 Task: Check the Airbnb 2022 Summer Release
Action: Mouse moved to (652, 377)
Screenshot: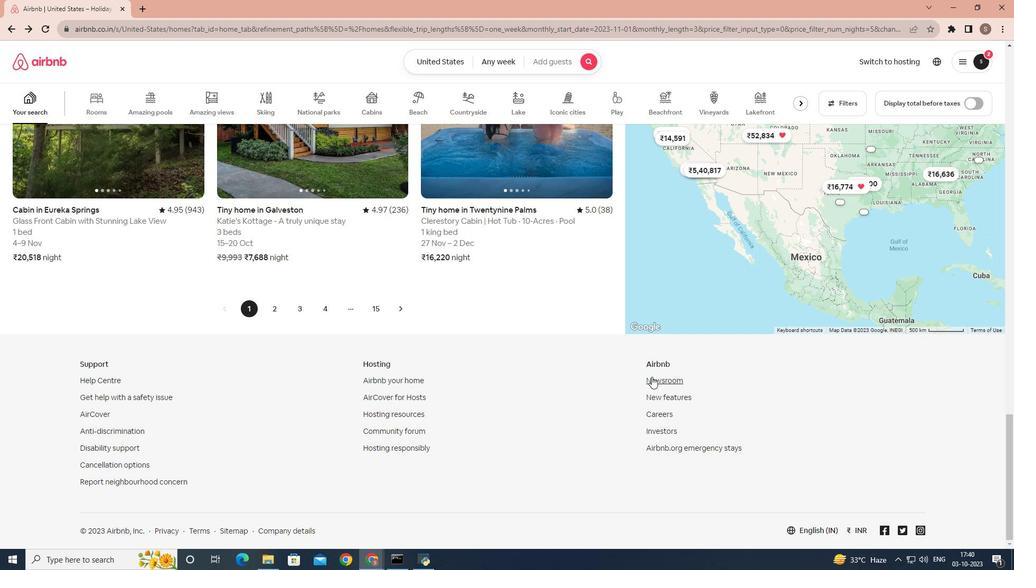 
Action: Mouse pressed left at (652, 377)
Screenshot: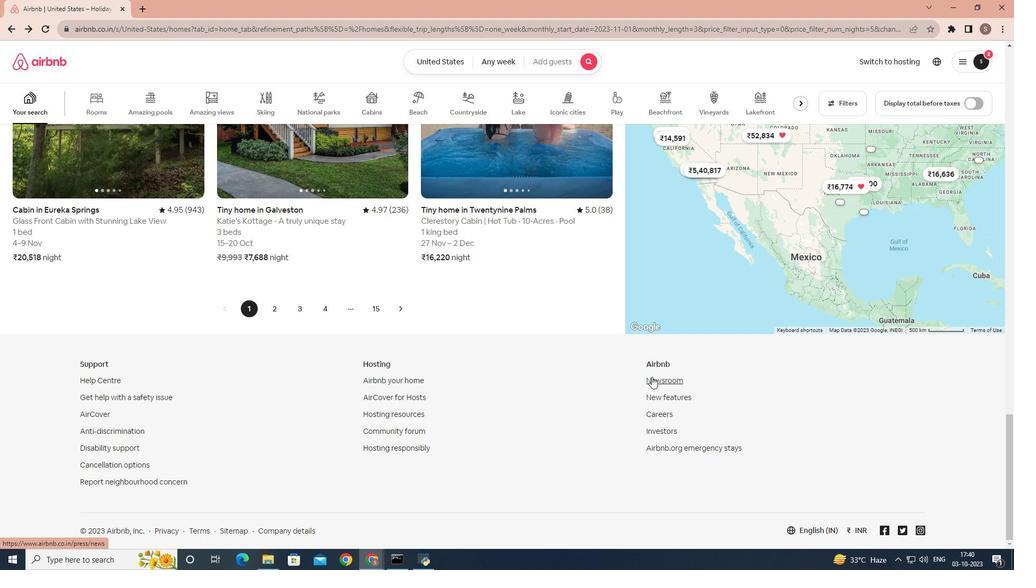 
Action: Mouse moved to (774, 55)
Screenshot: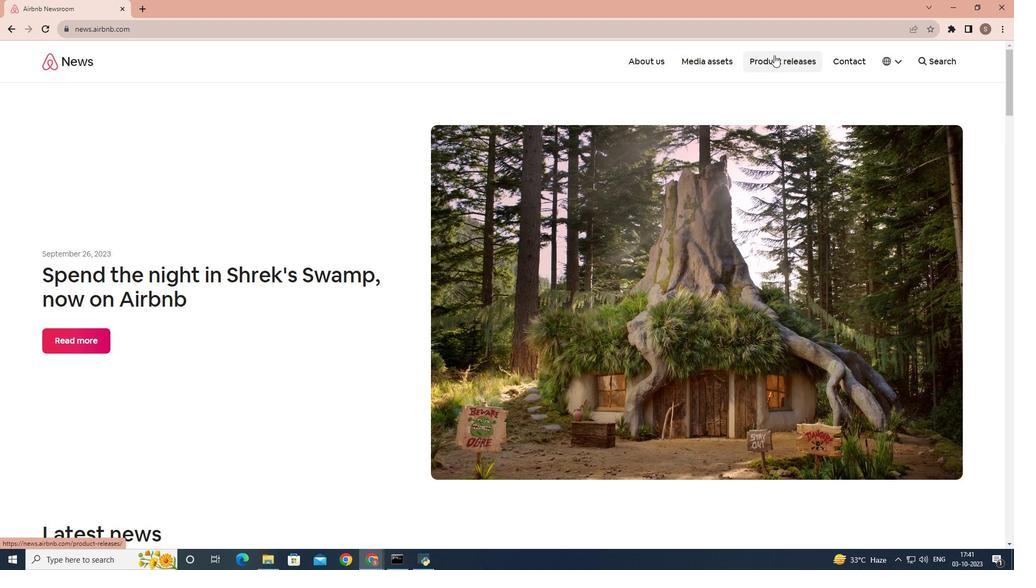 
Action: Mouse pressed left at (774, 55)
Screenshot: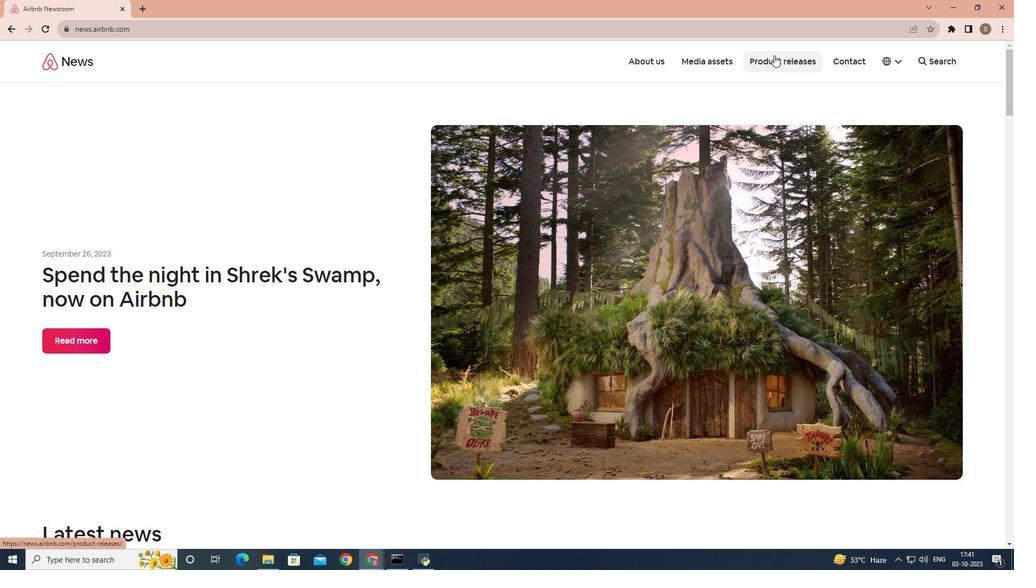 
Action: Mouse moved to (353, 285)
Screenshot: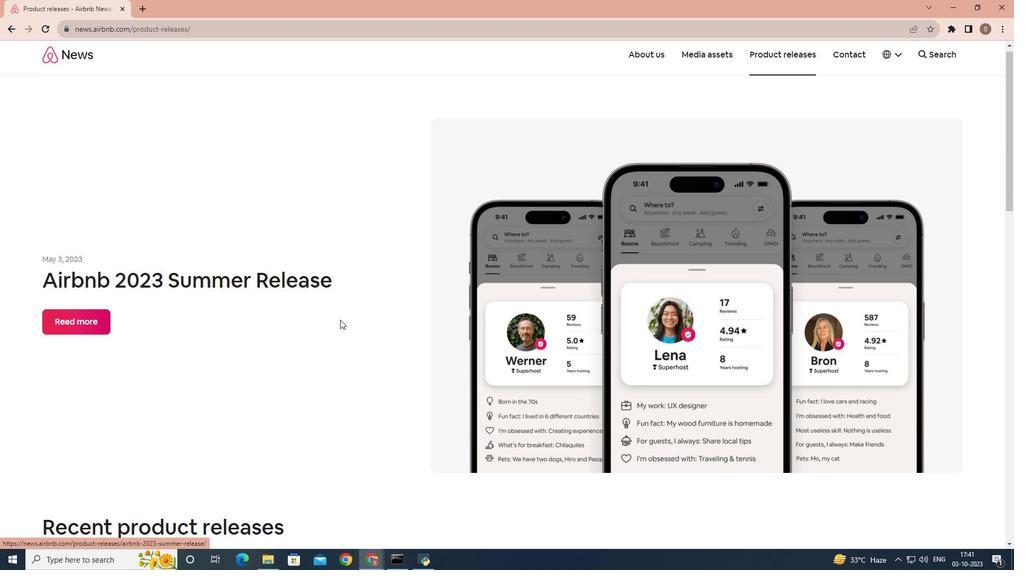 
Action: Mouse scrolled (353, 284) with delta (0, 0)
Screenshot: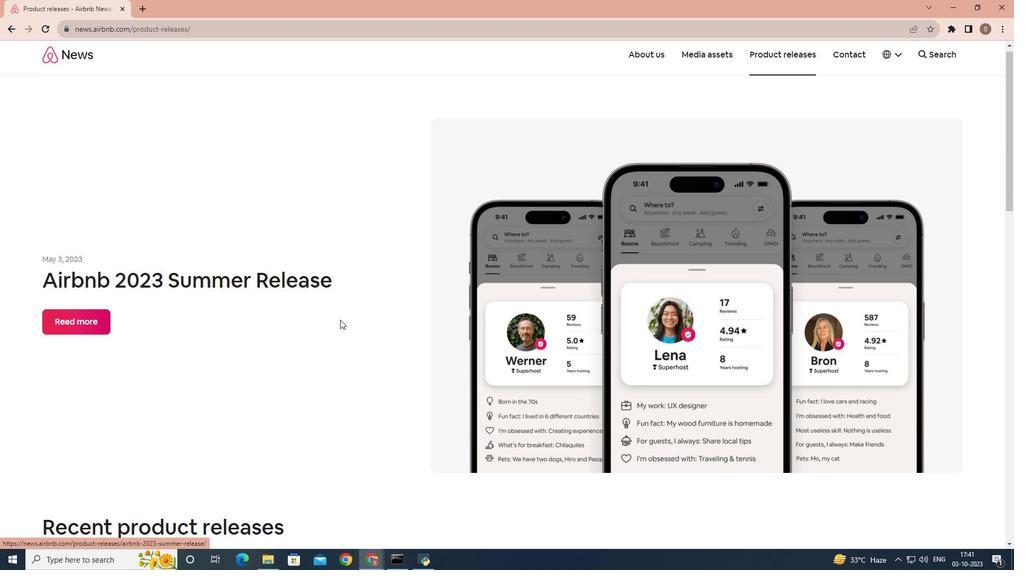 
Action: Mouse moved to (345, 305)
Screenshot: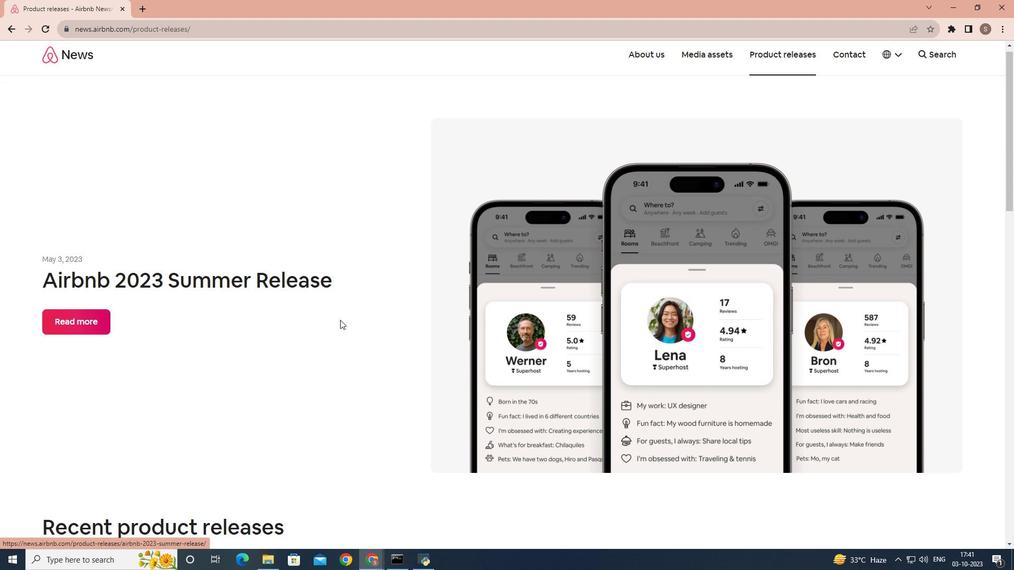 
Action: Mouse scrolled (345, 304) with delta (0, 0)
Screenshot: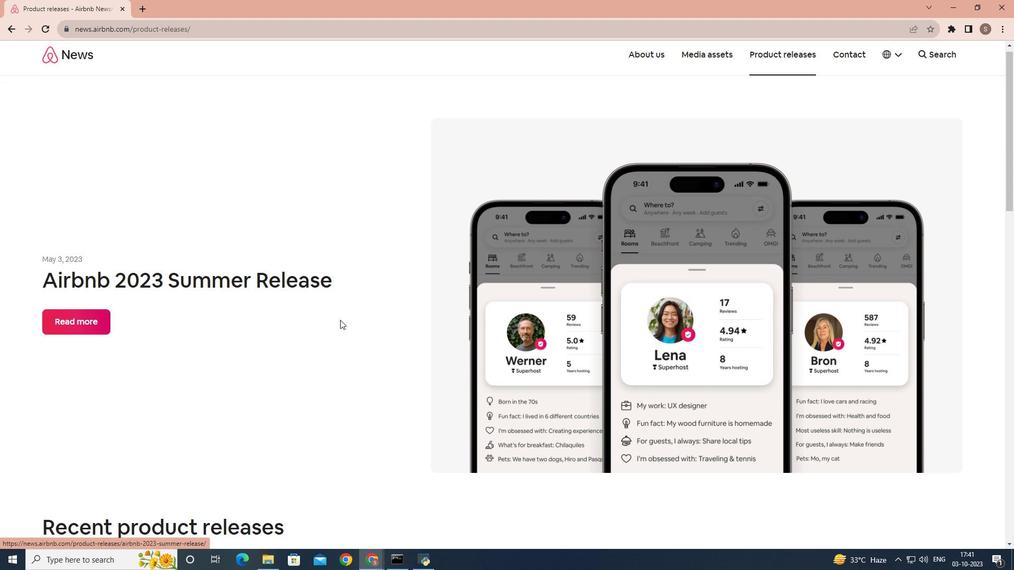 
Action: Mouse moved to (338, 322)
Screenshot: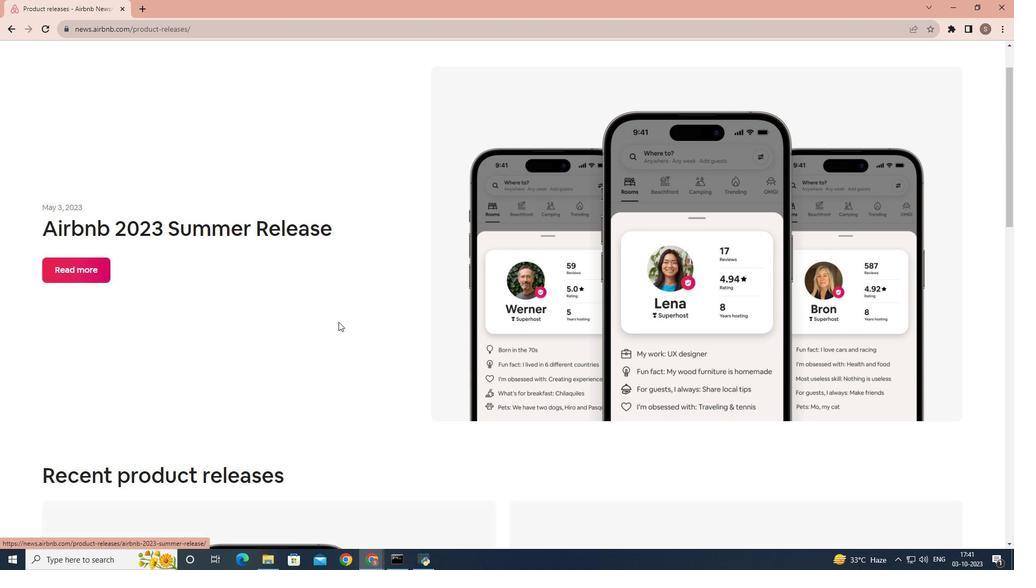 
Action: Mouse scrolled (338, 321) with delta (0, 0)
Screenshot: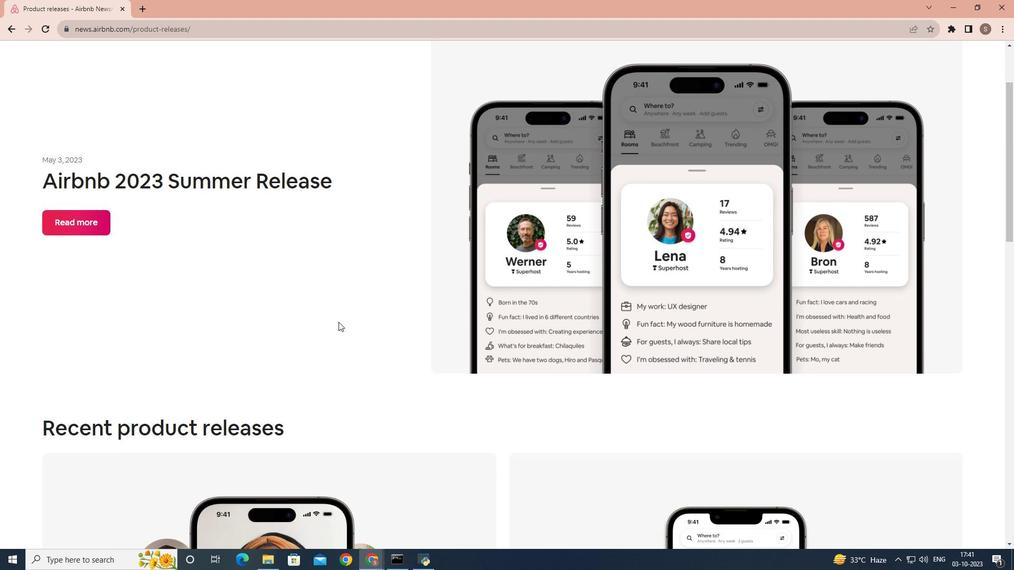 
Action: Mouse scrolled (338, 321) with delta (0, 0)
Screenshot: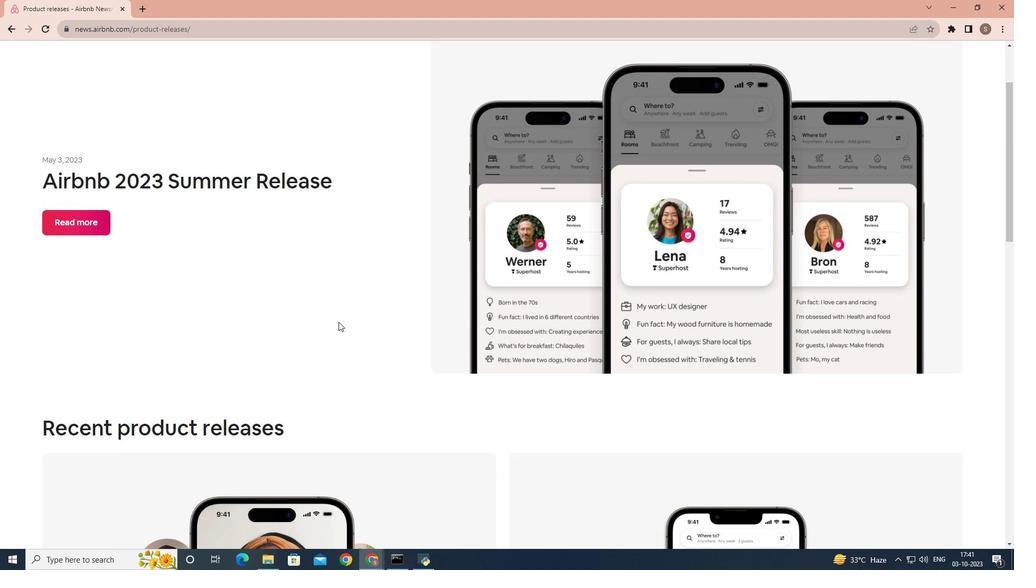 
Action: Mouse scrolled (338, 321) with delta (0, 0)
Screenshot: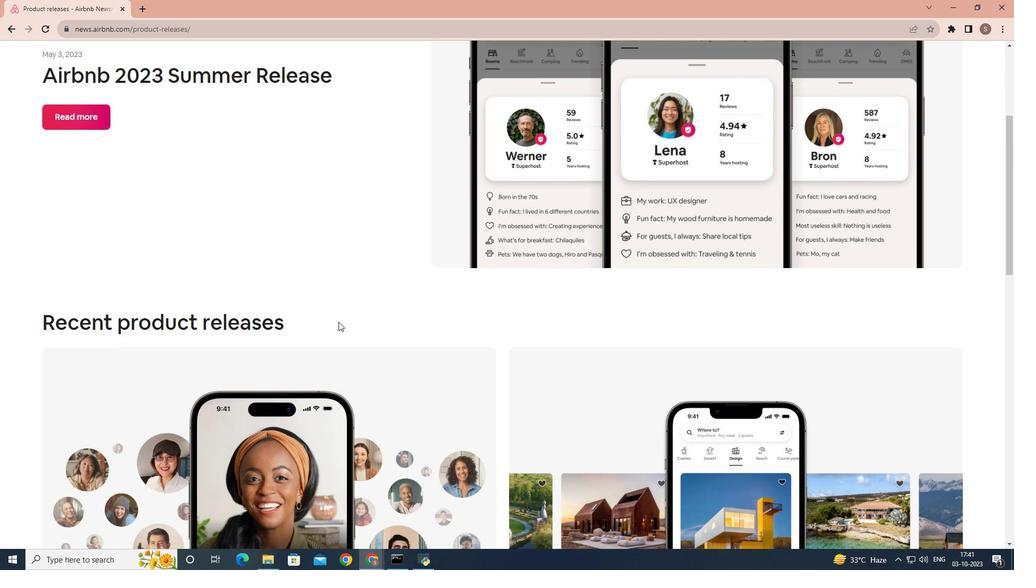 
Action: Mouse scrolled (338, 321) with delta (0, 0)
Screenshot: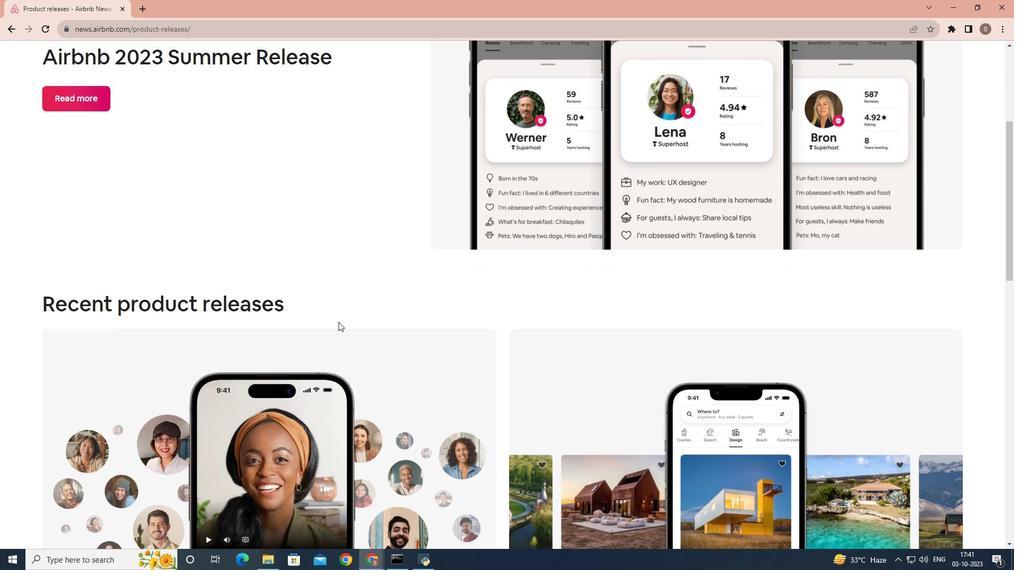 
Action: Mouse scrolled (338, 321) with delta (0, 0)
Screenshot: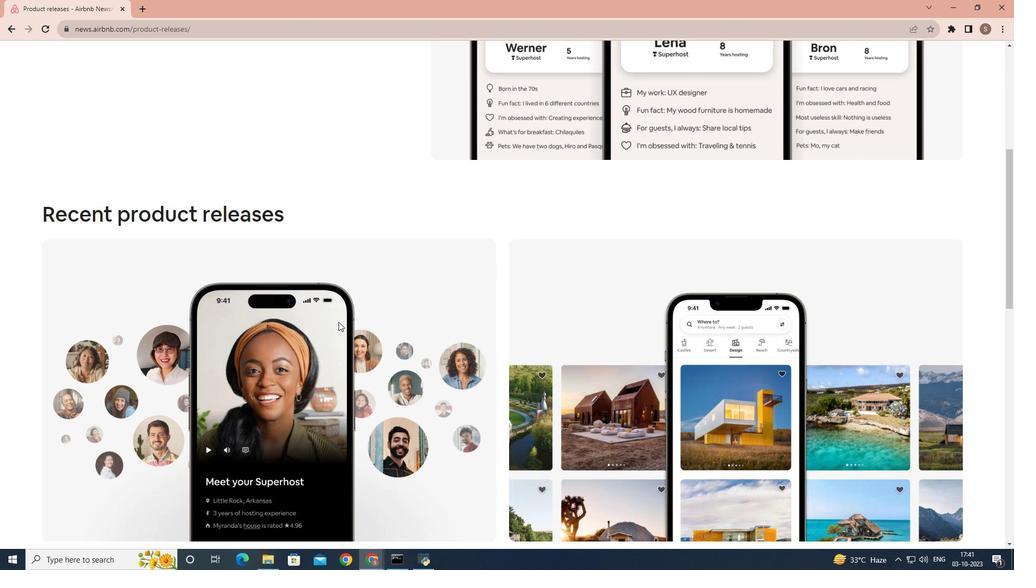 
Action: Mouse scrolled (338, 321) with delta (0, 0)
Screenshot: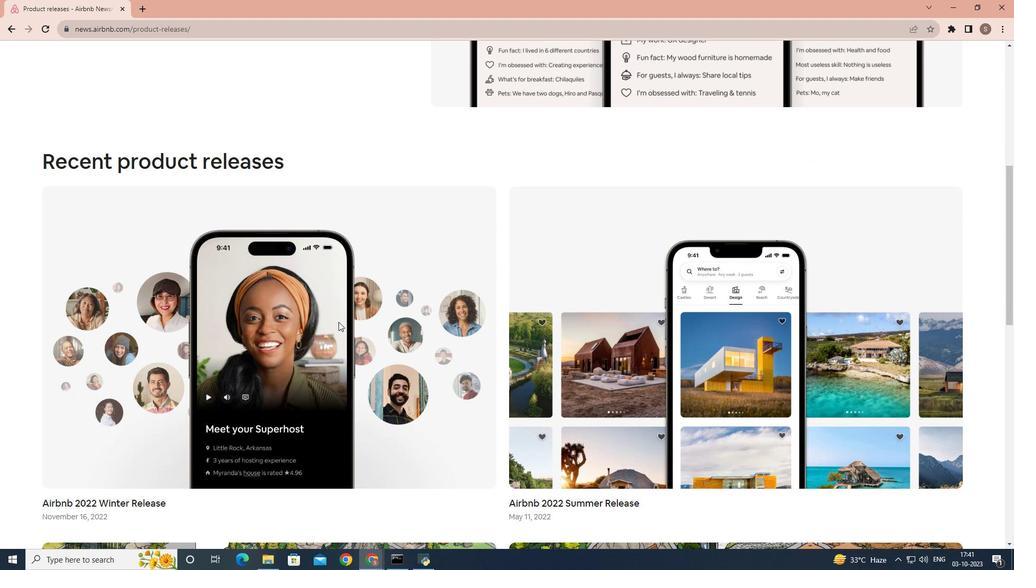 
Action: Mouse scrolled (338, 321) with delta (0, 0)
Screenshot: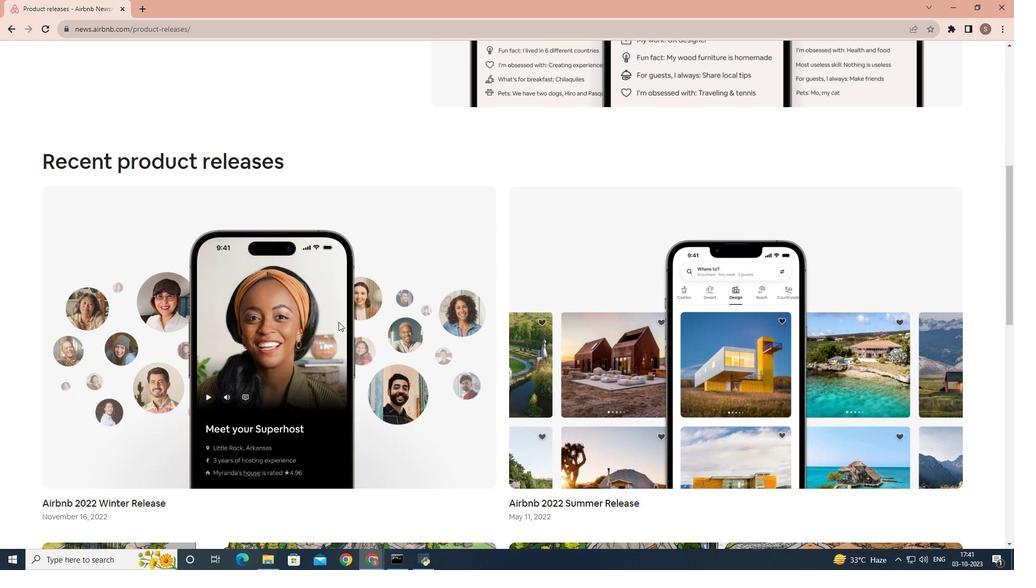 
Action: Mouse scrolled (338, 321) with delta (0, 0)
Screenshot: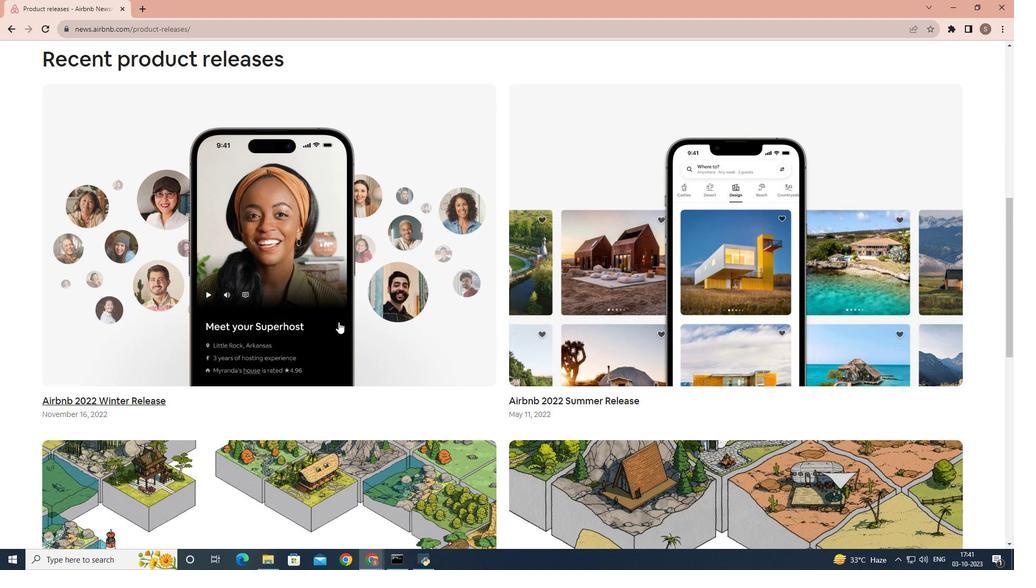 
Action: Mouse moved to (597, 290)
Screenshot: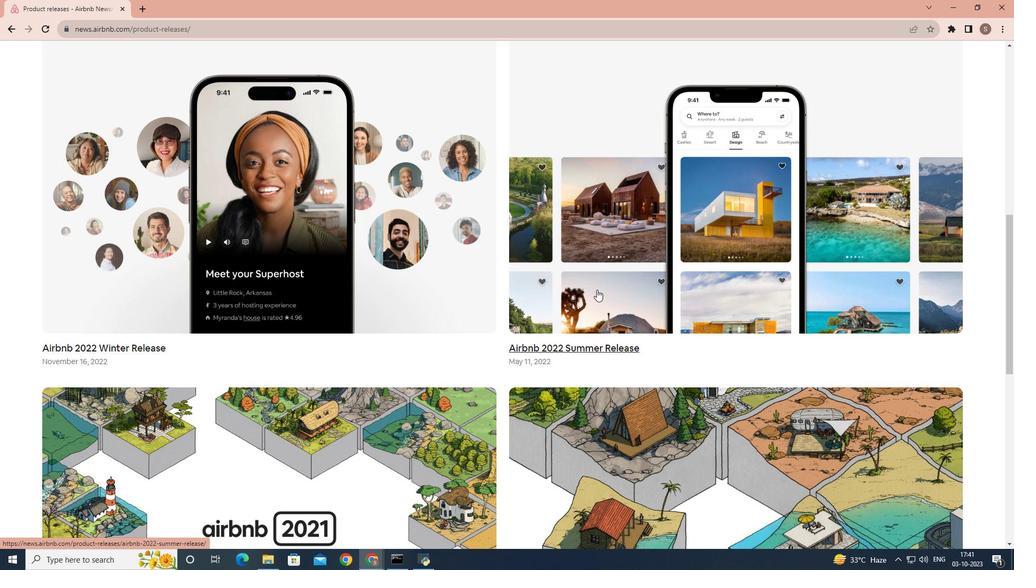 
Action: Mouse pressed left at (597, 290)
Screenshot: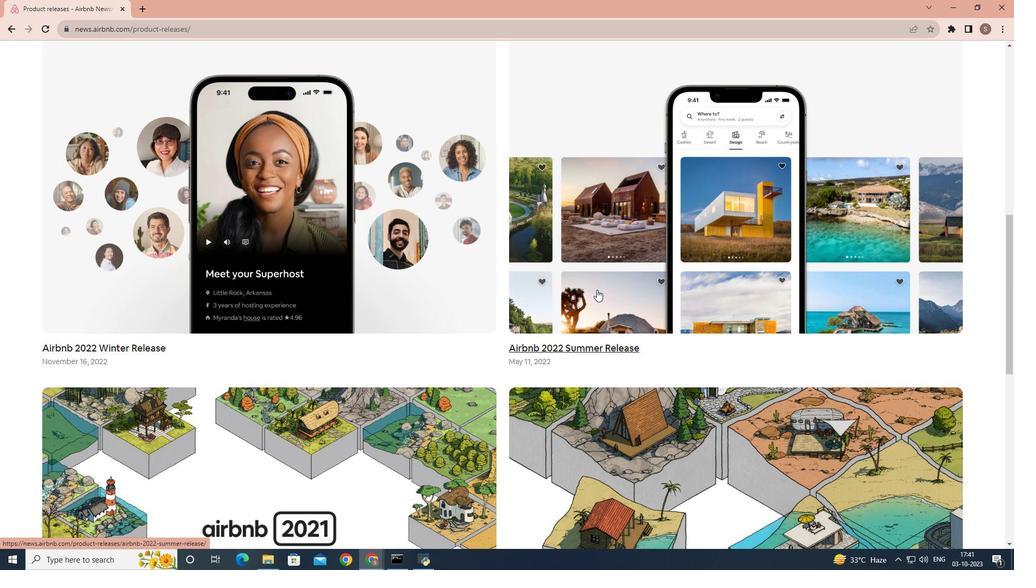 
Action: Mouse moved to (587, 342)
Screenshot: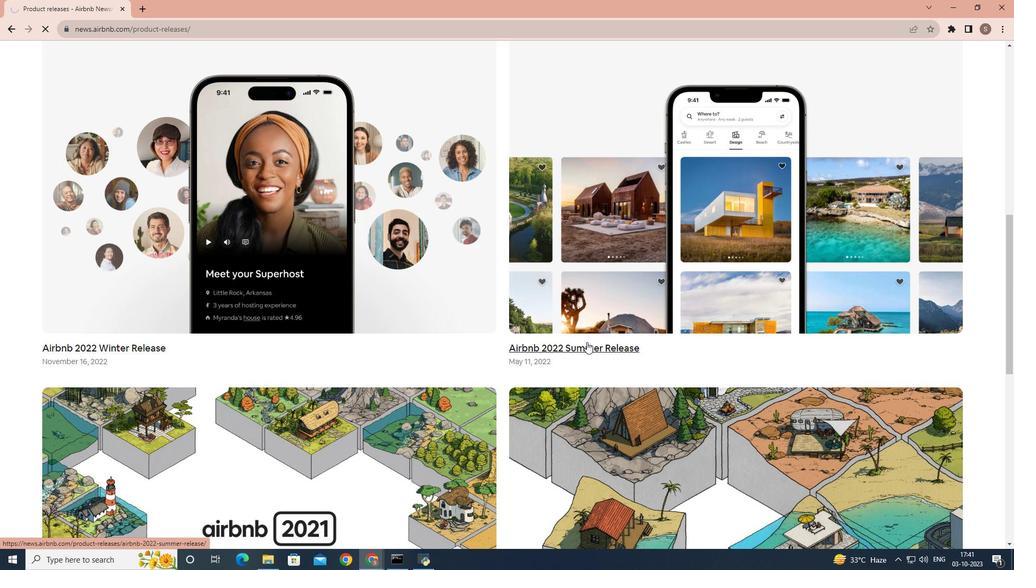 
Action: Mouse pressed left at (587, 342)
Screenshot: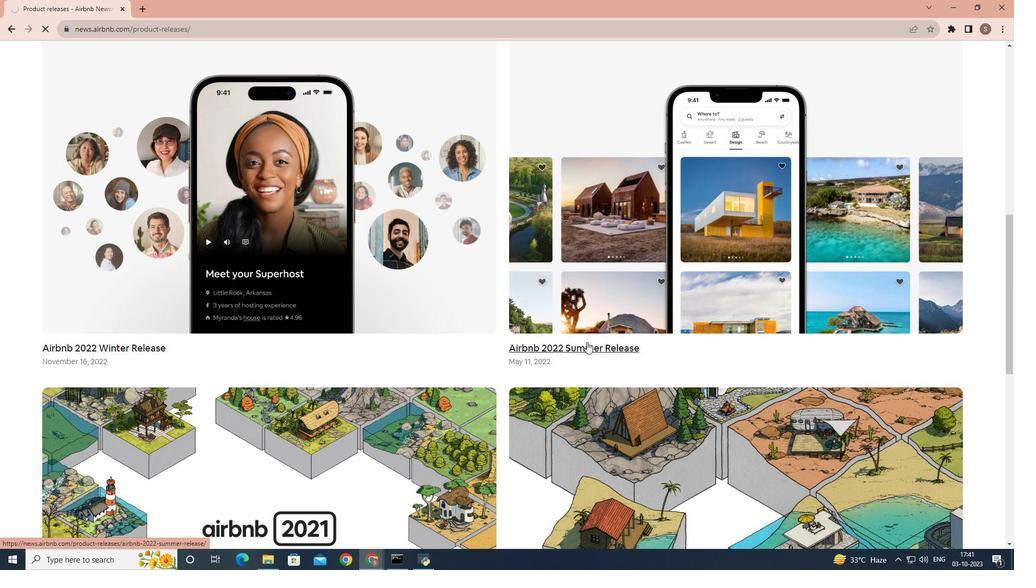 
Action: Mouse scrolled (587, 342) with delta (0, 0)
Screenshot: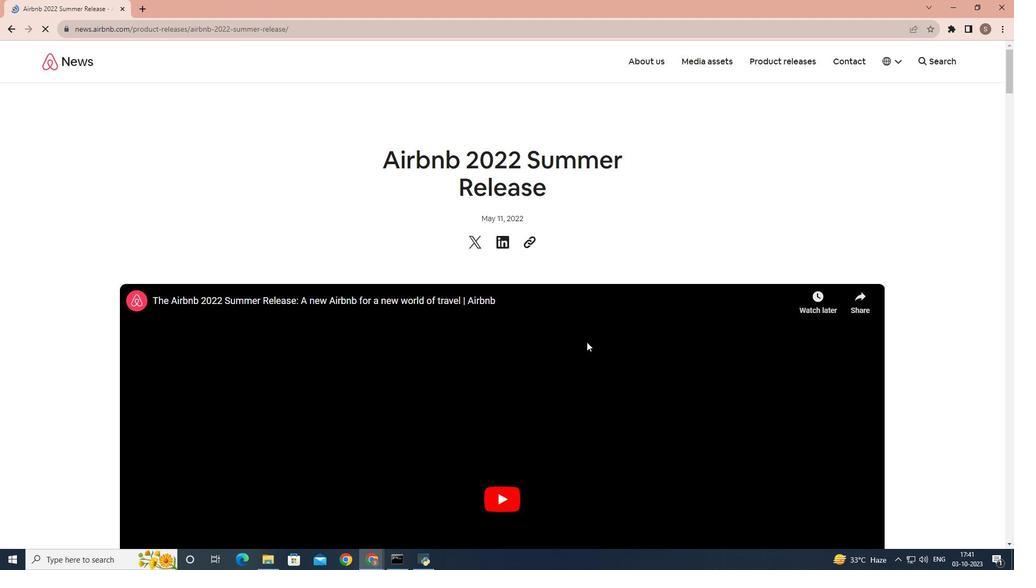 
Action: Mouse scrolled (587, 342) with delta (0, 0)
Screenshot: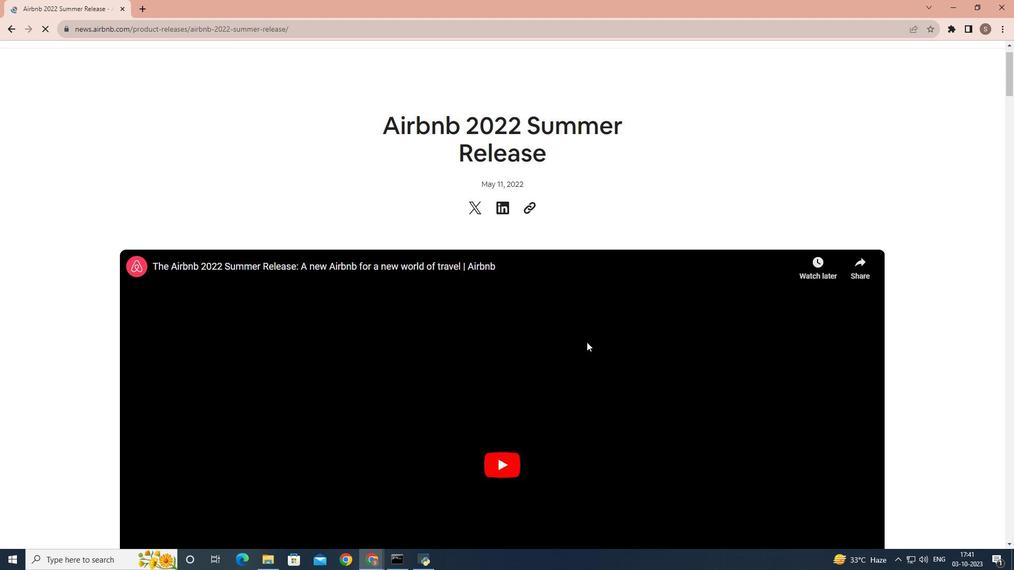
Action: Mouse scrolled (587, 342) with delta (0, 0)
Screenshot: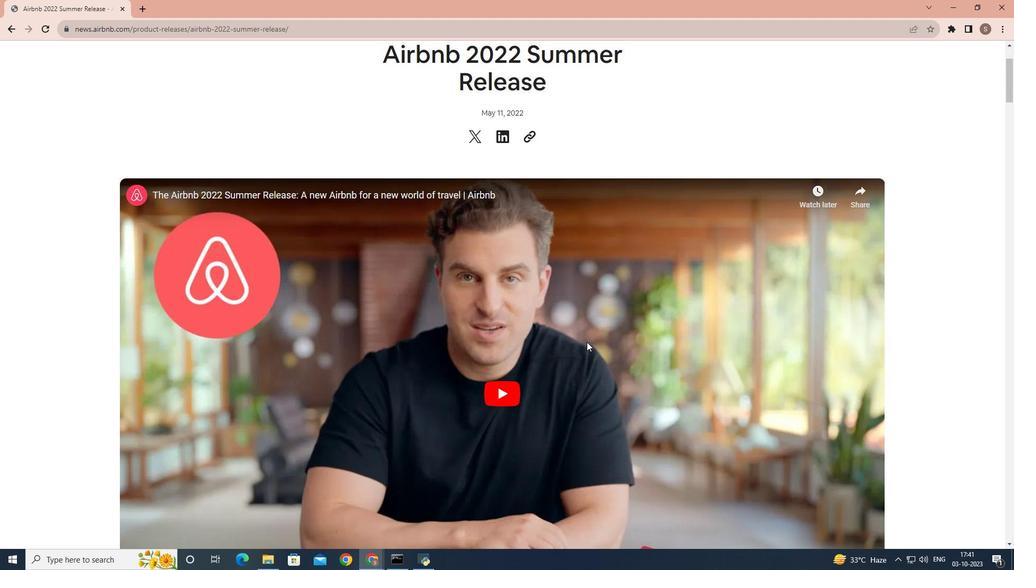 
Action: Mouse scrolled (587, 342) with delta (0, 0)
Screenshot: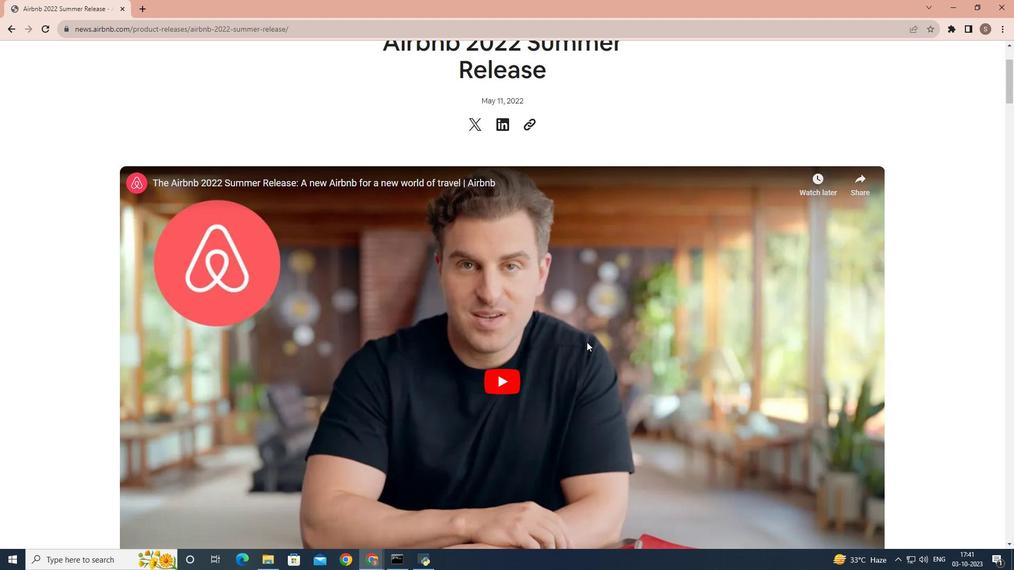 
Action: Mouse scrolled (587, 342) with delta (0, 0)
Screenshot: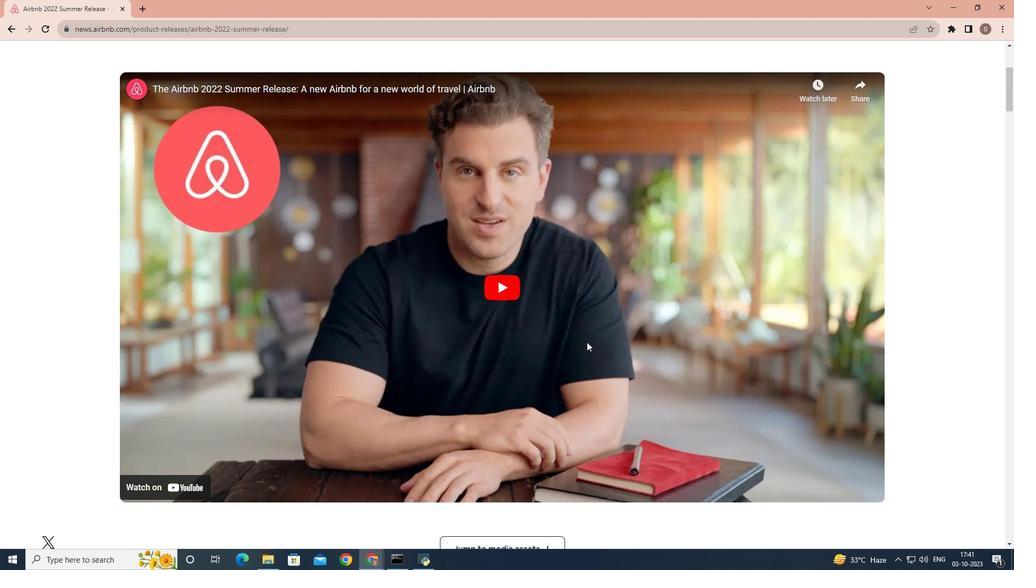 
Action: Mouse scrolled (587, 342) with delta (0, 0)
Screenshot: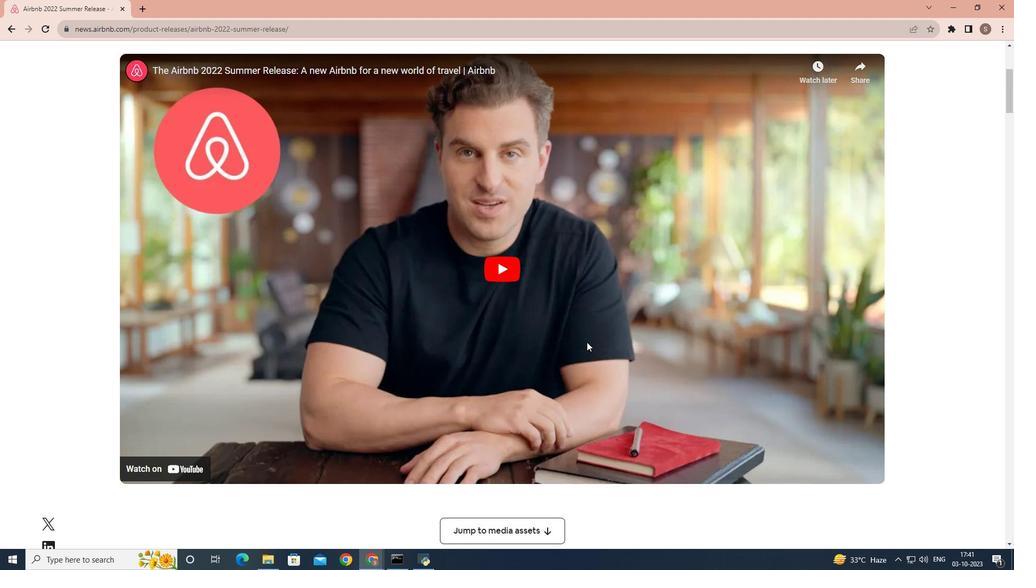 
Action: Mouse scrolled (587, 342) with delta (0, 0)
Screenshot: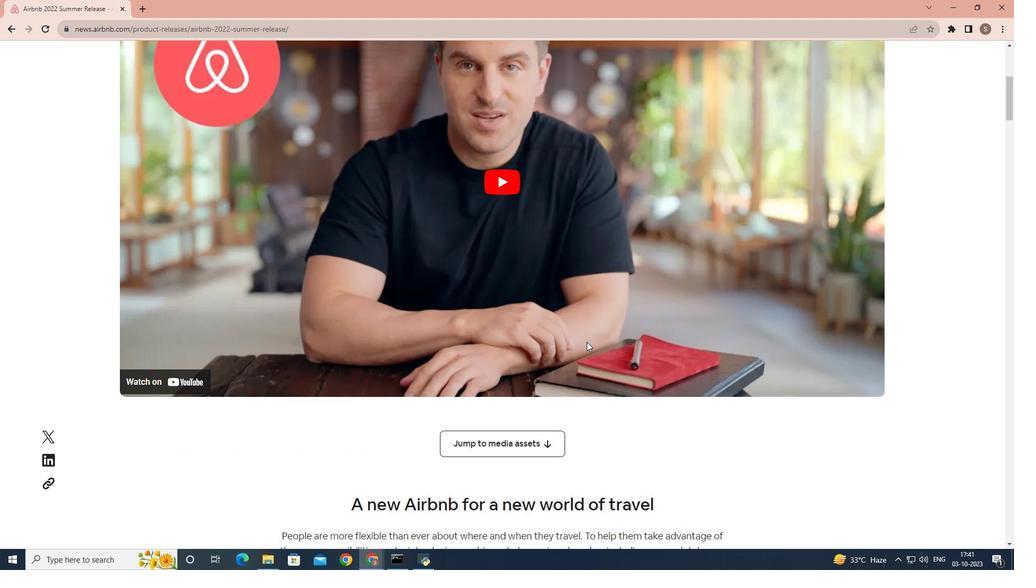 
Action: Mouse scrolled (587, 342) with delta (0, 0)
Screenshot: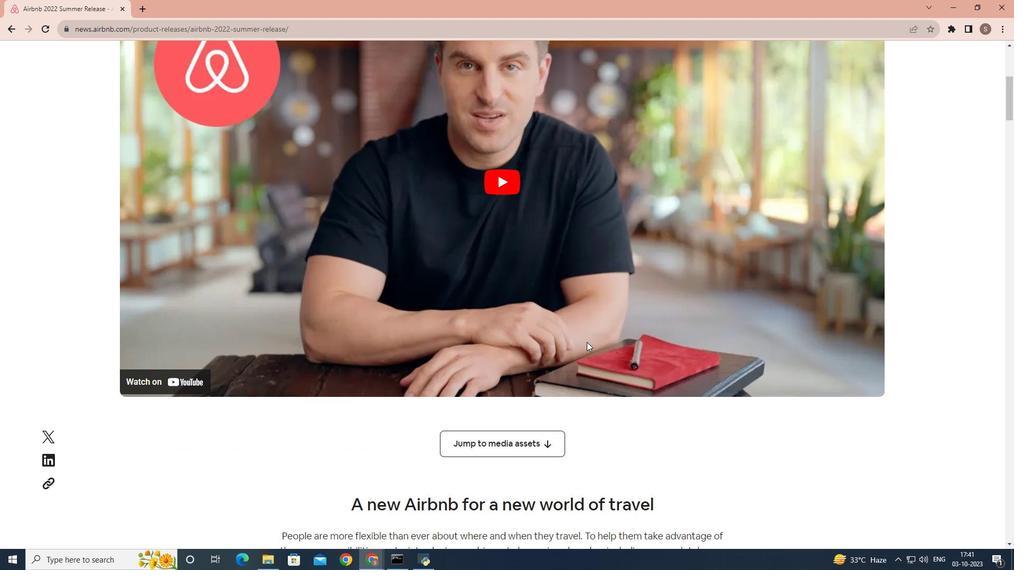 
Action: Mouse scrolled (587, 342) with delta (0, 0)
Screenshot: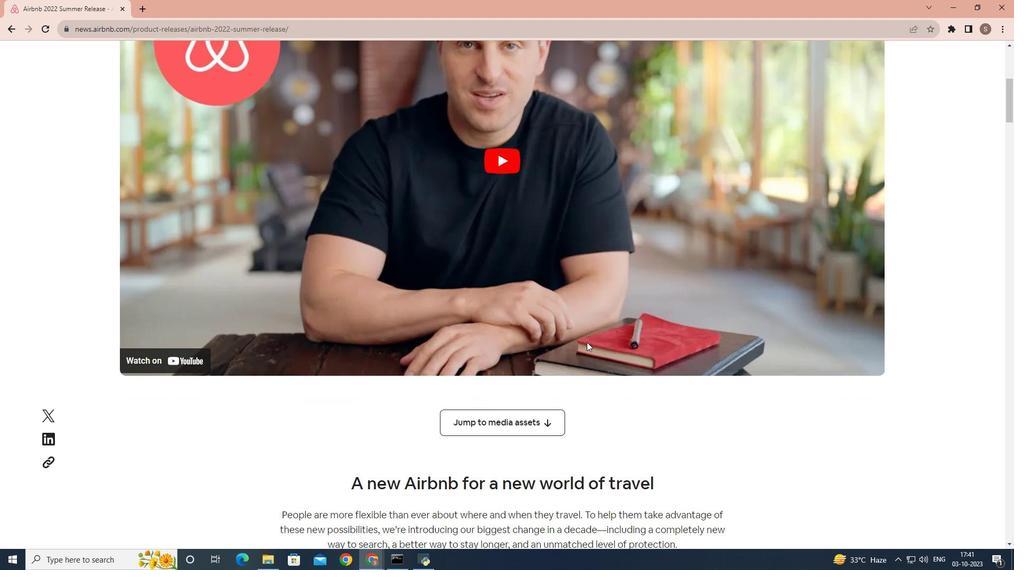 
Action: Mouse scrolled (587, 342) with delta (0, 0)
Screenshot: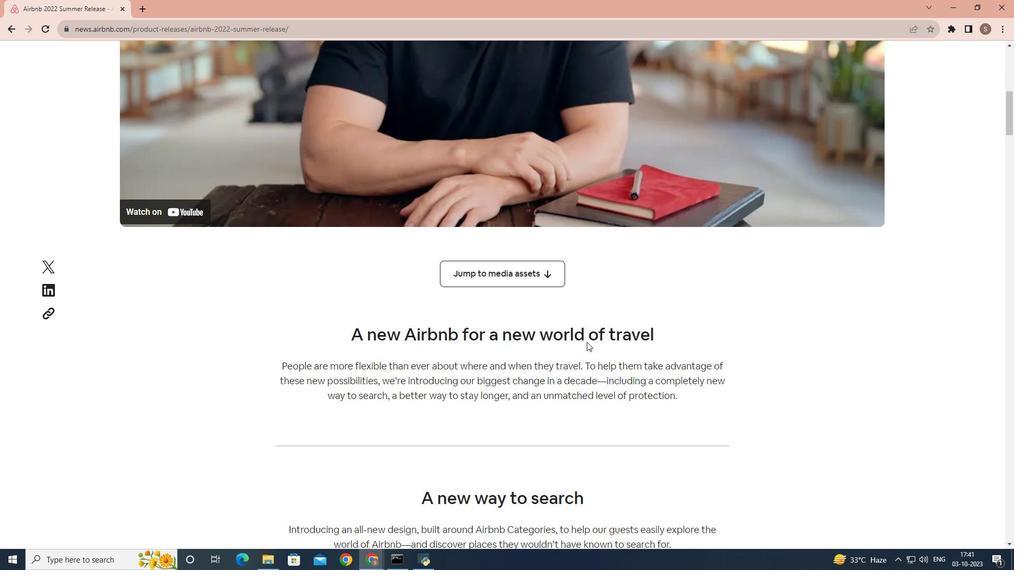 
Action: Mouse scrolled (587, 342) with delta (0, 0)
Screenshot: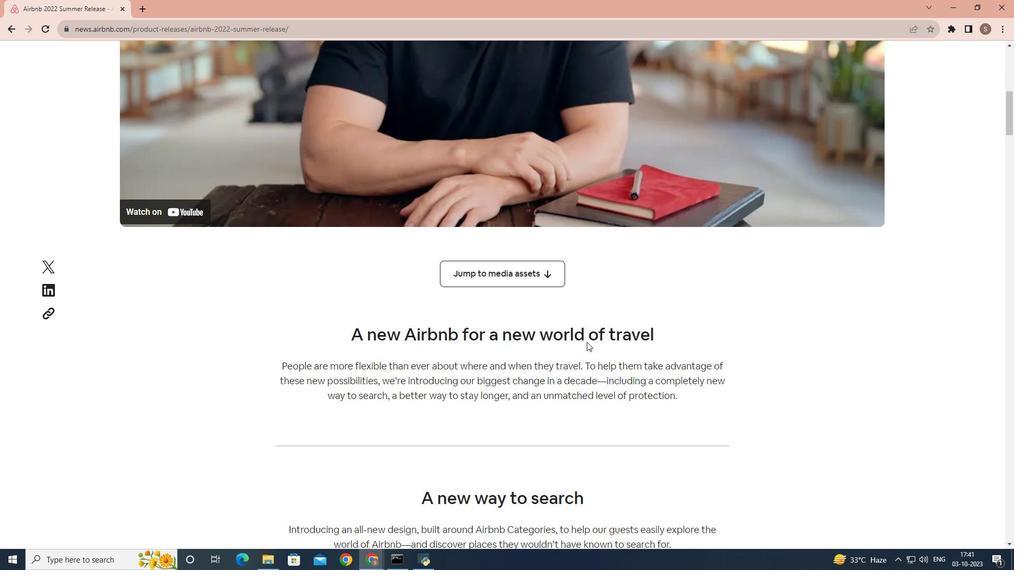 
Action: Mouse scrolled (587, 342) with delta (0, 0)
Screenshot: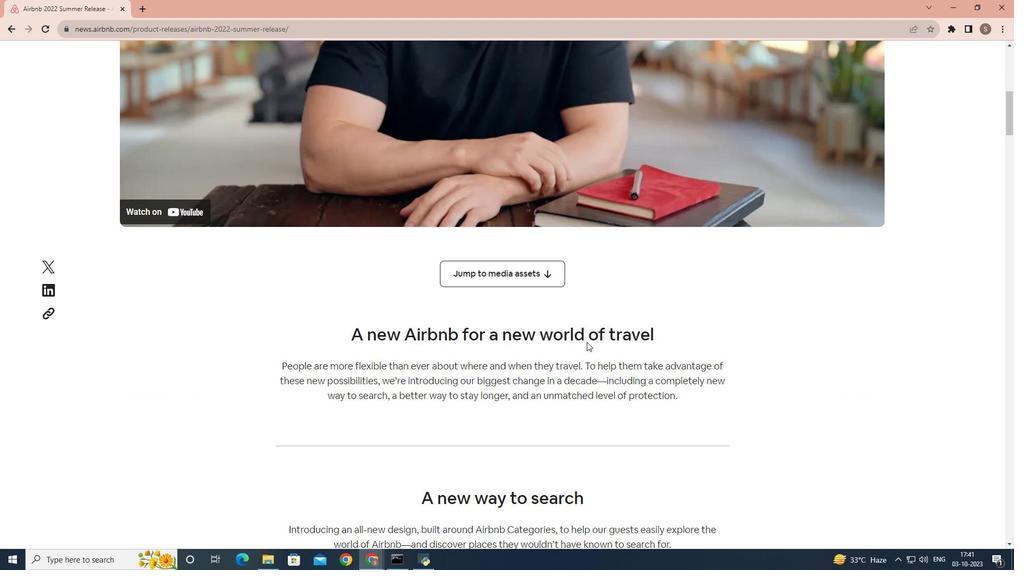 
Action: Mouse scrolled (587, 342) with delta (0, 0)
Screenshot: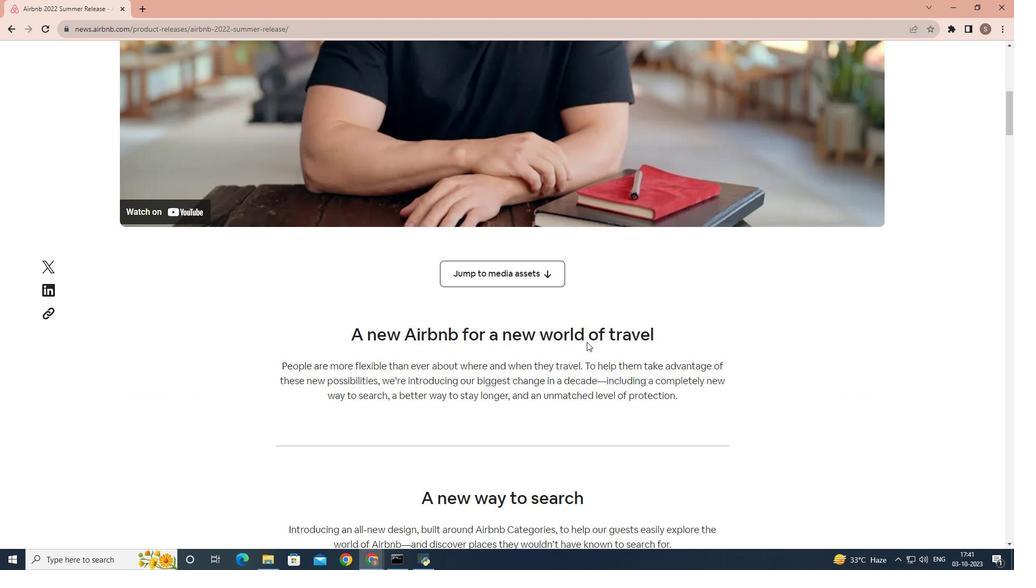 
Action: Mouse scrolled (587, 342) with delta (0, 0)
Screenshot: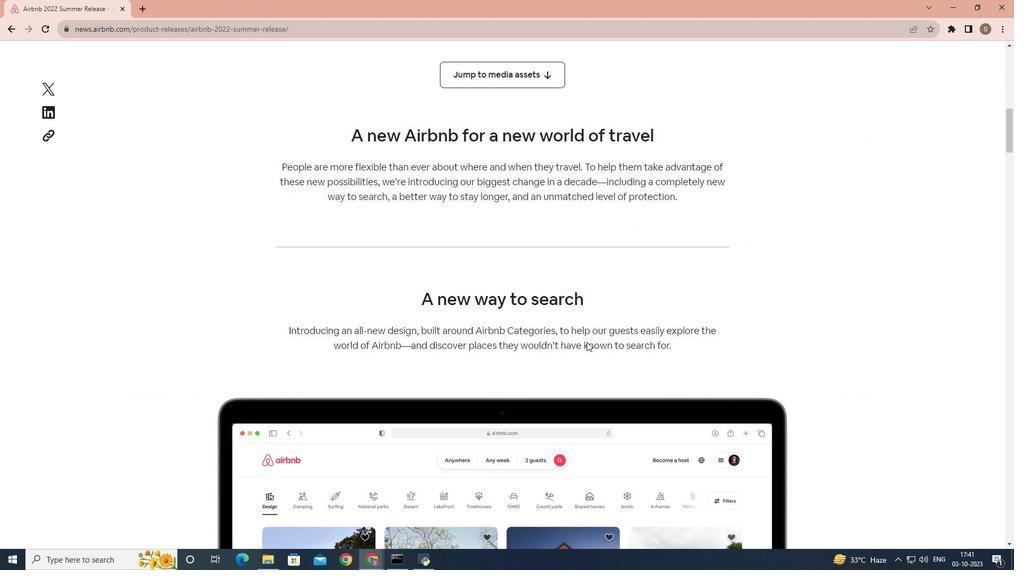 
Action: Mouse scrolled (587, 342) with delta (0, 0)
Screenshot: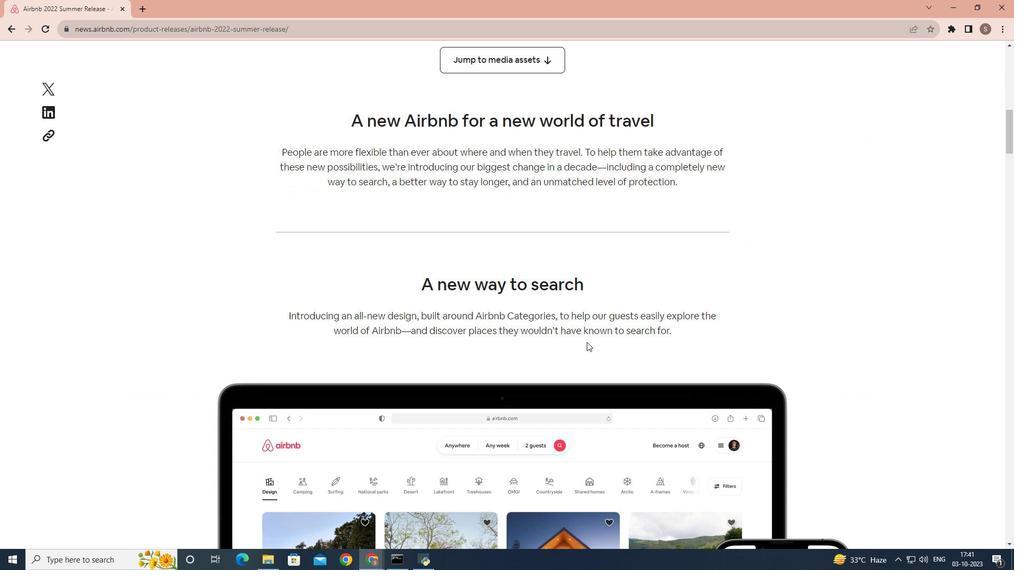 
Action: Mouse scrolled (587, 342) with delta (0, 0)
Screenshot: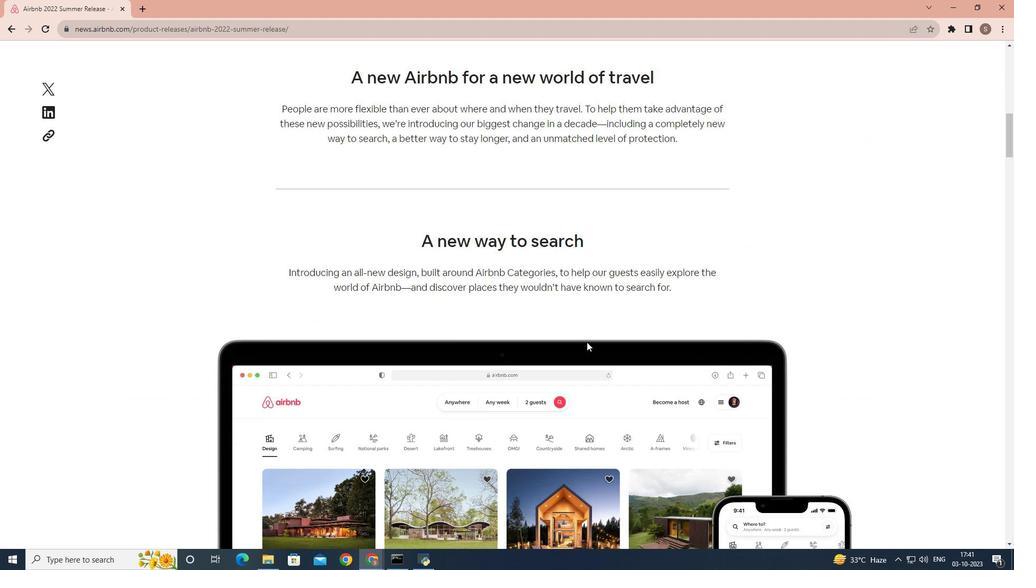 
Action: Mouse scrolled (587, 342) with delta (0, 0)
Screenshot: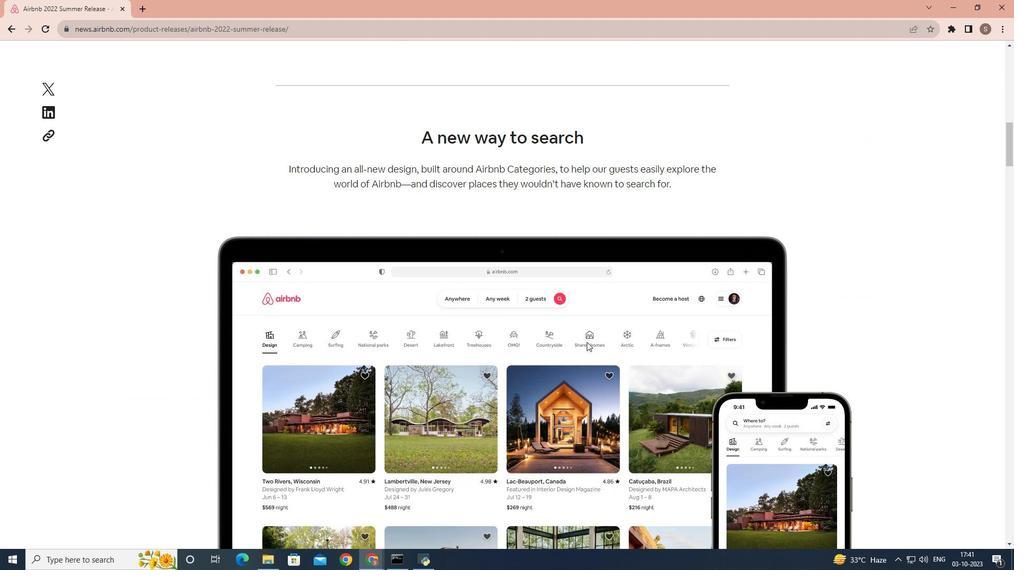 
Action: Mouse scrolled (587, 342) with delta (0, 0)
Screenshot: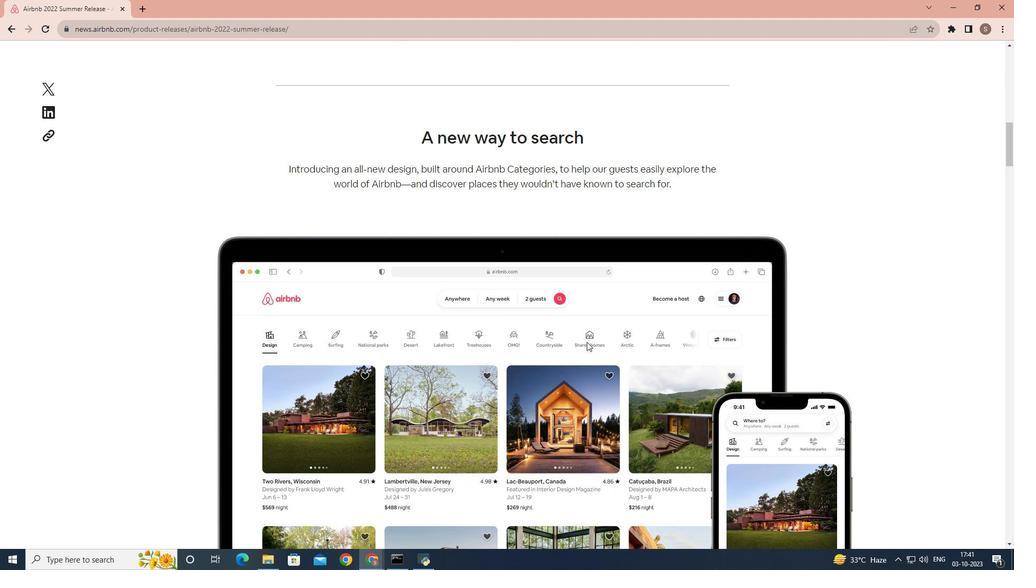 
Action: Mouse scrolled (587, 342) with delta (0, 0)
Screenshot: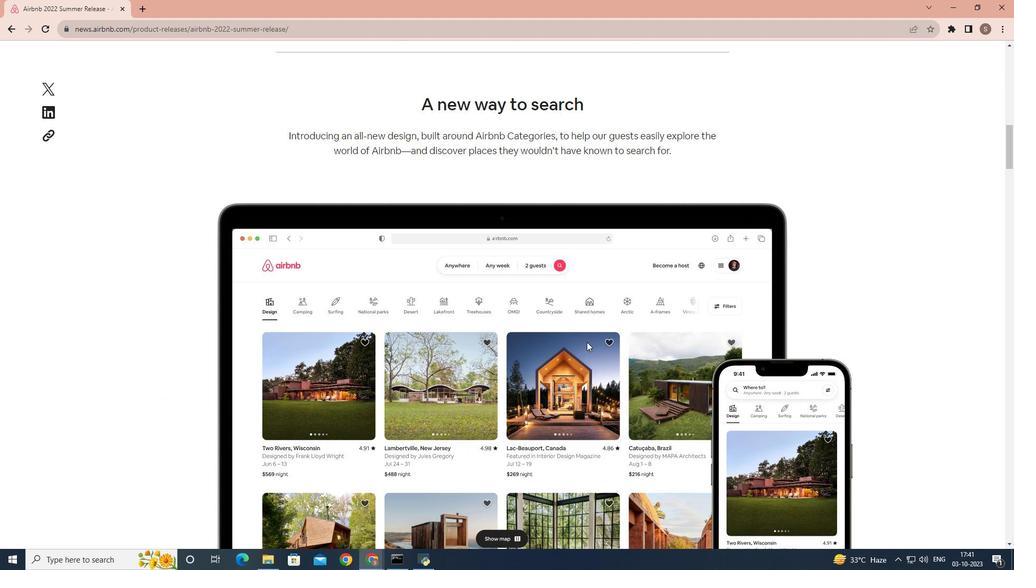 
Action: Mouse scrolled (587, 342) with delta (0, 0)
Screenshot: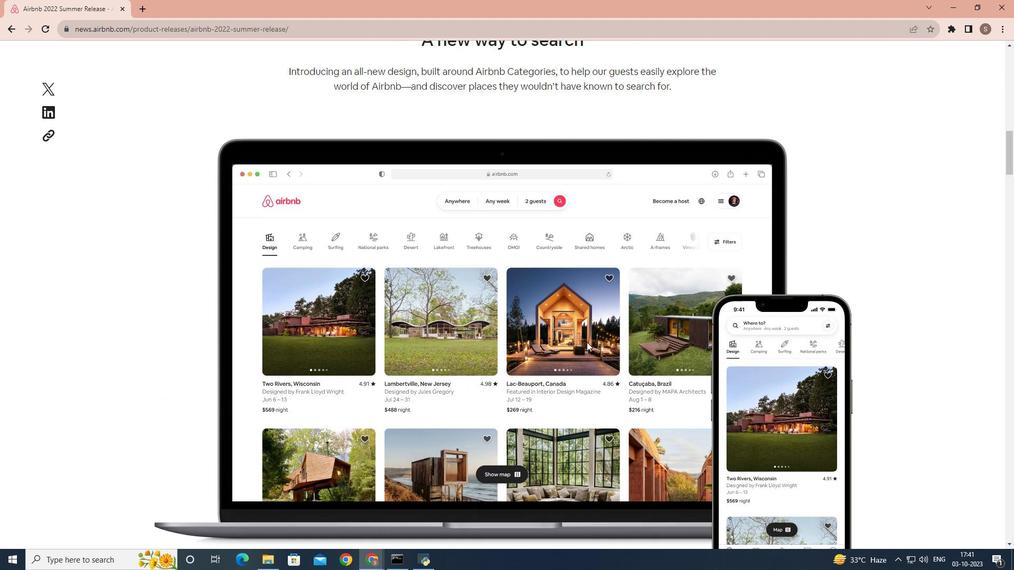 
Action: Mouse scrolled (587, 342) with delta (0, 0)
Screenshot: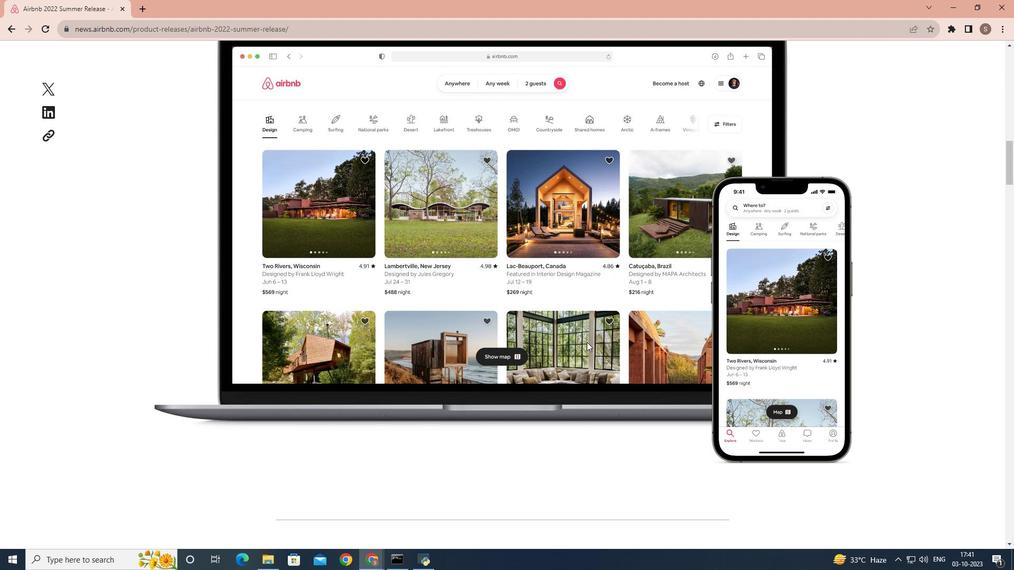 
Action: Mouse scrolled (587, 342) with delta (0, 0)
Screenshot: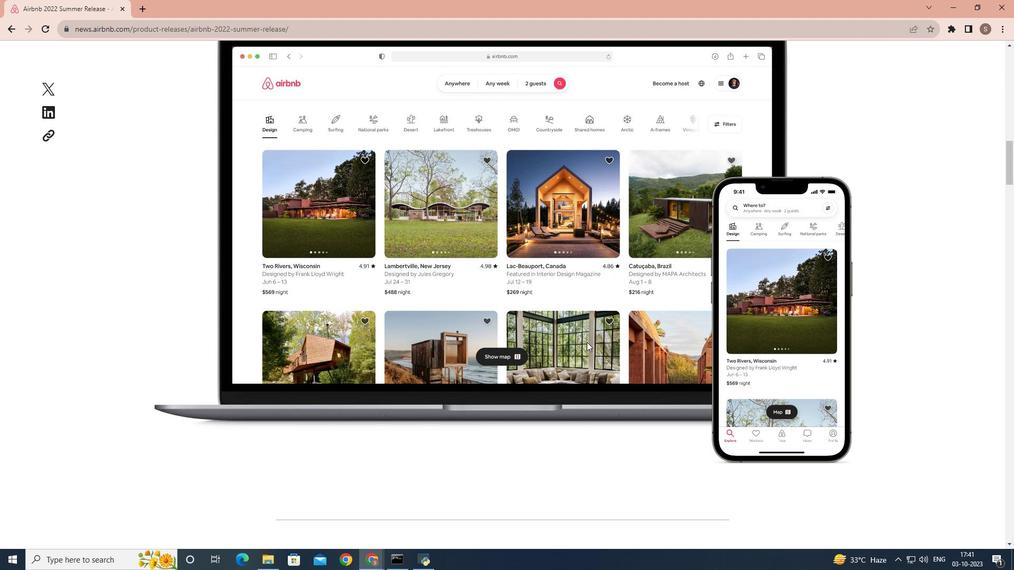 
Action: Mouse scrolled (587, 342) with delta (0, 0)
Screenshot: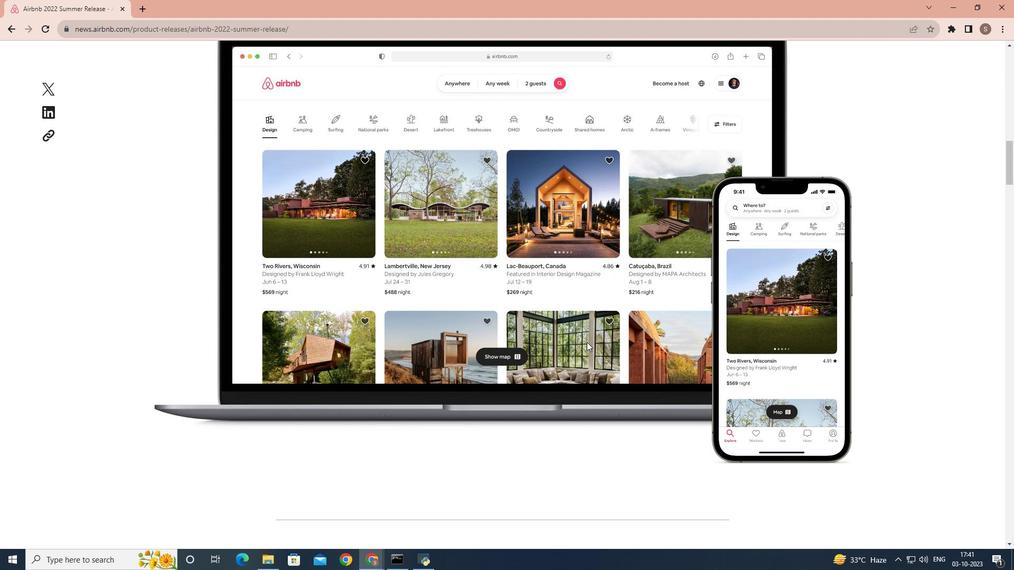 
Action: Mouse scrolled (587, 342) with delta (0, 0)
Screenshot: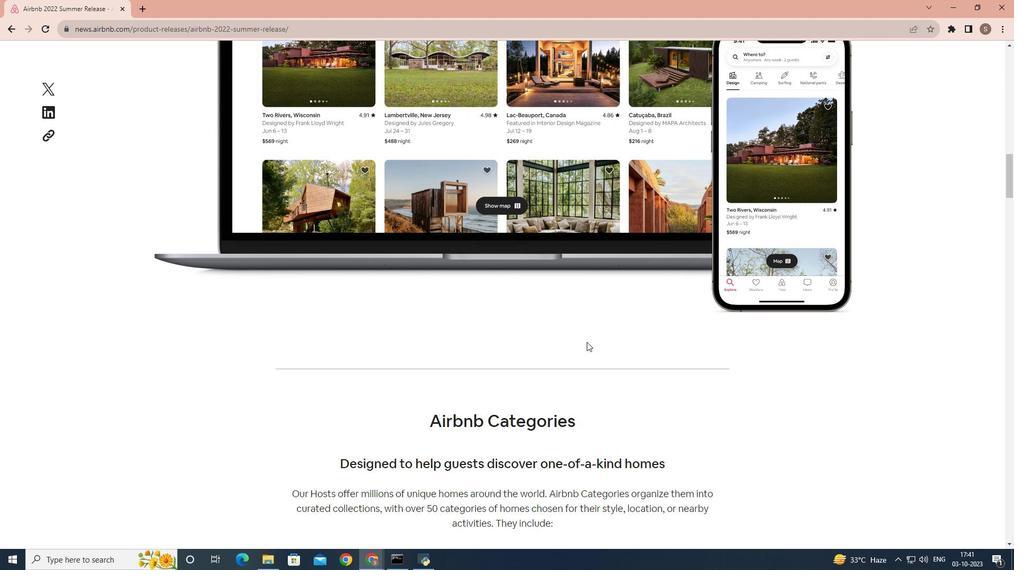 
Action: Mouse scrolled (587, 342) with delta (0, 0)
Screenshot: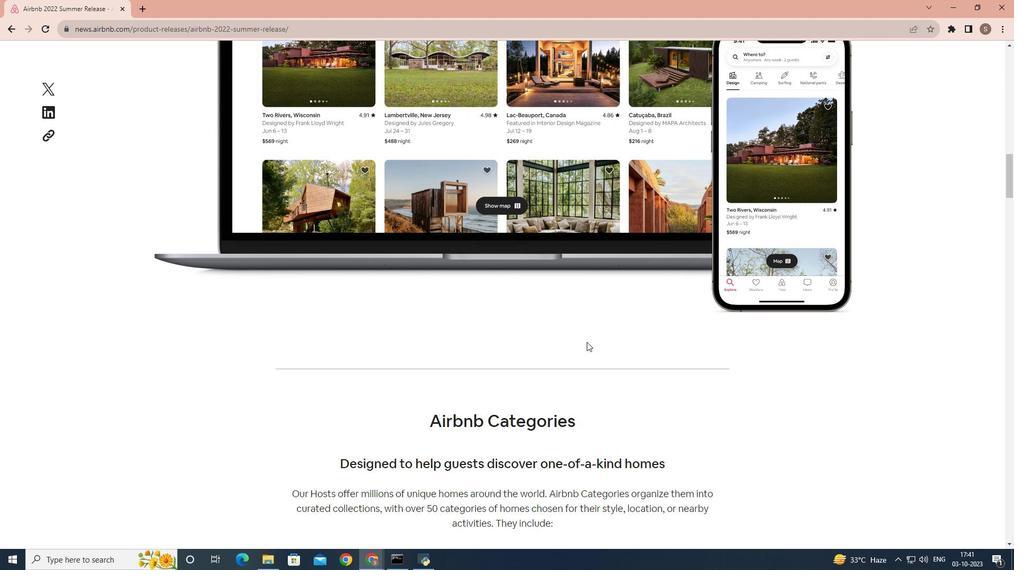 
Action: Mouse scrolled (587, 342) with delta (0, 0)
Screenshot: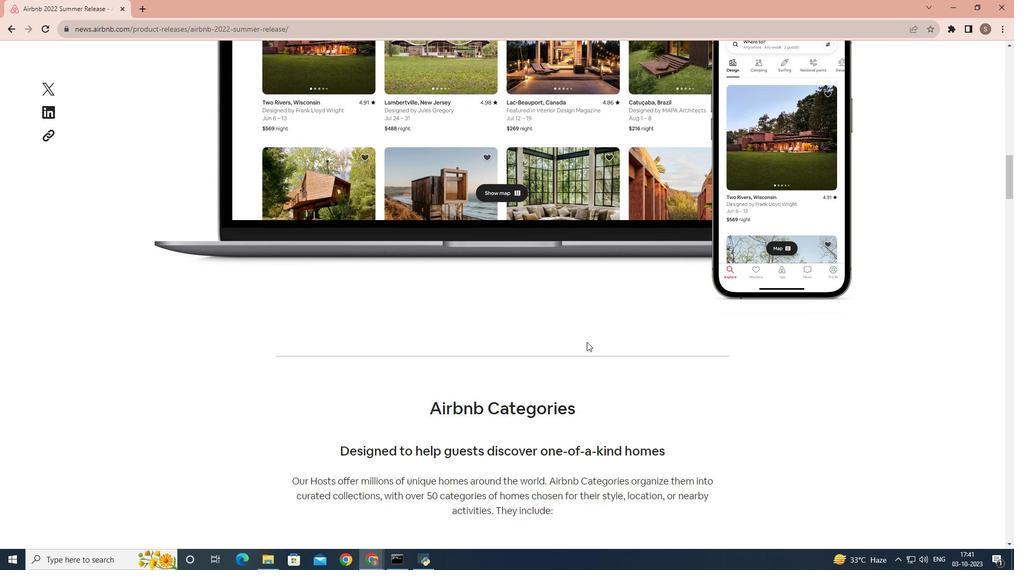 
Action: Mouse scrolled (587, 342) with delta (0, 0)
Screenshot: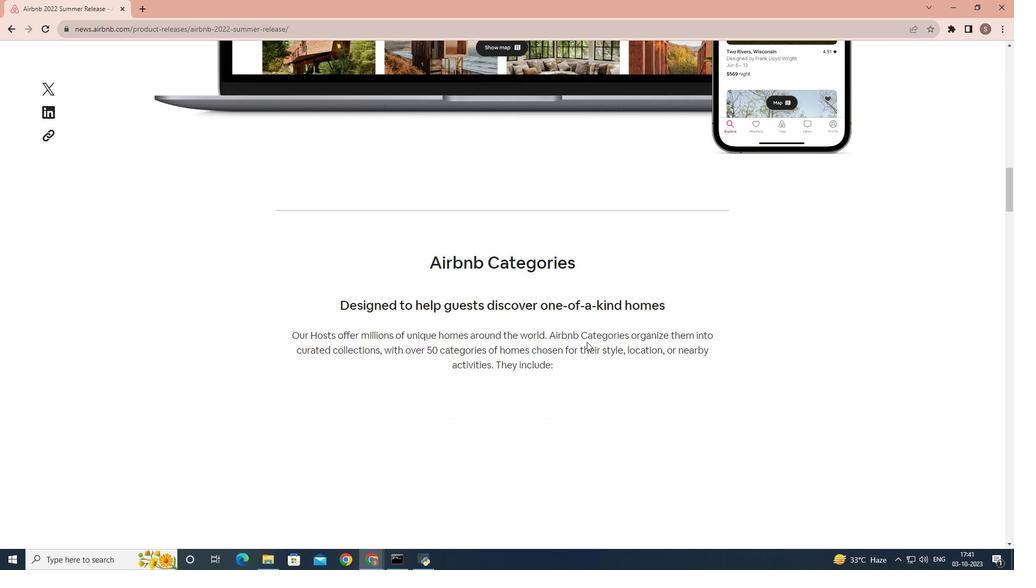 
Action: Mouse scrolled (587, 342) with delta (0, 0)
Screenshot: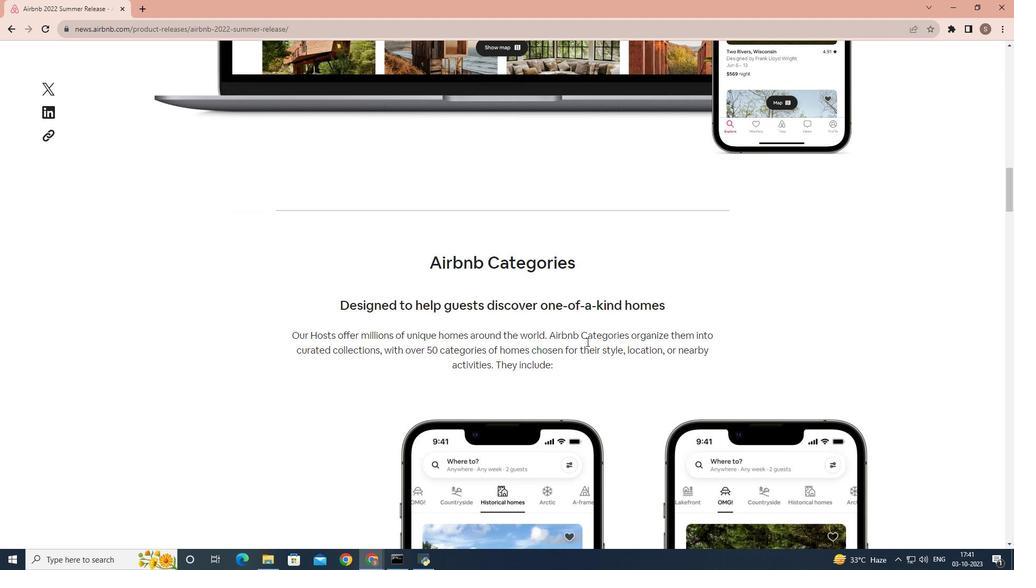 
Action: Mouse scrolled (587, 342) with delta (0, 0)
Screenshot: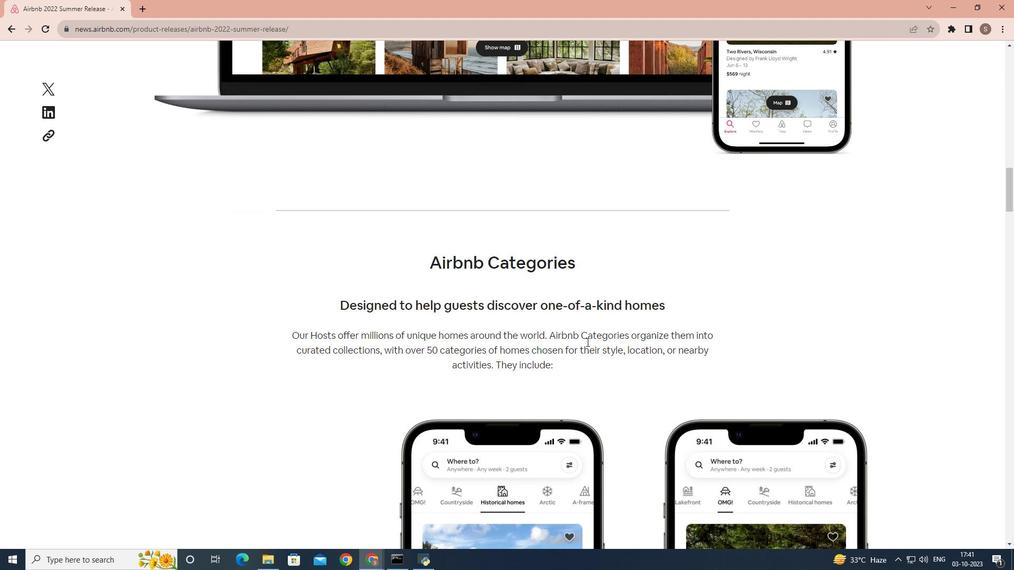 
Action: Mouse scrolled (587, 342) with delta (0, 0)
Screenshot: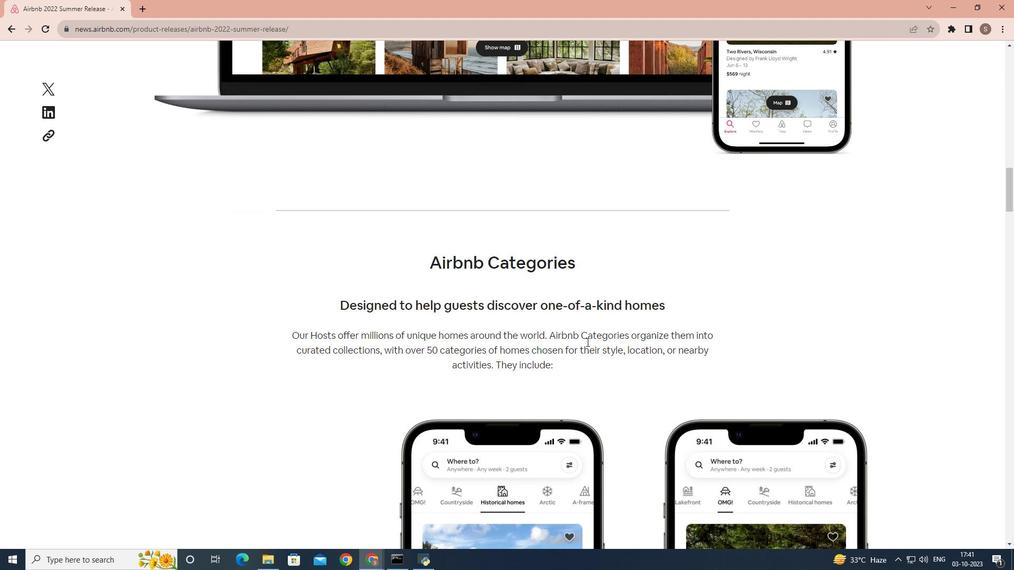 
Action: Mouse scrolled (587, 342) with delta (0, 0)
Screenshot: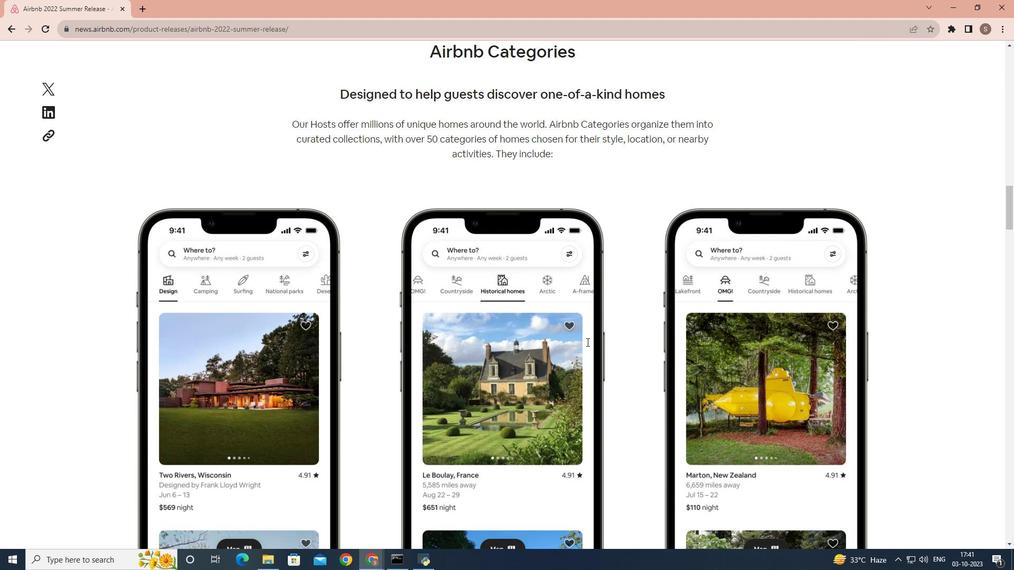 
Action: Mouse scrolled (587, 342) with delta (0, 0)
Screenshot: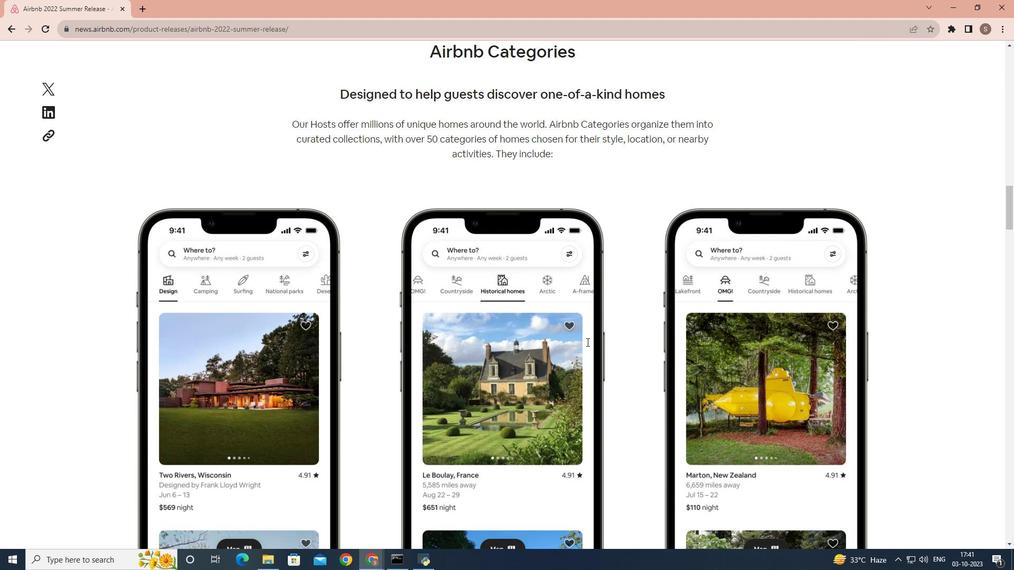 
Action: Mouse scrolled (587, 342) with delta (0, 0)
Screenshot: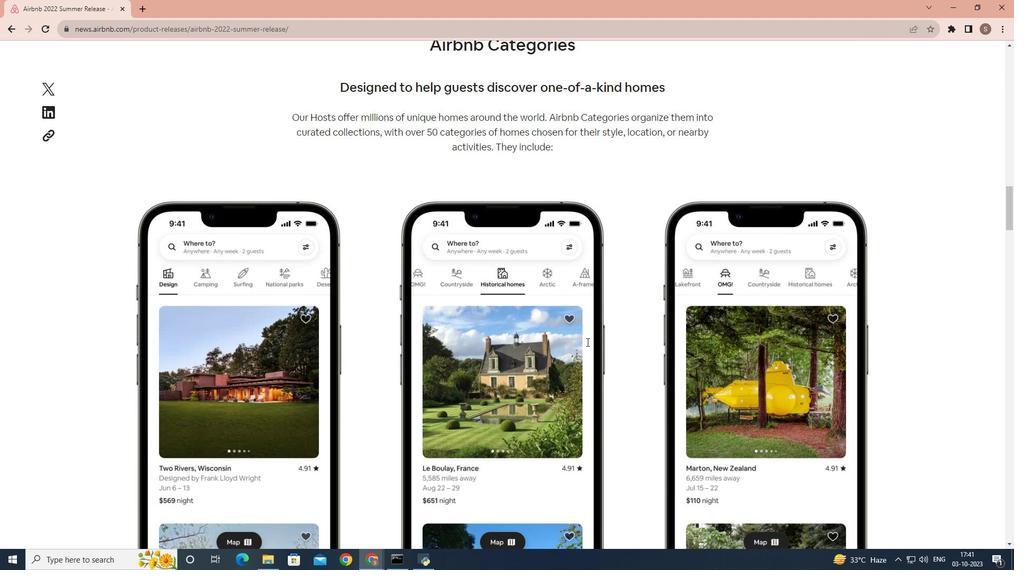 
Action: Mouse scrolled (587, 342) with delta (0, 0)
Screenshot: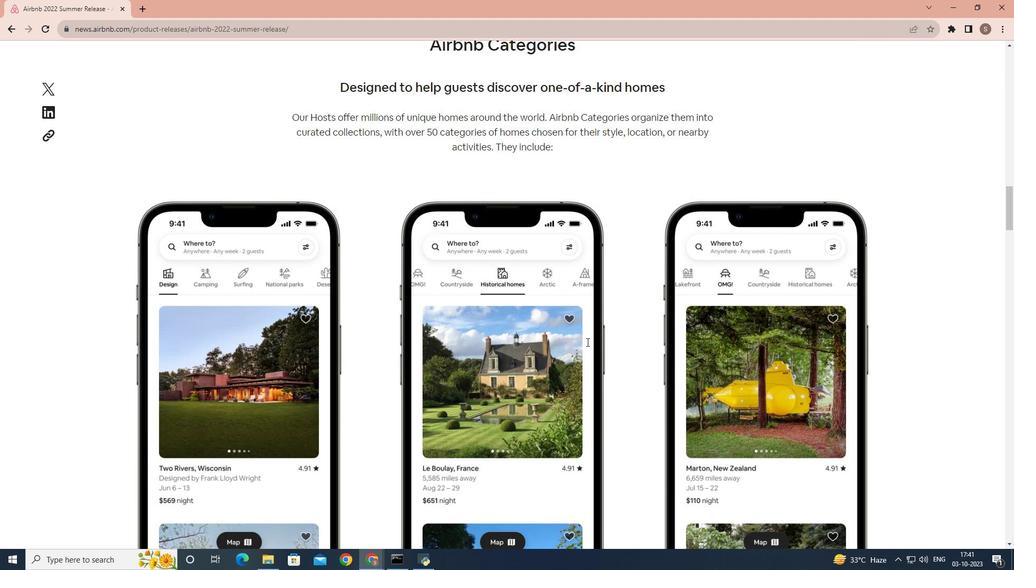 
Action: Mouse scrolled (587, 342) with delta (0, 0)
Screenshot: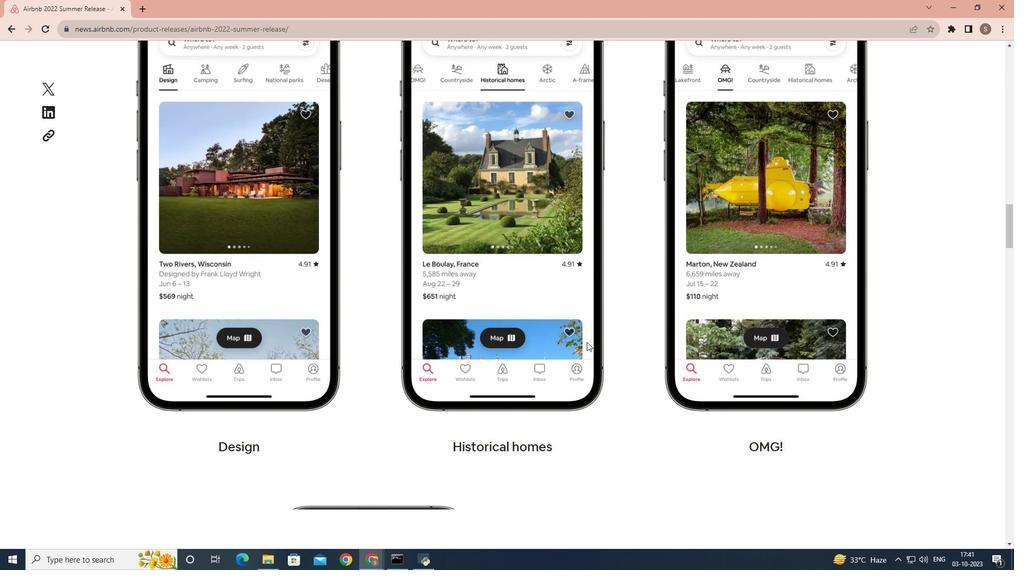
Action: Mouse scrolled (587, 342) with delta (0, 0)
Screenshot: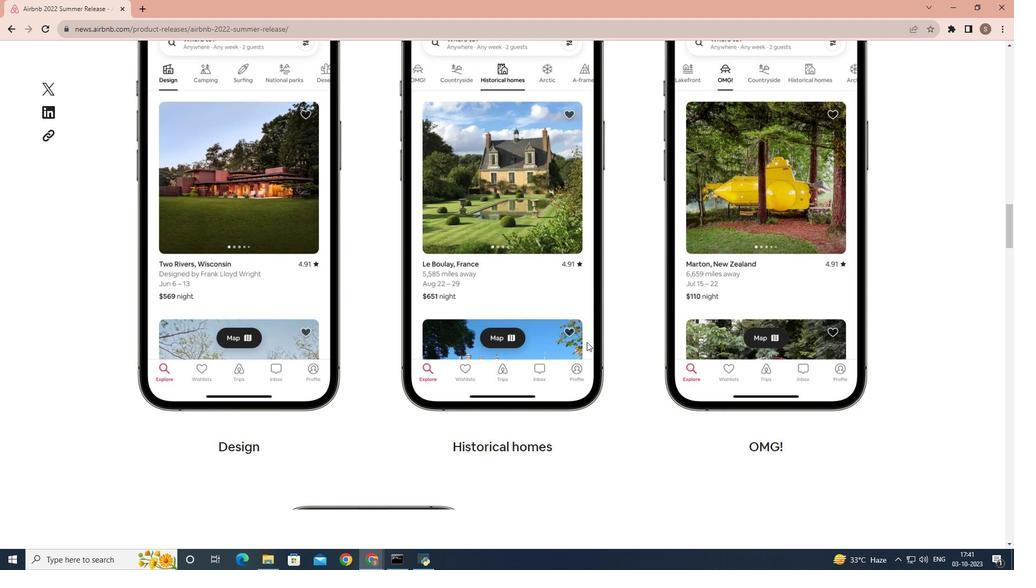 
Action: Mouse scrolled (587, 342) with delta (0, 0)
Screenshot: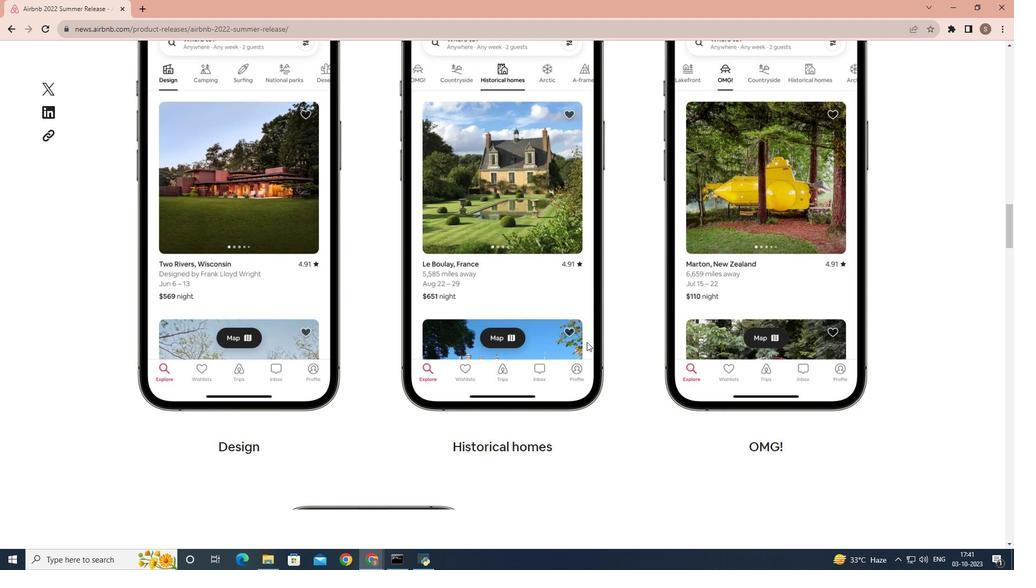 
Action: Mouse scrolled (587, 342) with delta (0, 0)
Screenshot: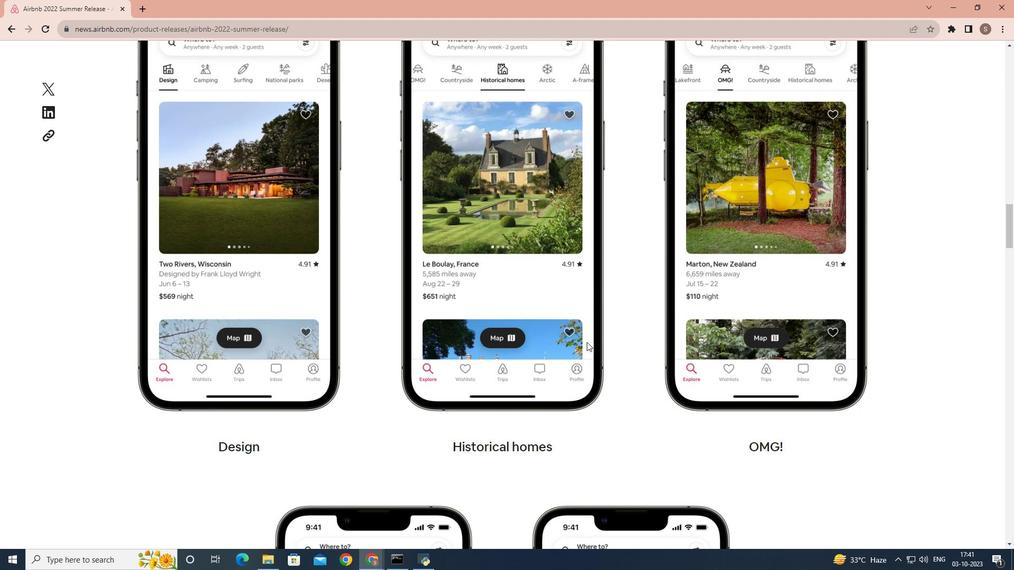 
Action: Mouse scrolled (587, 342) with delta (0, 0)
Screenshot: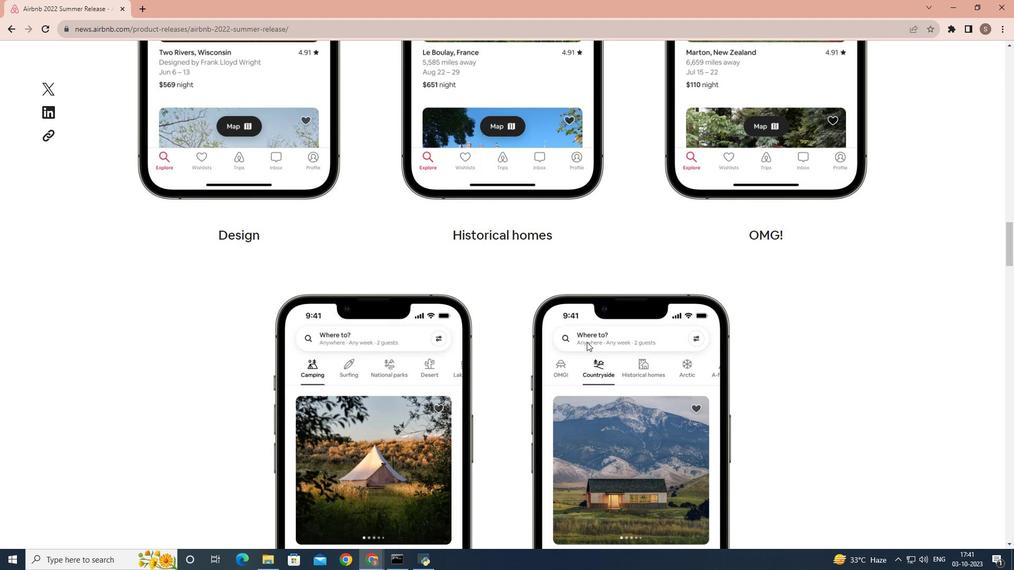 
Action: Mouse scrolled (587, 342) with delta (0, 0)
Screenshot: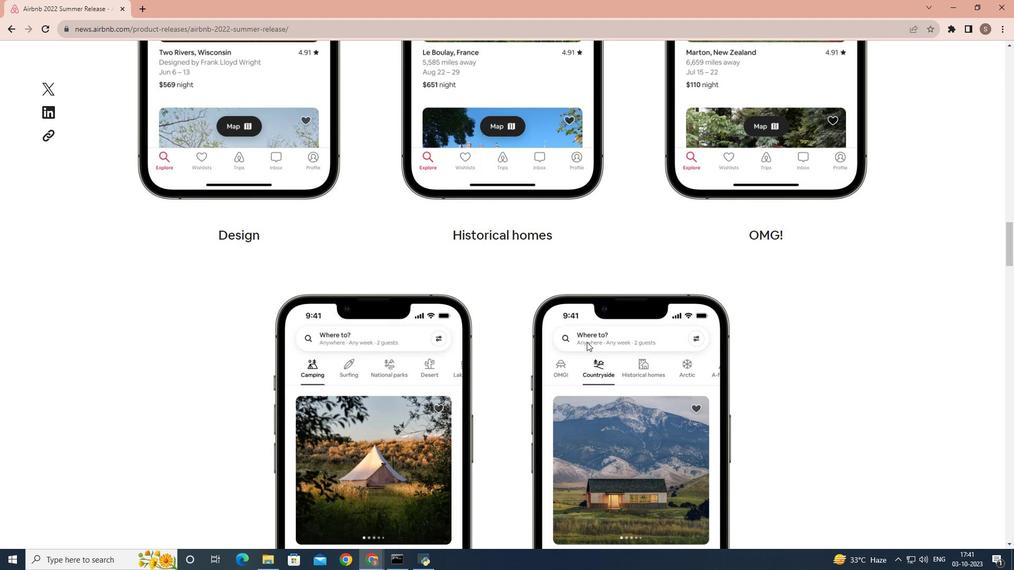 
Action: Mouse scrolled (587, 342) with delta (0, 0)
Screenshot: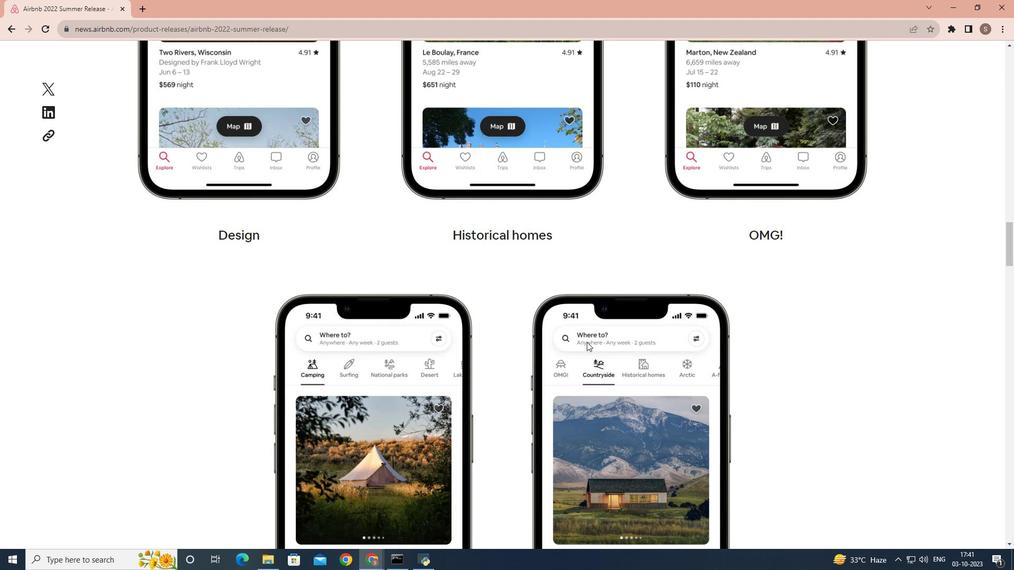 
Action: Mouse scrolled (587, 342) with delta (0, 0)
Screenshot: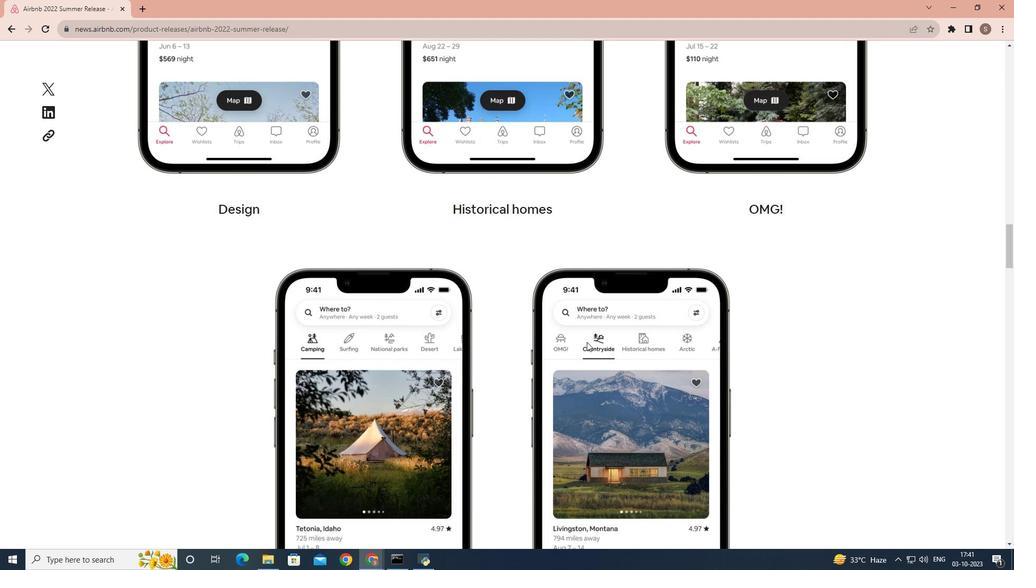 
Action: Mouse scrolled (587, 342) with delta (0, 0)
Screenshot: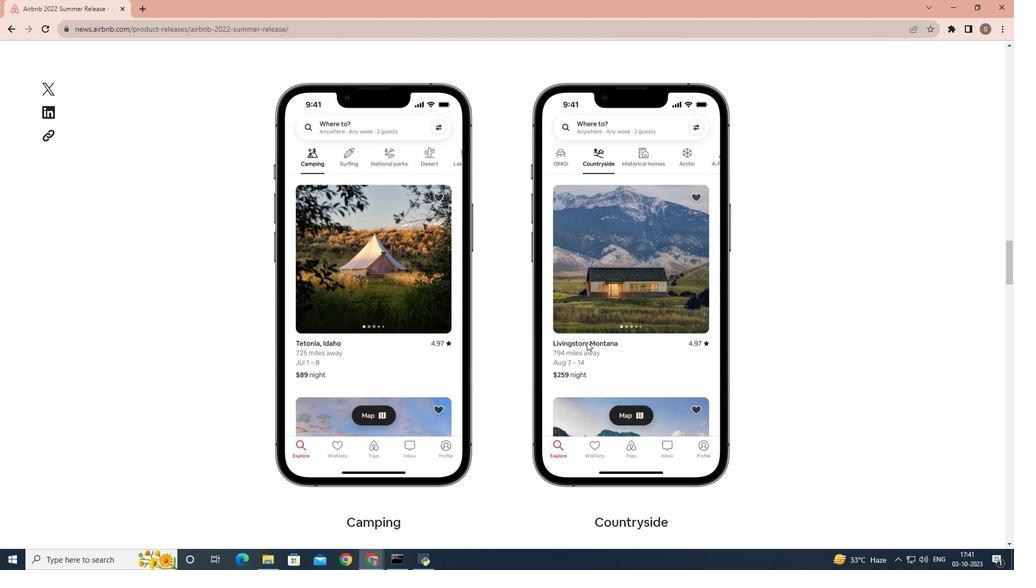 
Action: Mouse scrolled (587, 342) with delta (0, 0)
Screenshot: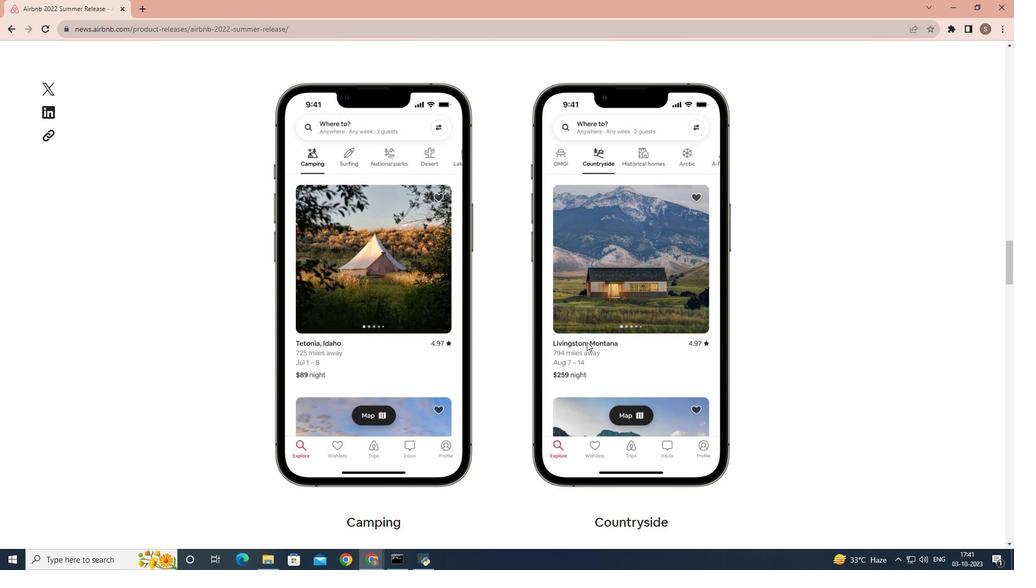 
Action: Mouse scrolled (587, 342) with delta (0, 0)
Screenshot: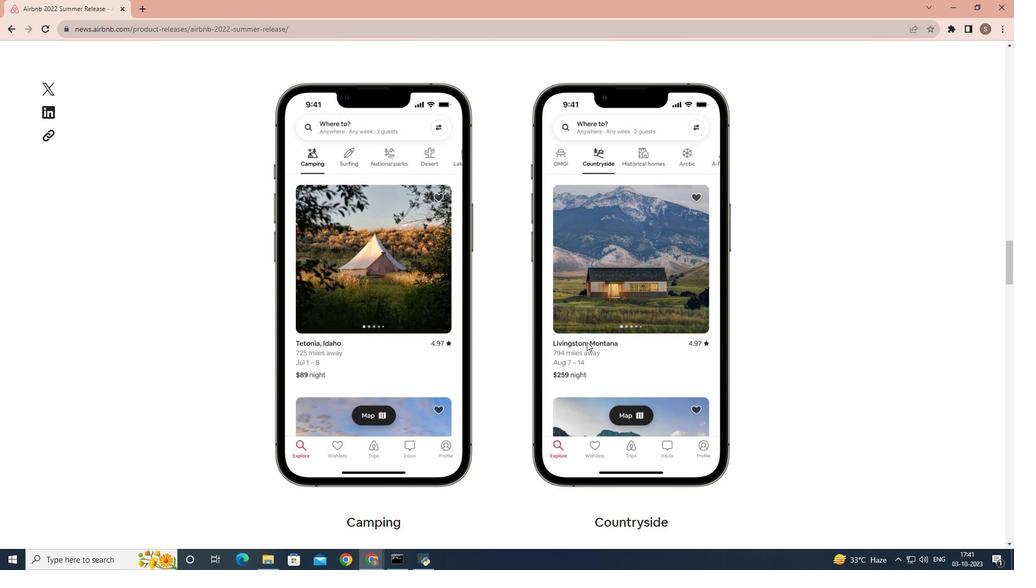 
Action: Mouse scrolled (587, 342) with delta (0, 0)
Screenshot: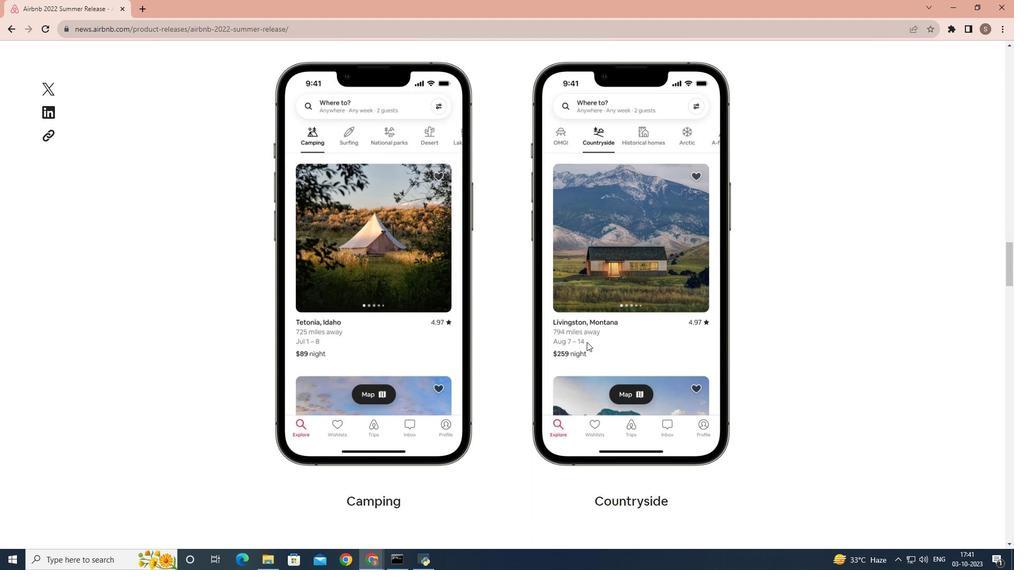 
Action: Mouse scrolled (587, 342) with delta (0, 0)
Screenshot: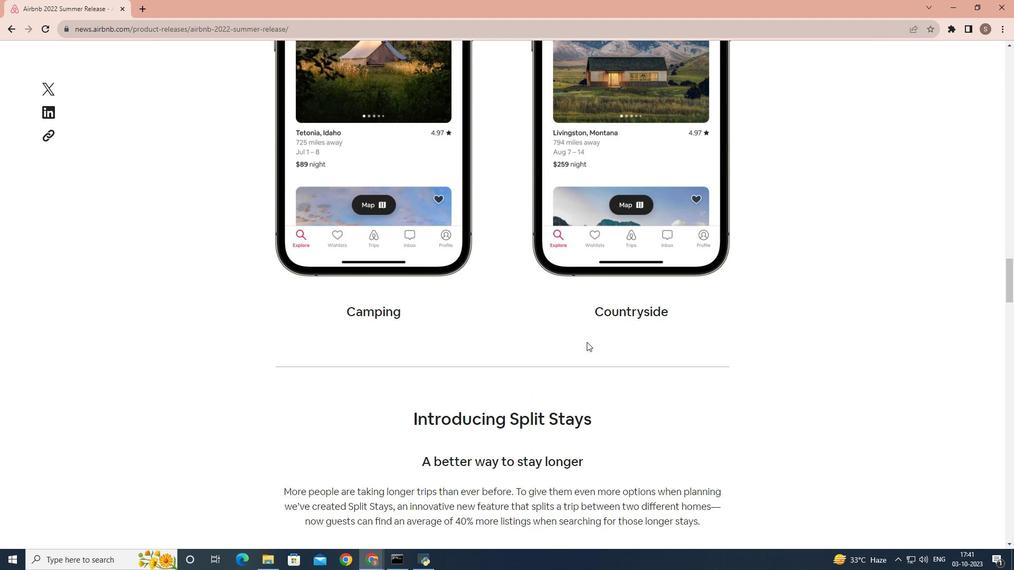 
Action: Mouse scrolled (587, 342) with delta (0, 0)
Screenshot: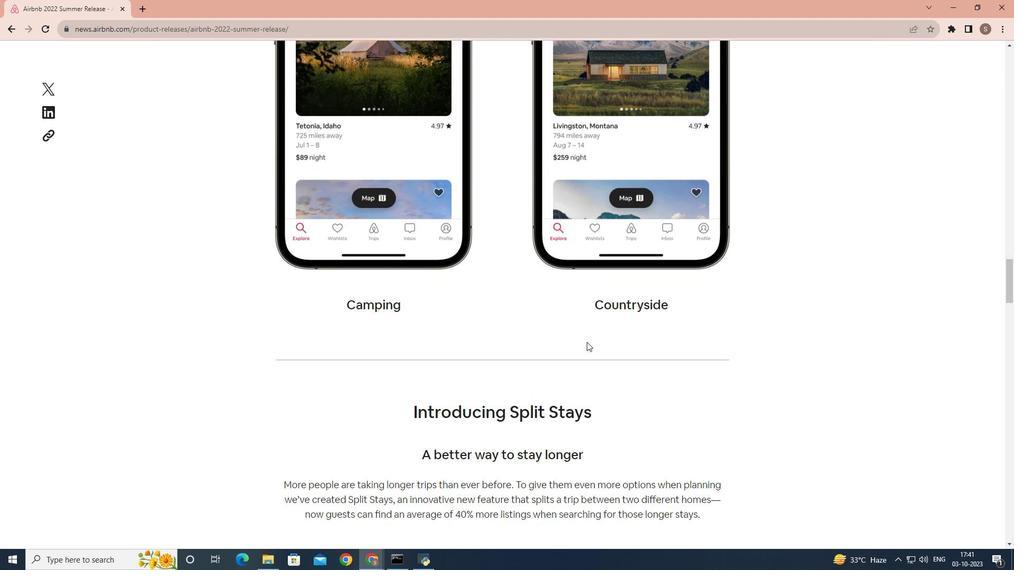 
Action: Mouse scrolled (587, 342) with delta (0, 0)
Screenshot: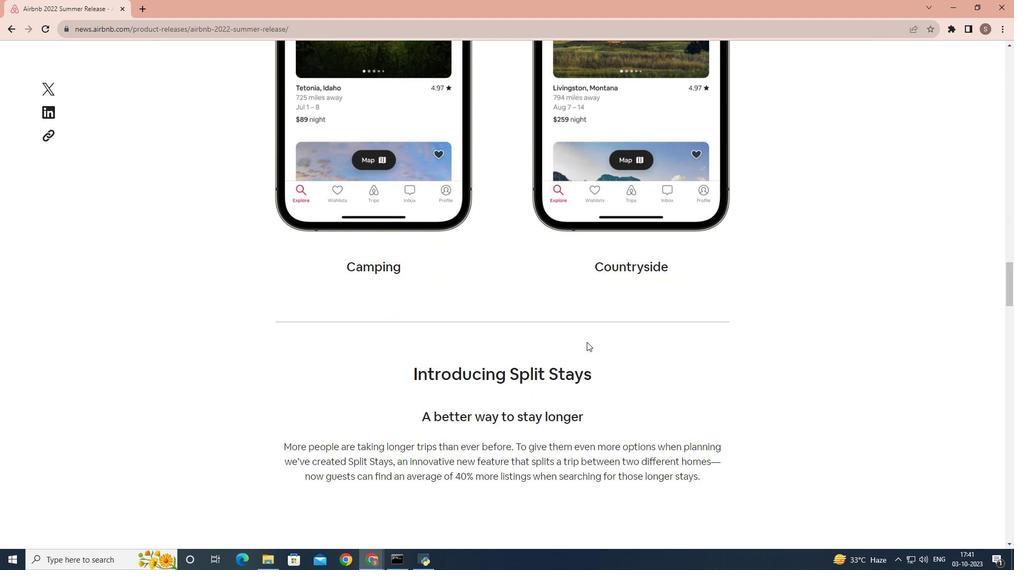
Action: Mouse scrolled (587, 342) with delta (0, 0)
Screenshot: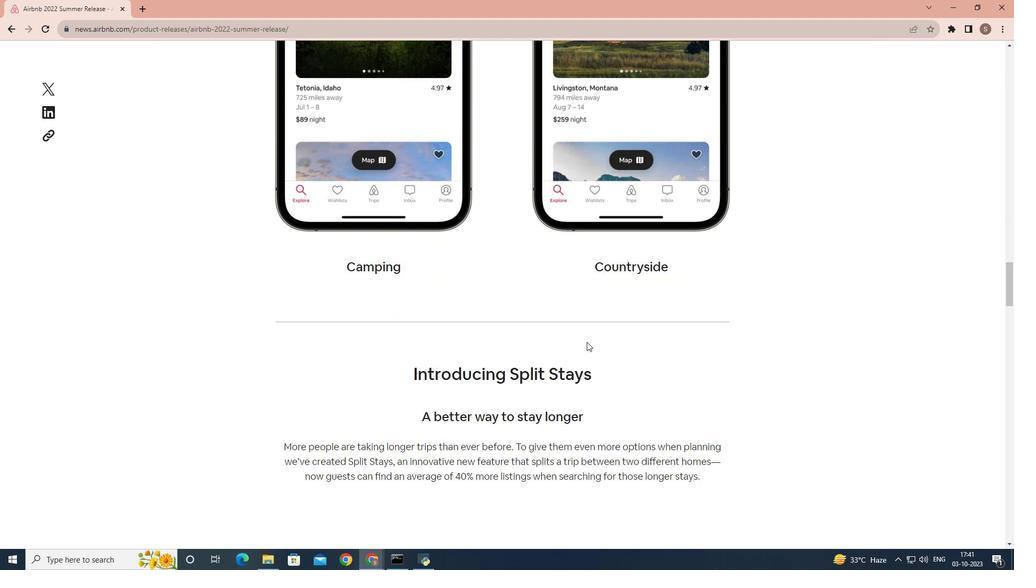 
Action: Mouse scrolled (587, 342) with delta (0, 0)
Screenshot: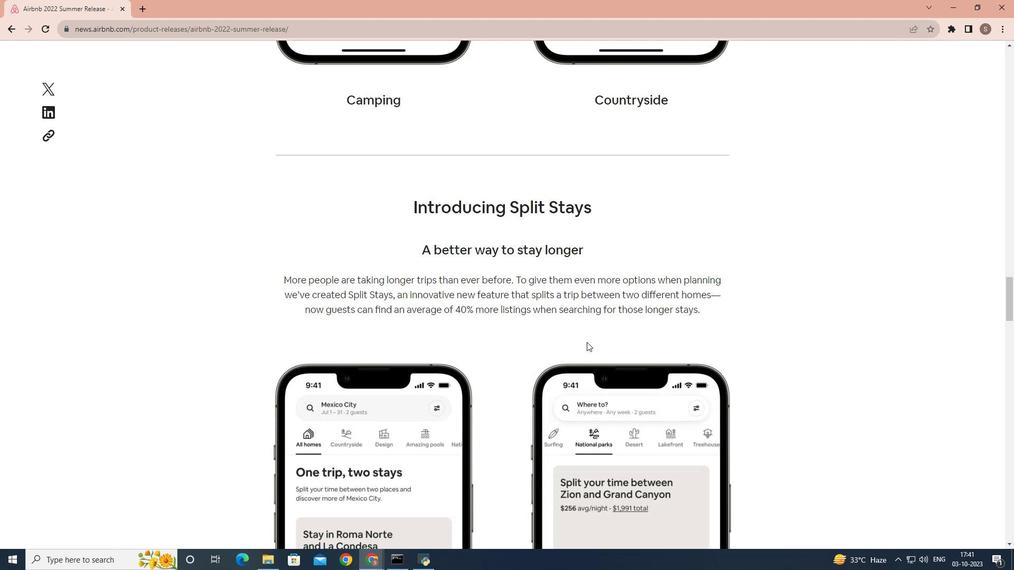 
Action: Mouse scrolled (587, 342) with delta (0, 0)
Screenshot: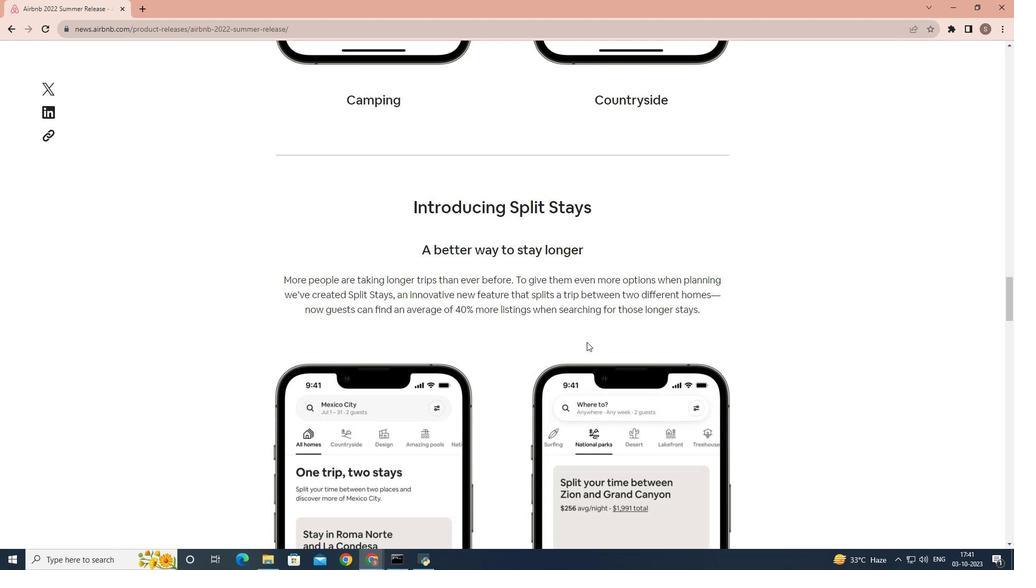 
Action: Mouse scrolled (587, 342) with delta (0, 0)
Screenshot: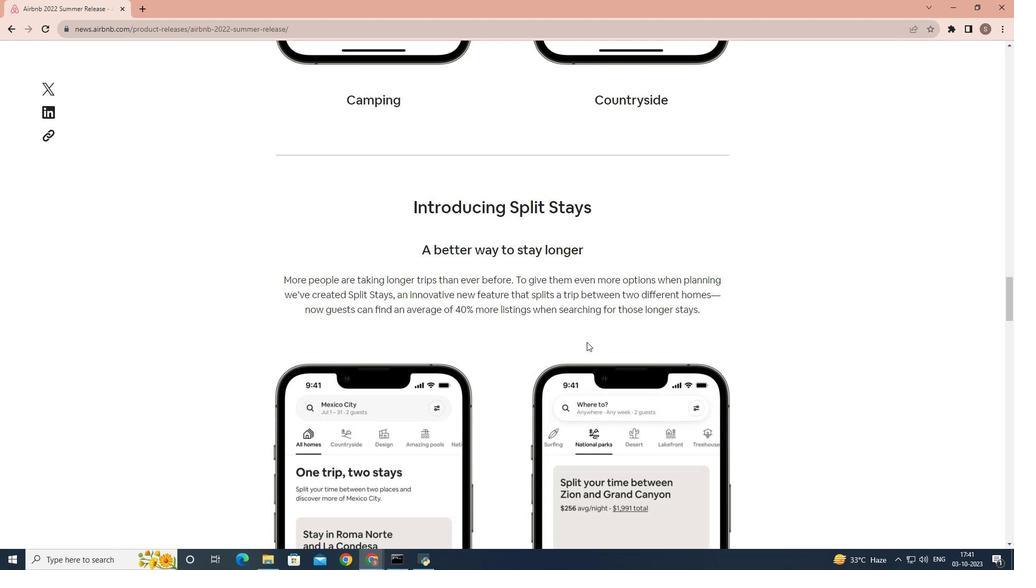 
Action: Mouse scrolled (587, 342) with delta (0, 0)
Screenshot: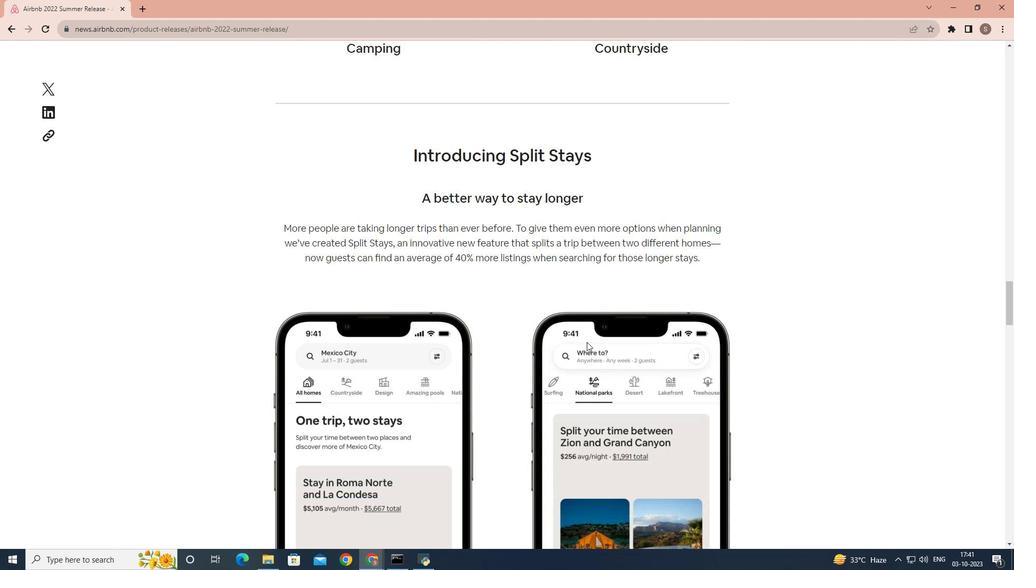 
Action: Mouse scrolled (587, 342) with delta (0, 0)
Screenshot: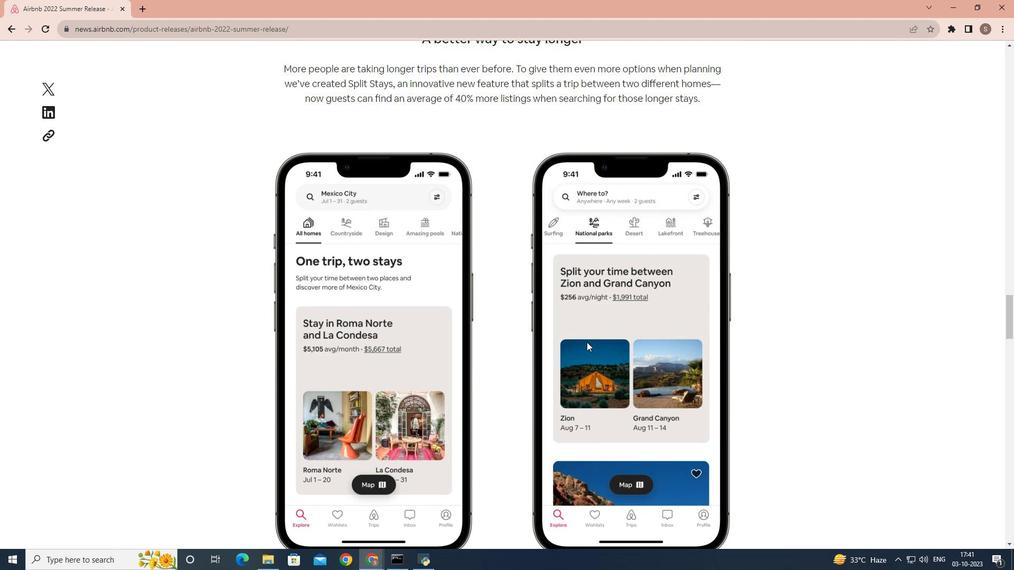 
Action: Mouse scrolled (587, 342) with delta (0, 0)
Screenshot: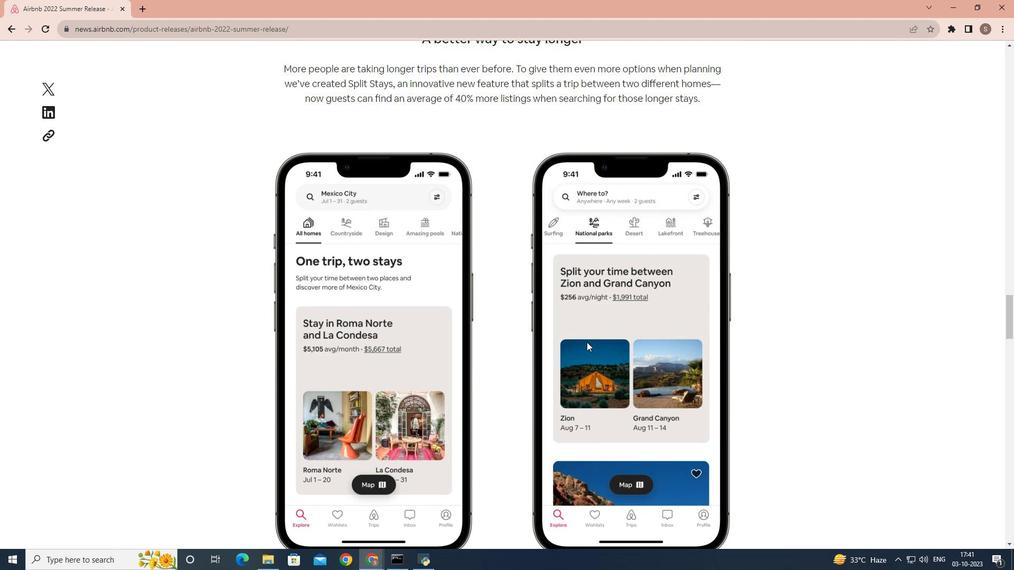
Action: Mouse scrolled (587, 342) with delta (0, 0)
Screenshot: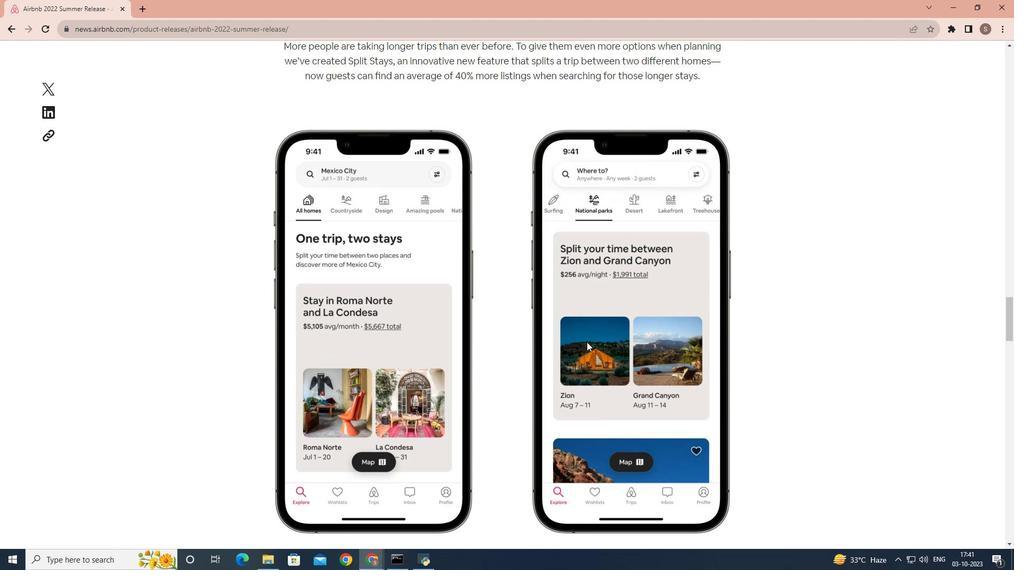 
Action: Mouse scrolled (587, 342) with delta (0, 0)
Screenshot: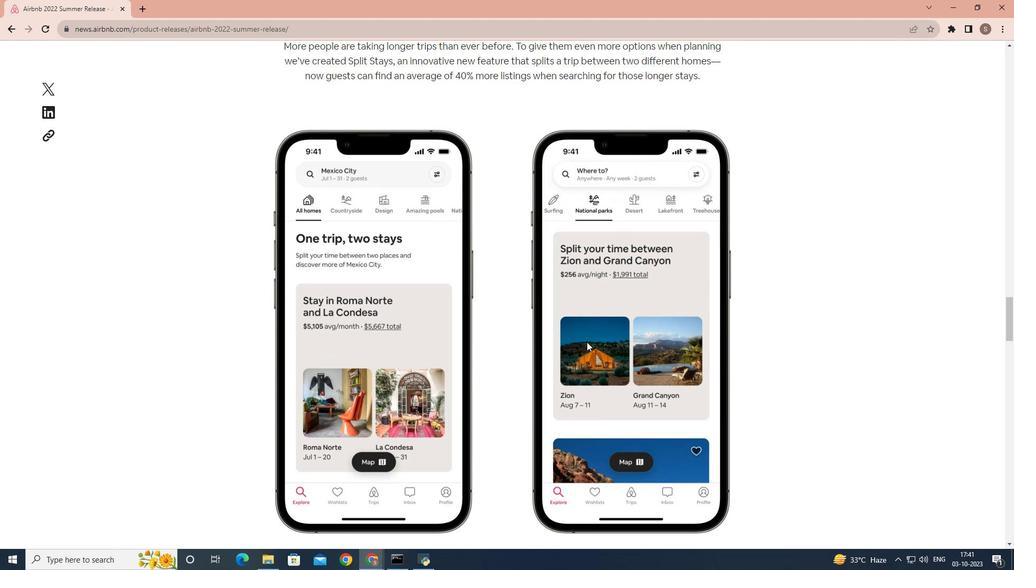 
Action: Mouse scrolled (587, 342) with delta (0, 0)
Screenshot: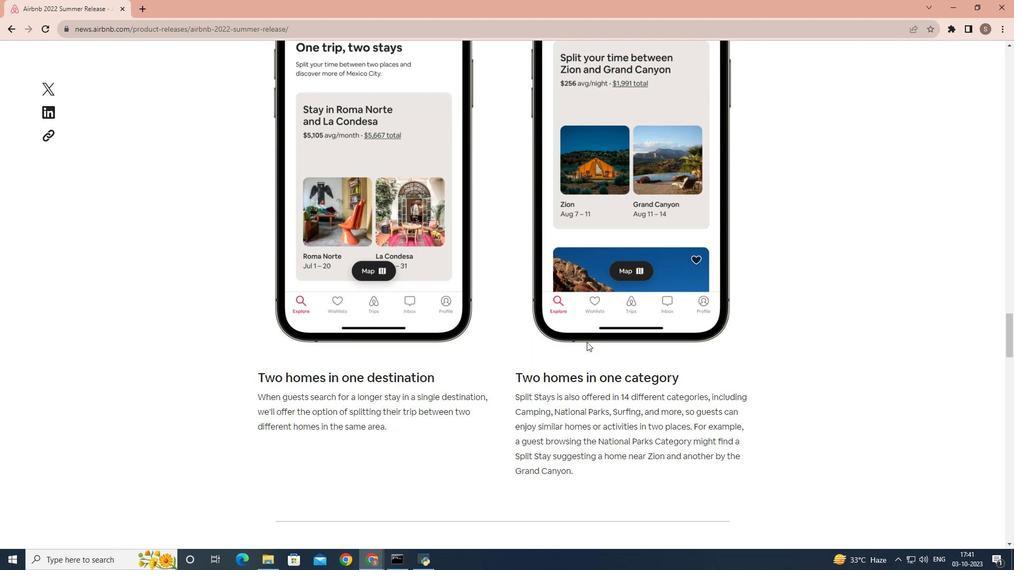 
Action: Mouse scrolled (587, 342) with delta (0, 0)
Screenshot: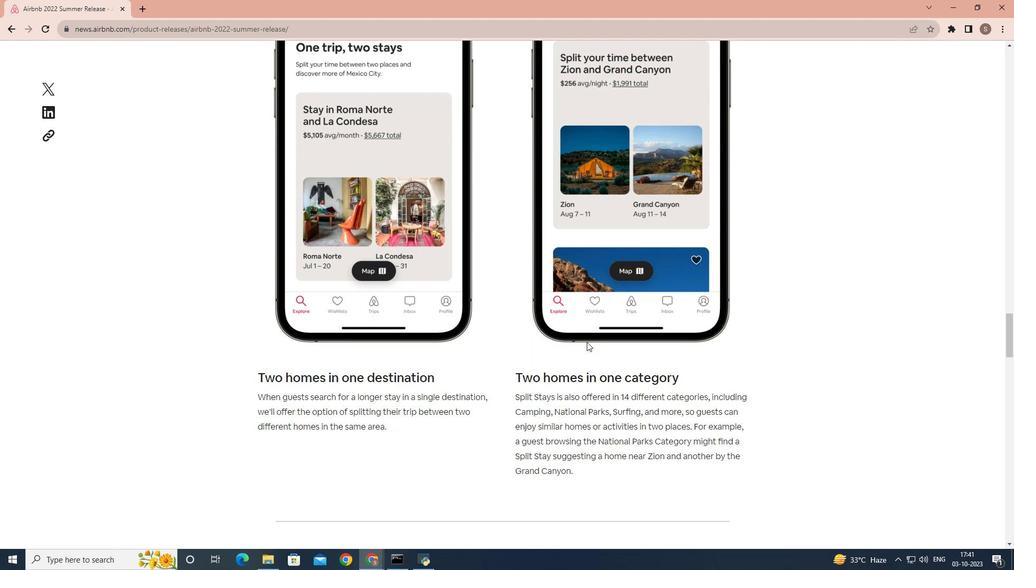 
Action: Mouse scrolled (587, 342) with delta (0, 0)
Screenshot: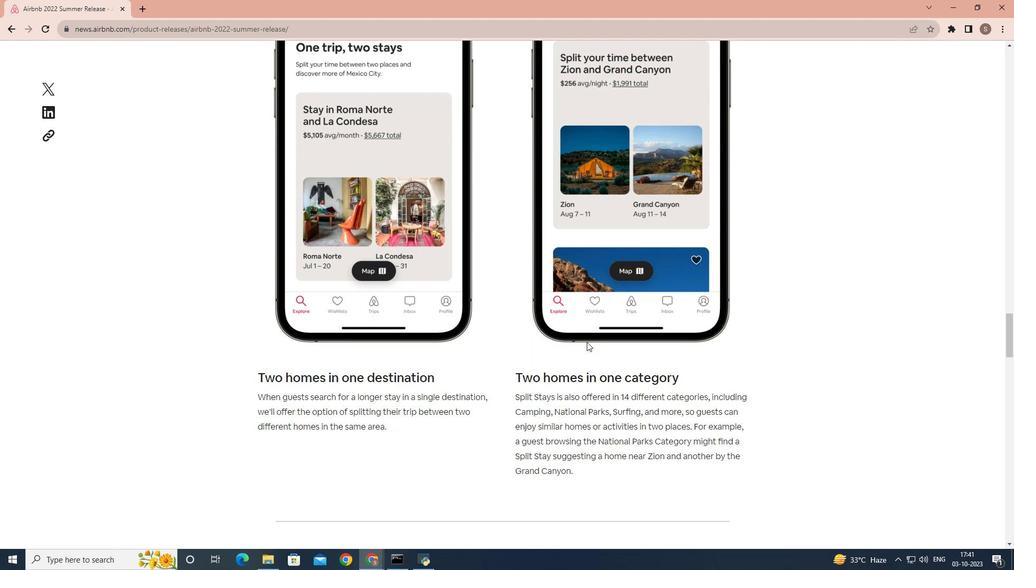 
Action: Mouse scrolled (587, 342) with delta (0, 0)
Screenshot: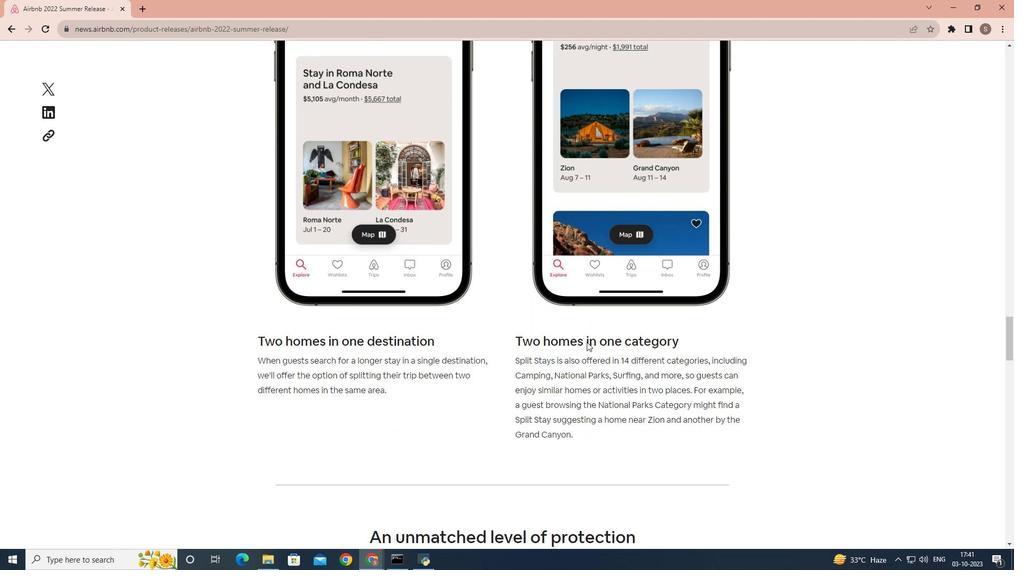 
Action: Mouse scrolled (587, 342) with delta (0, 0)
Screenshot: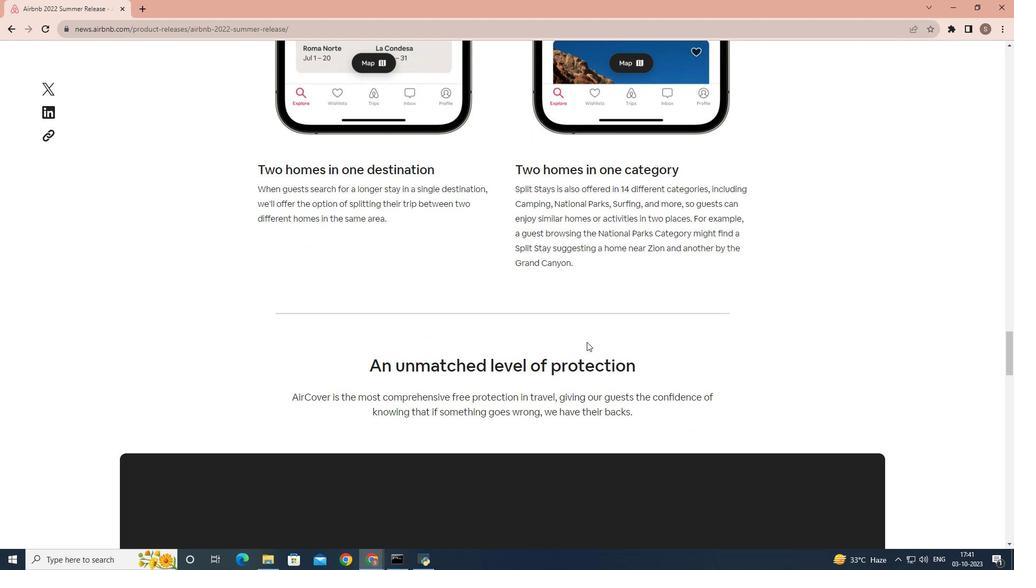 
Action: Mouse scrolled (587, 342) with delta (0, 0)
Screenshot: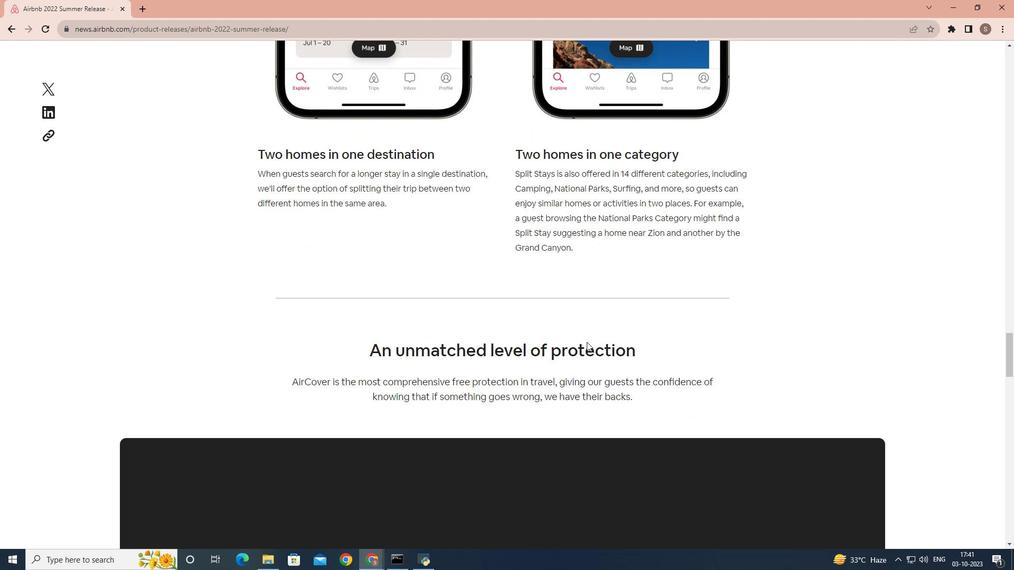 
Action: Mouse scrolled (587, 342) with delta (0, 0)
Screenshot: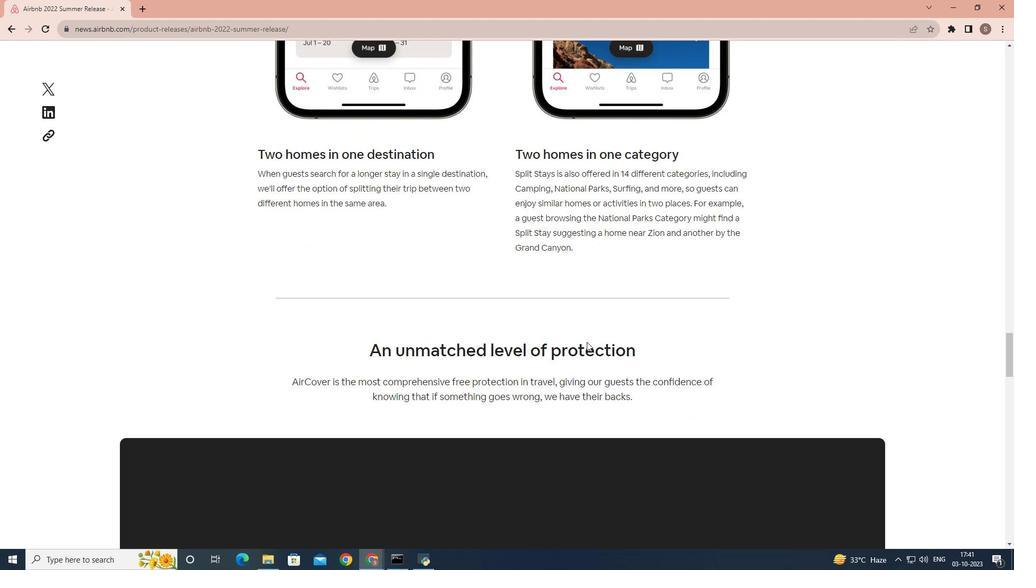 
Action: Mouse scrolled (587, 342) with delta (0, 0)
Screenshot: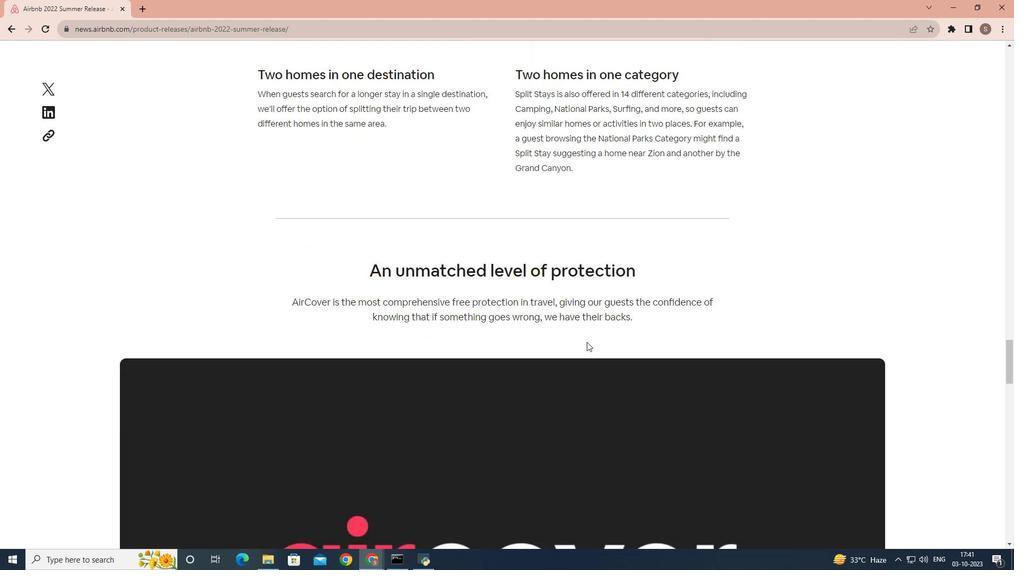 
Action: Mouse scrolled (587, 342) with delta (0, 0)
Screenshot: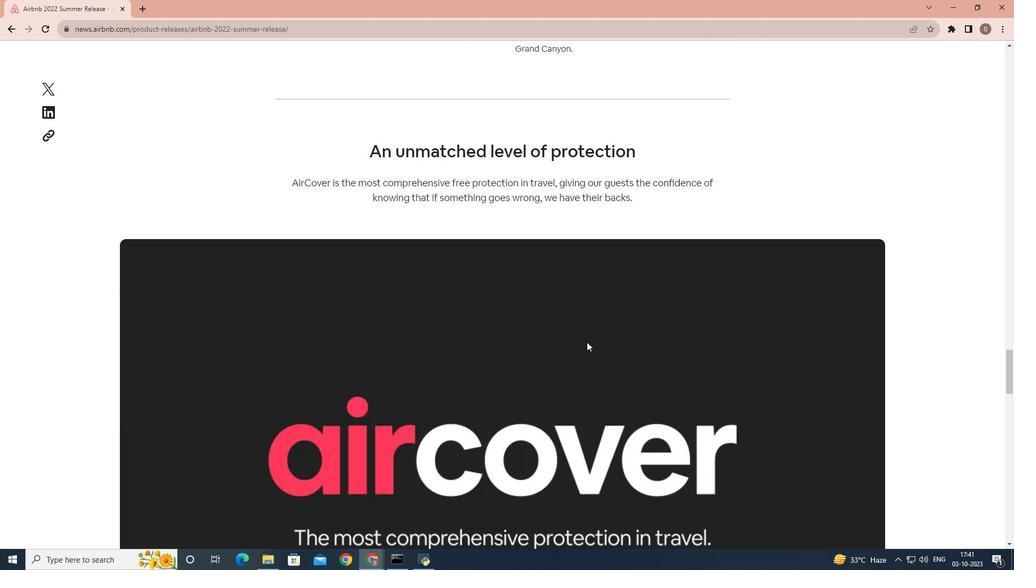 
Action: Mouse scrolled (587, 342) with delta (0, 0)
Screenshot: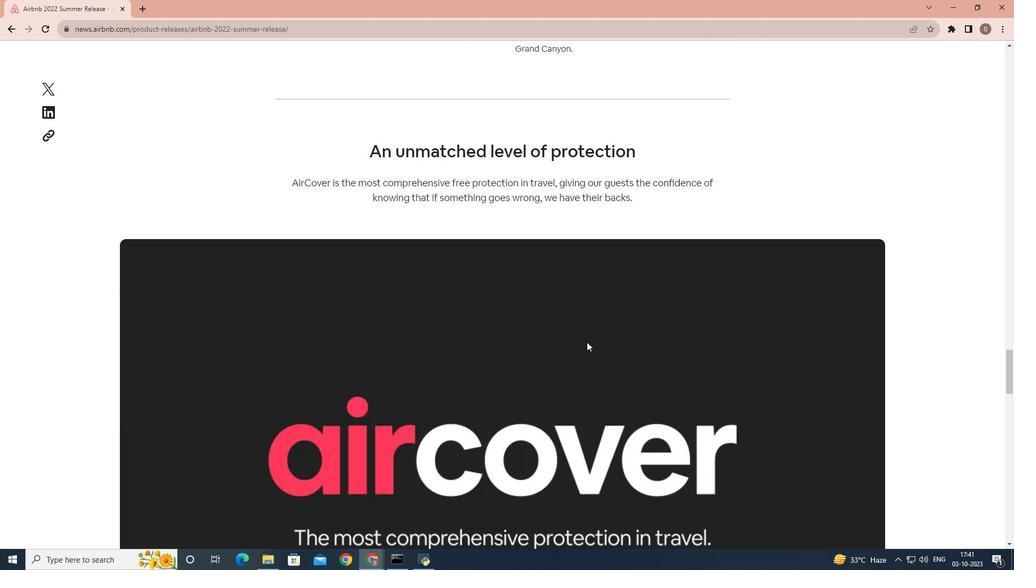 
Action: Mouse scrolled (587, 342) with delta (0, 0)
Screenshot: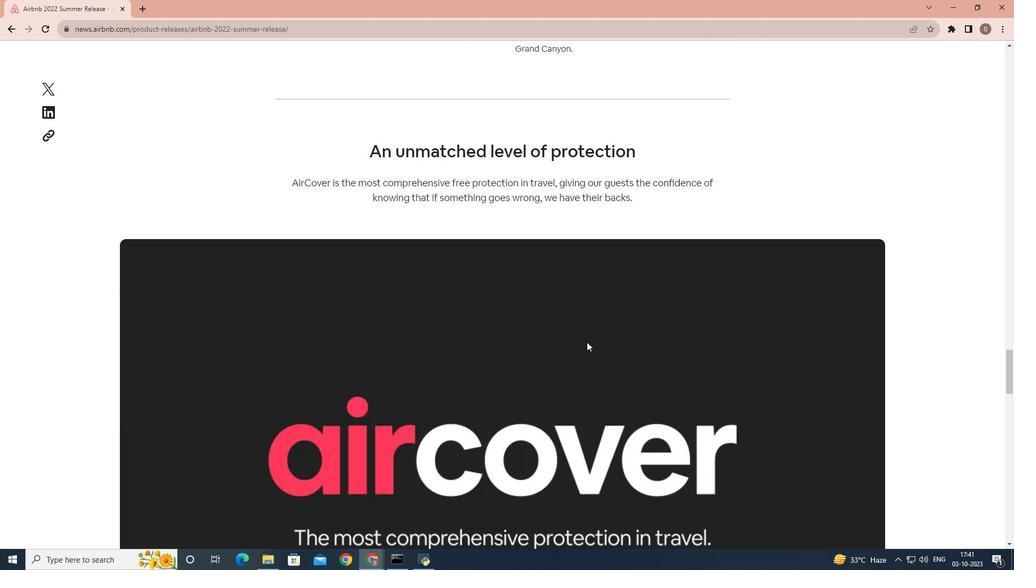 
Action: Mouse scrolled (587, 342) with delta (0, 0)
Screenshot: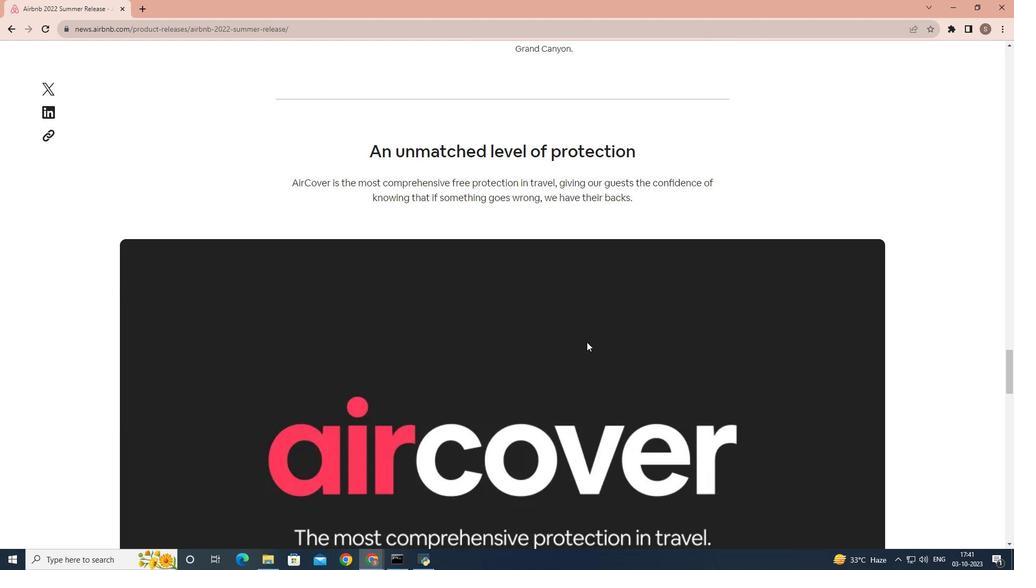 
Action: Mouse scrolled (587, 342) with delta (0, 0)
Screenshot: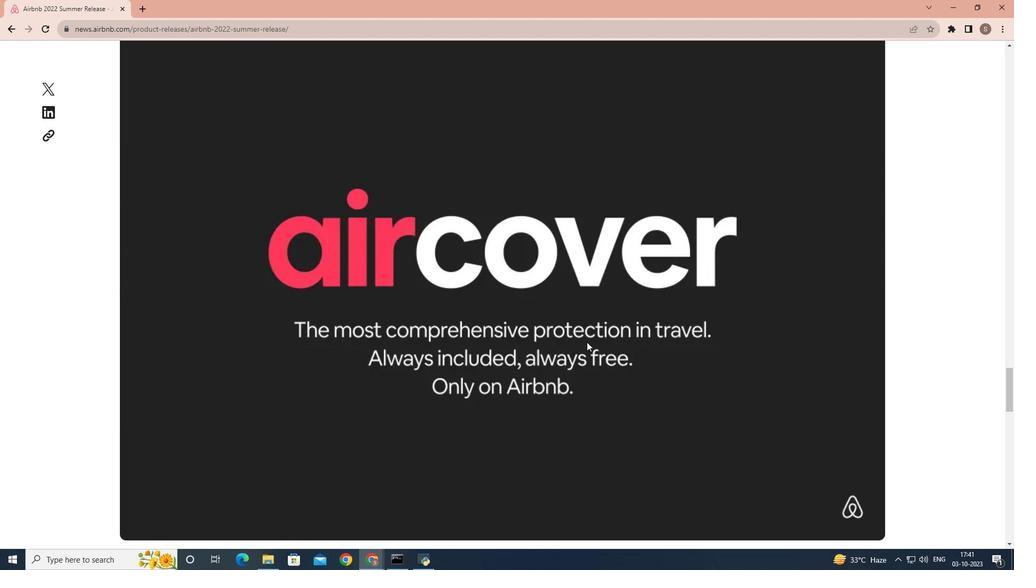 
Action: Mouse scrolled (587, 342) with delta (0, 0)
Screenshot: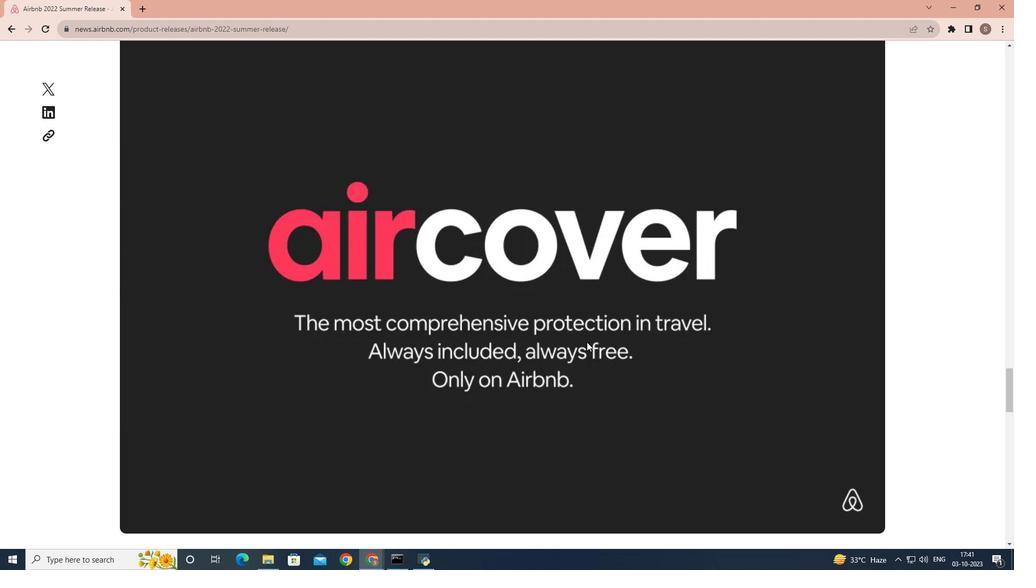 
Action: Mouse scrolled (587, 342) with delta (0, 0)
Screenshot: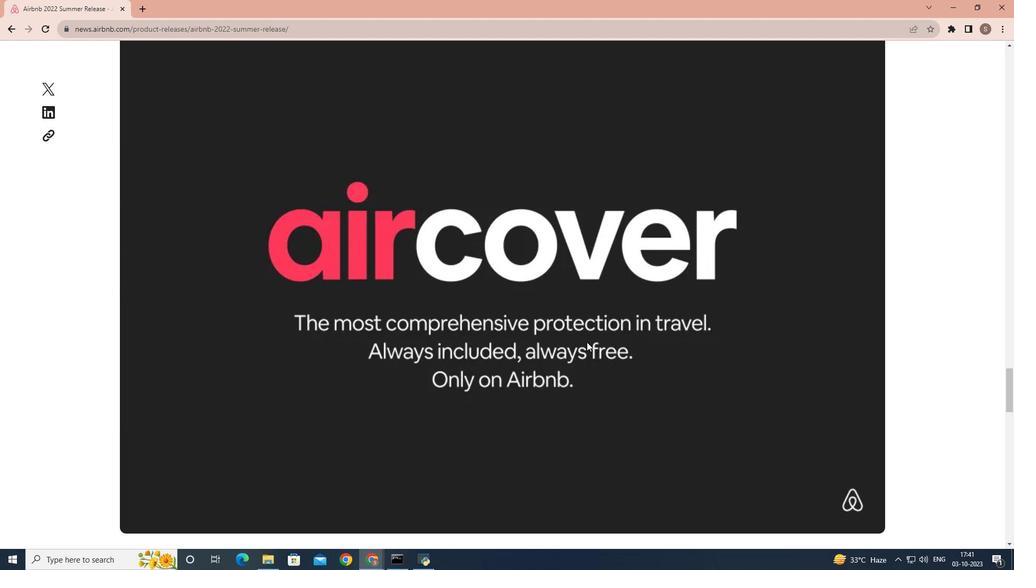 
Action: Mouse scrolled (587, 342) with delta (0, 0)
Screenshot: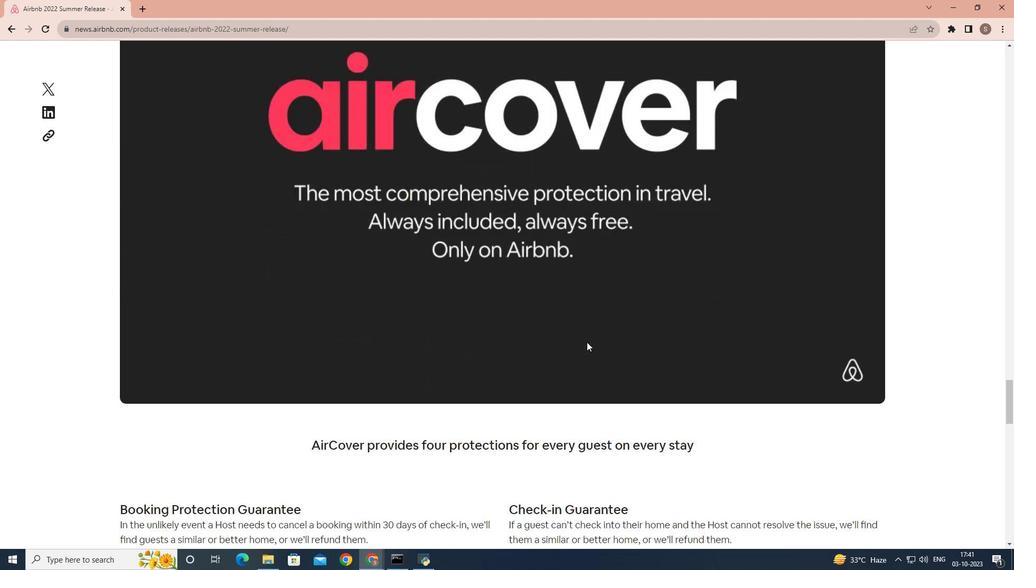 
Action: Mouse scrolled (587, 342) with delta (0, 0)
Screenshot: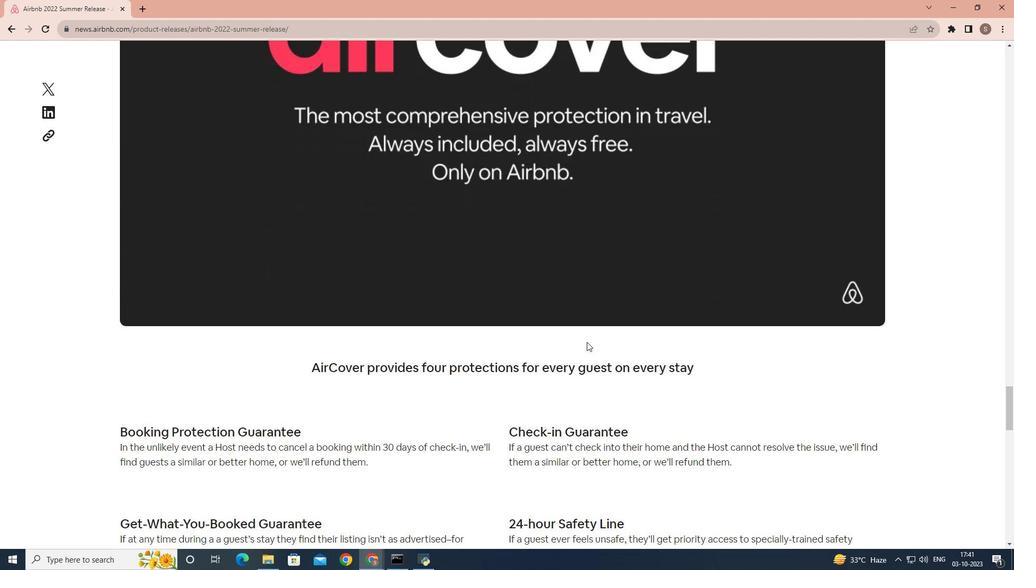
Action: Mouse scrolled (587, 342) with delta (0, 0)
Screenshot: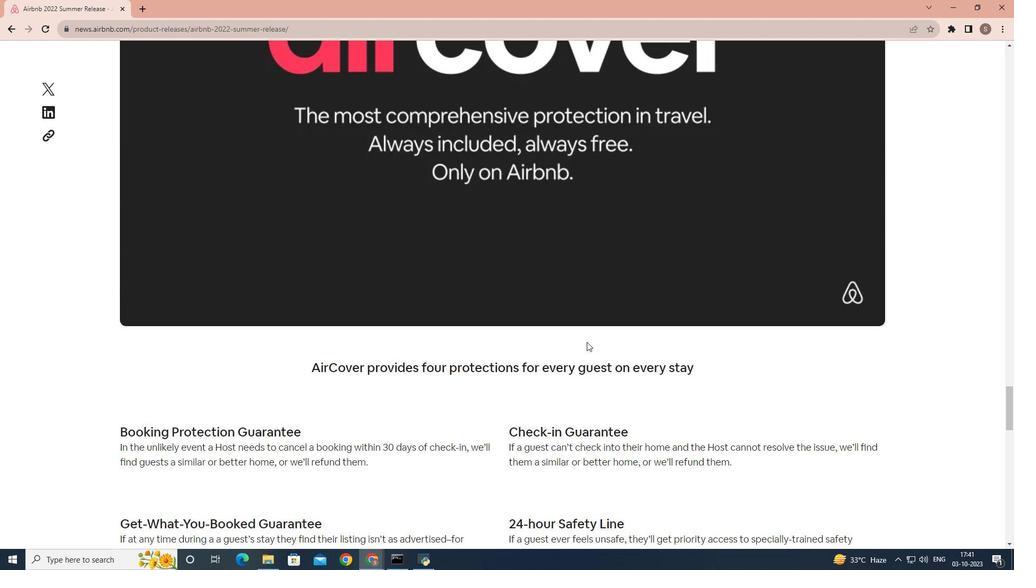 
Action: Mouse scrolled (587, 342) with delta (0, 0)
Screenshot: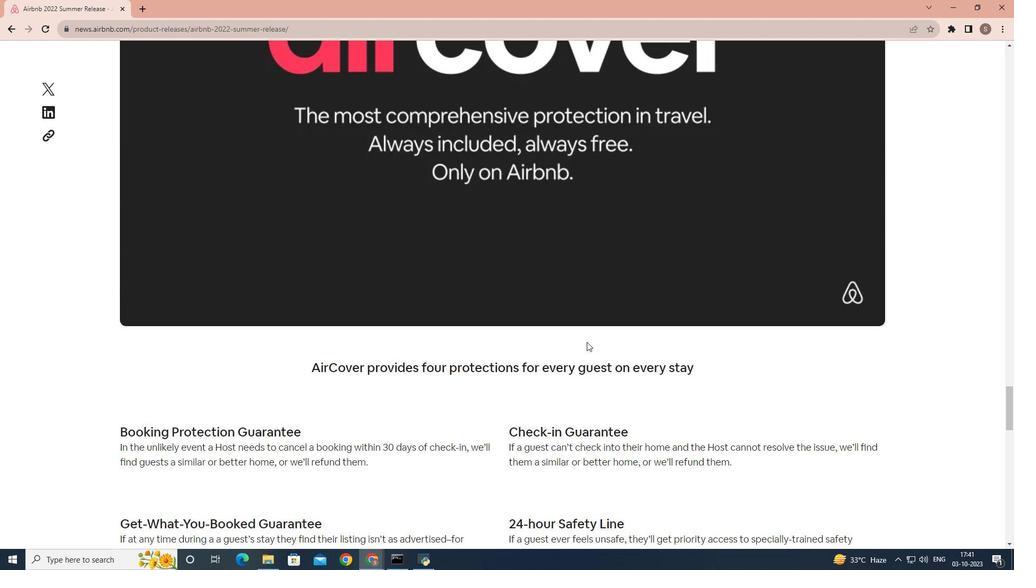 
Action: Mouse scrolled (587, 342) with delta (0, 0)
Screenshot: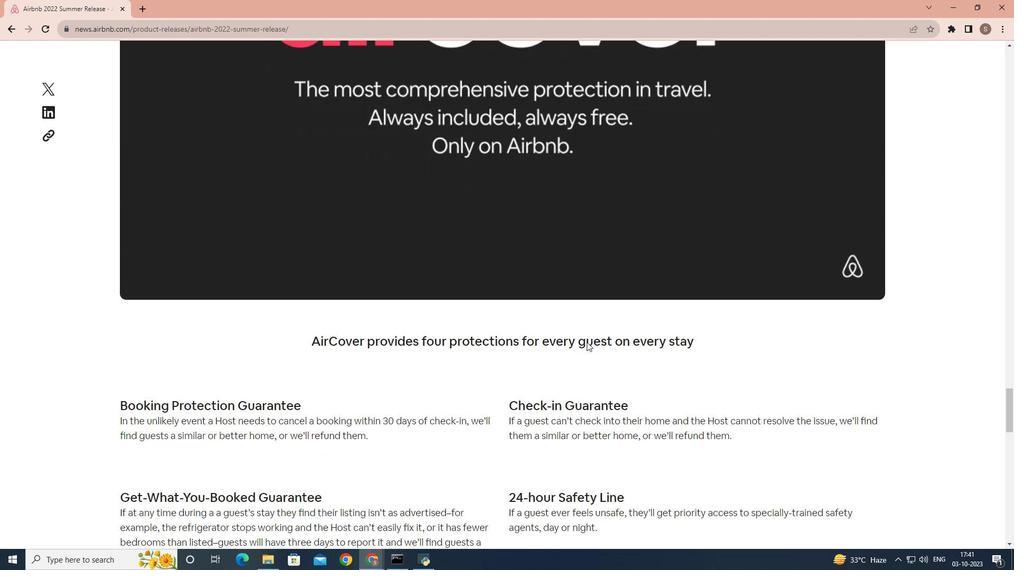 
Action: Mouse scrolled (587, 342) with delta (0, 0)
Screenshot: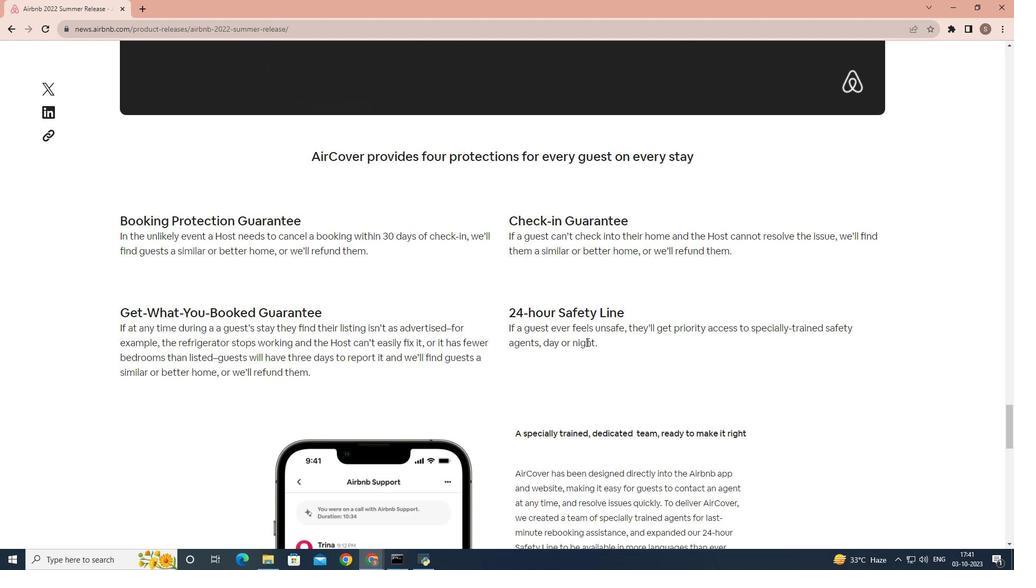 
Action: Mouse scrolled (587, 342) with delta (0, 0)
Screenshot: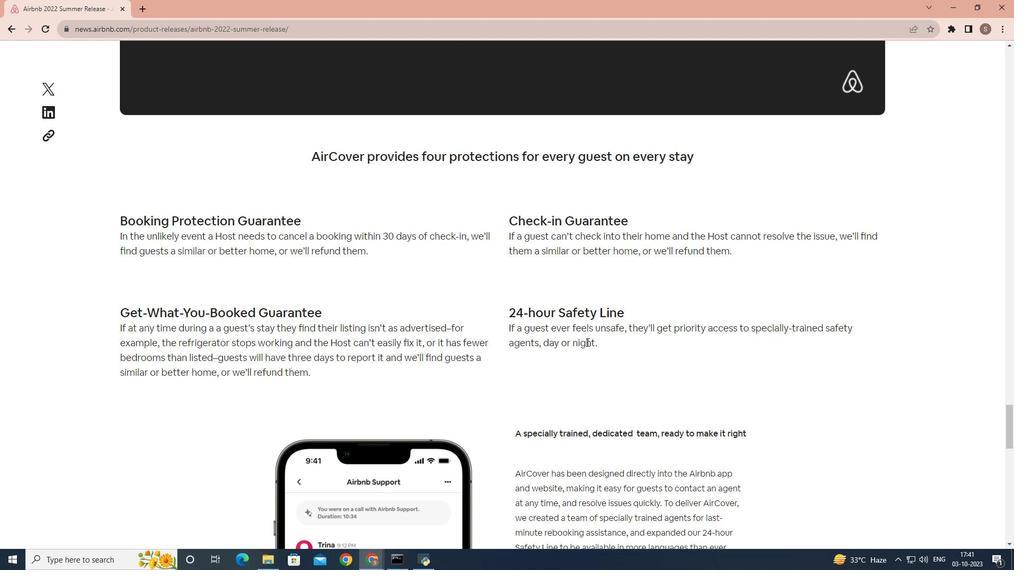 
Action: Mouse scrolled (587, 342) with delta (0, 0)
Screenshot: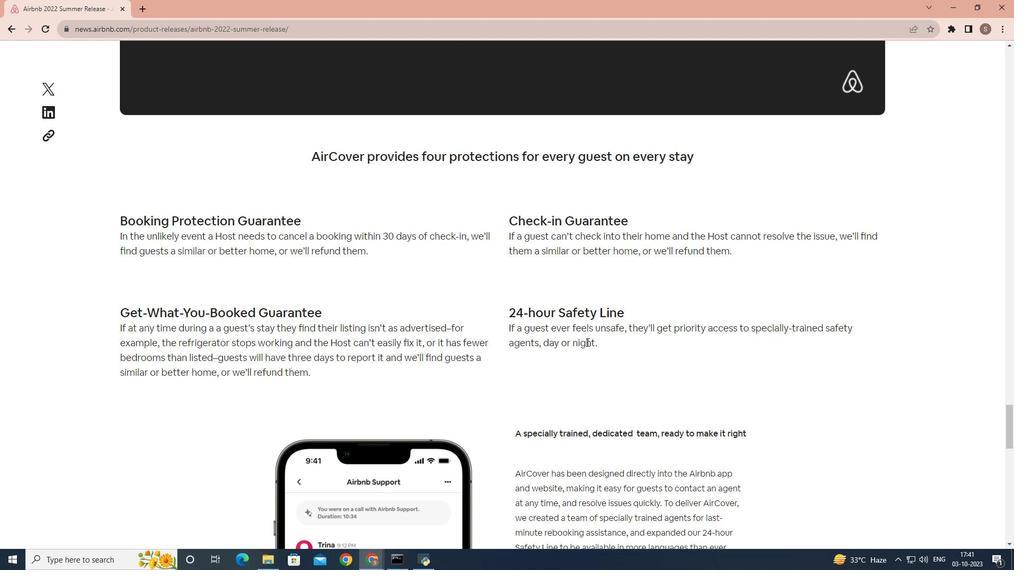 
Action: Mouse scrolled (587, 342) with delta (0, 0)
Screenshot: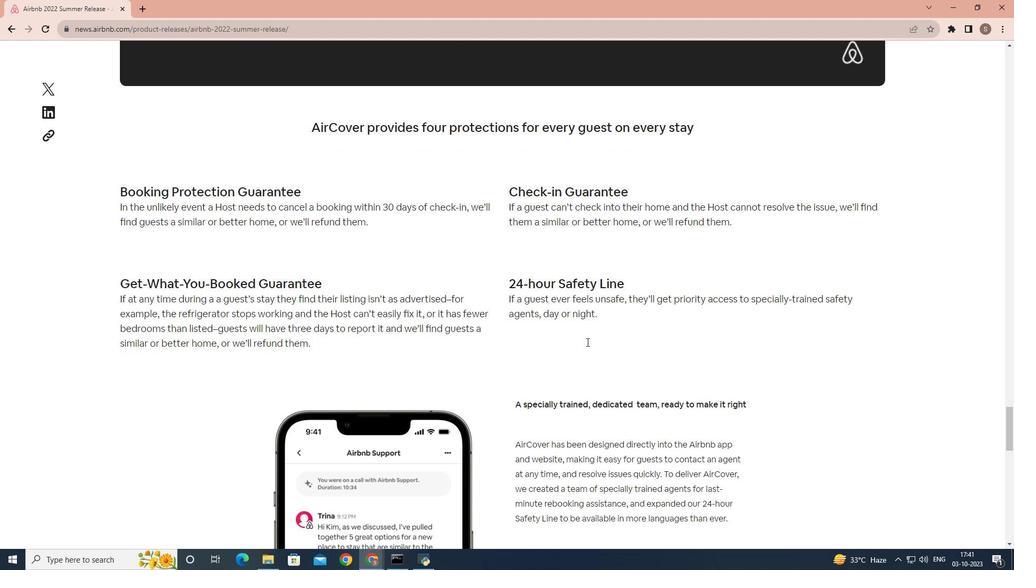 
Action: Mouse scrolled (587, 342) with delta (0, 0)
Screenshot: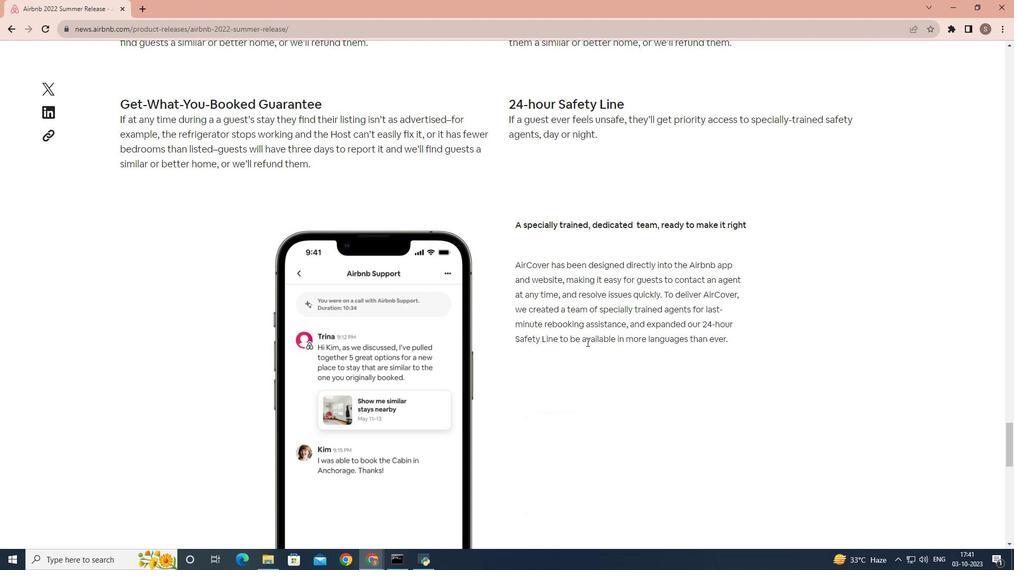 
Action: Mouse scrolled (587, 342) with delta (0, 0)
Screenshot: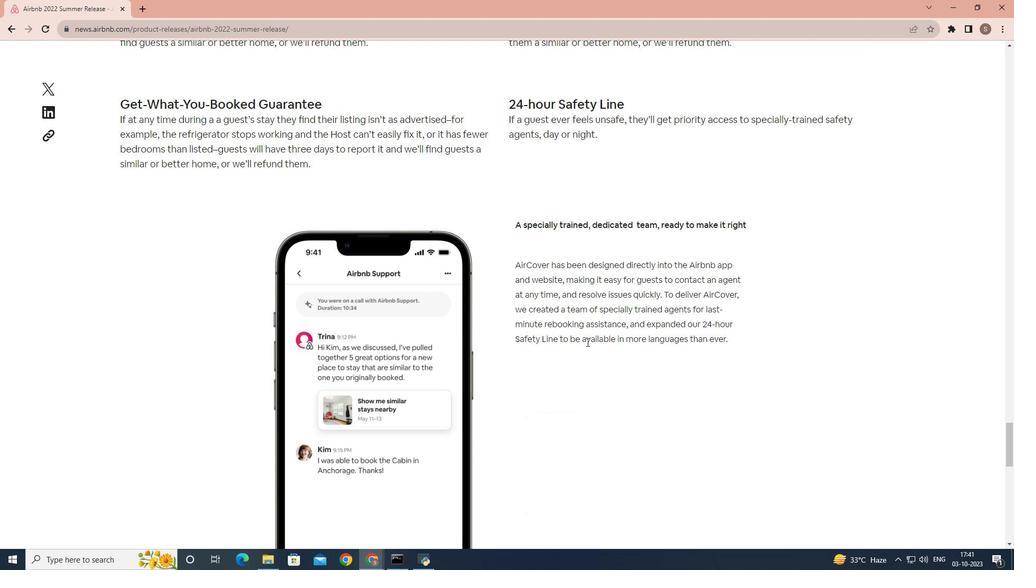 
Action: Mouse scrolled (587, 342) with delta (0, 0)
Screenshot: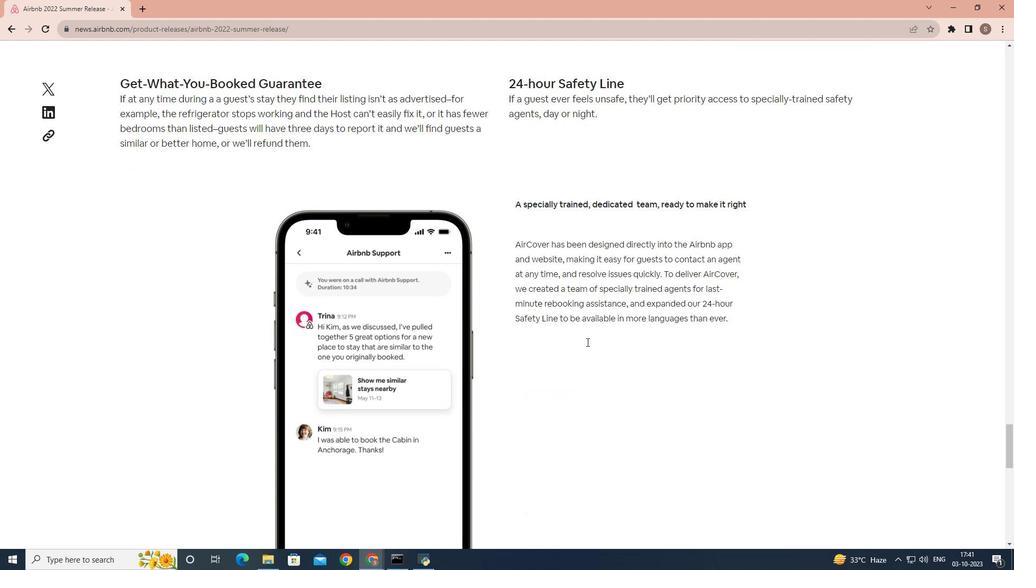 
Action: Mouse scrolled (587, 342) with delta (0, 0)
Screenshot: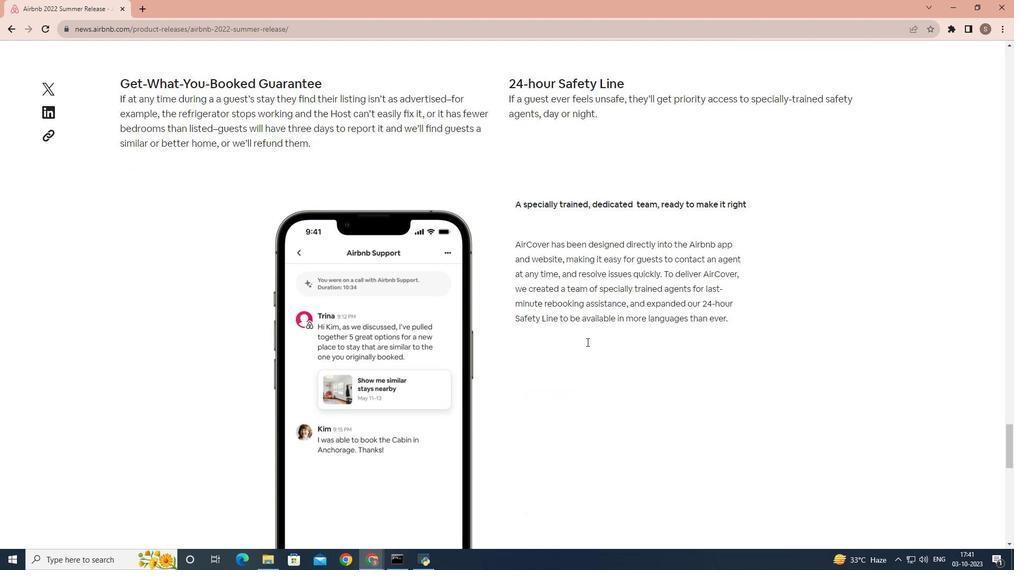 
Action: Mouse scrolled (587, 342) with delta (0, 0)
Screenshot: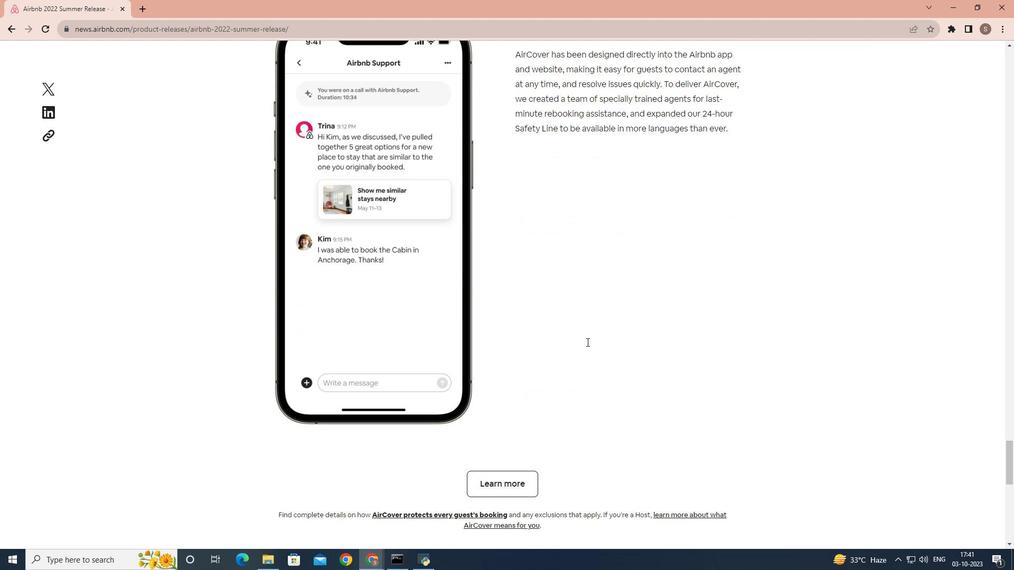 
Action: Mouse scrolled (587, 342) with delta (0, 0)
Screenshot: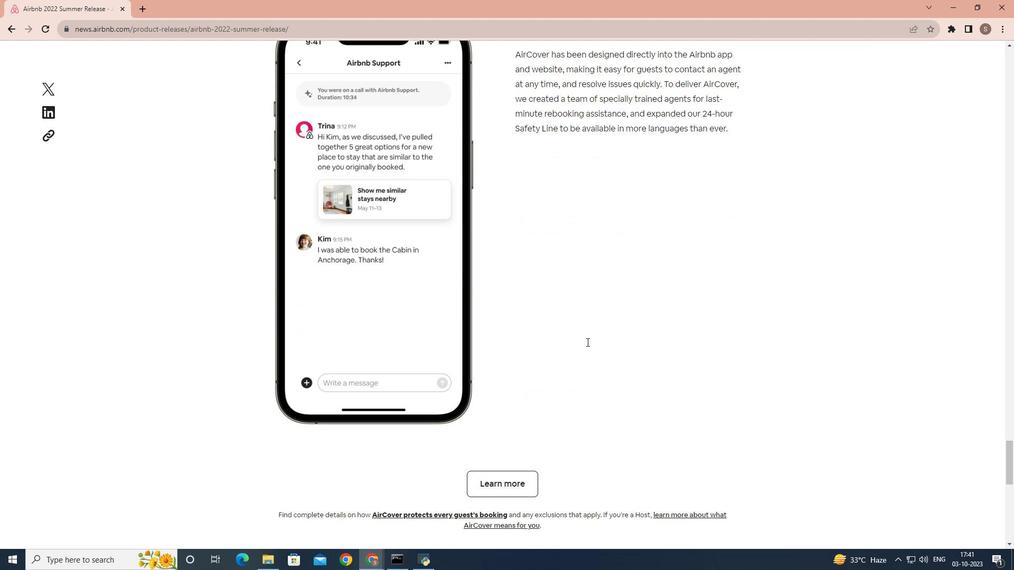 
Action: Mouse scrolled (587, 342) with delta (0, 0)
Screenshot: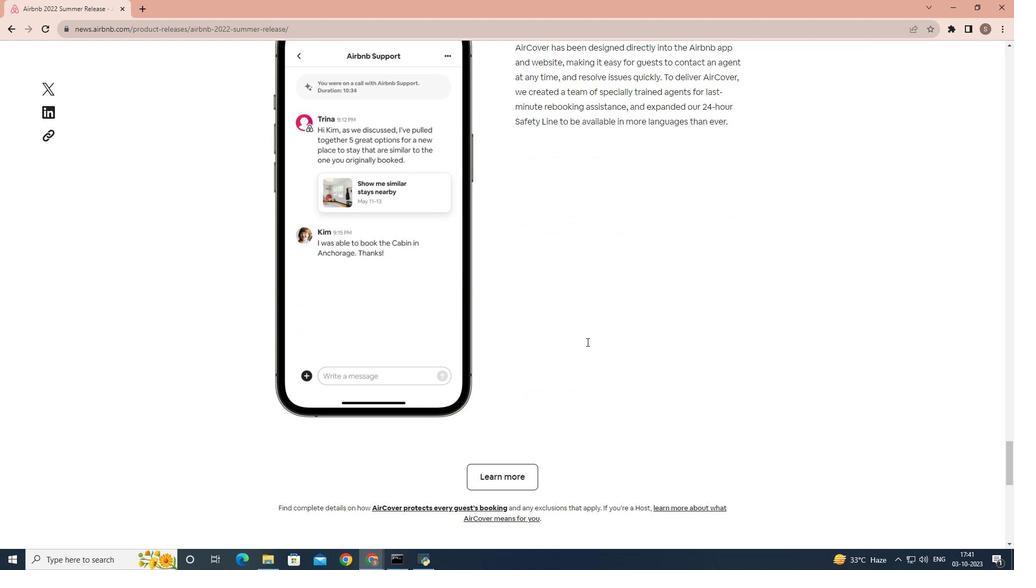 
Action: Mouse scrolled (587, 342) with delta (0, 0)
Screenshot: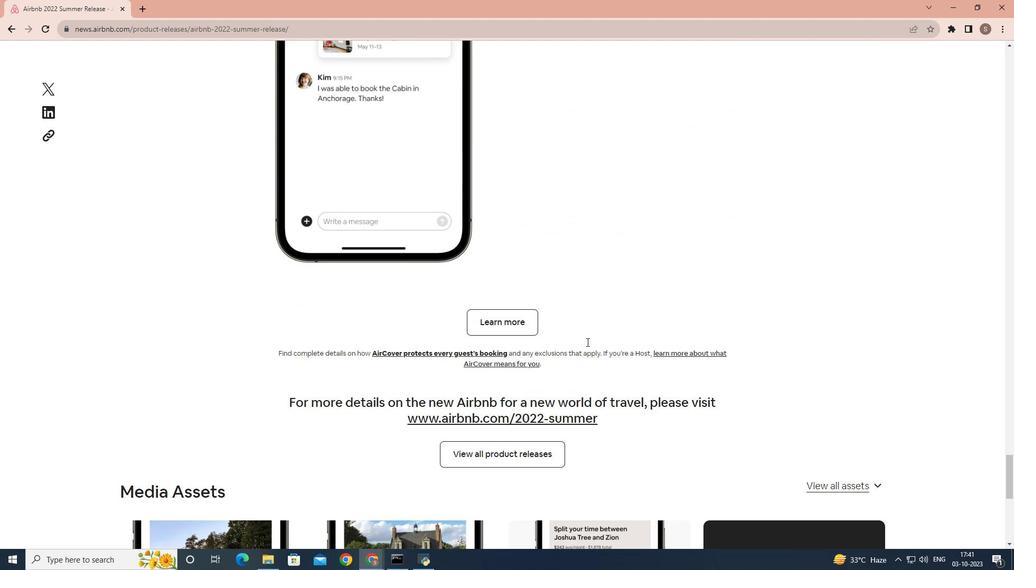 
Action: Mouse scrolled (587, 342) with delta (0, 0)
Screenshot: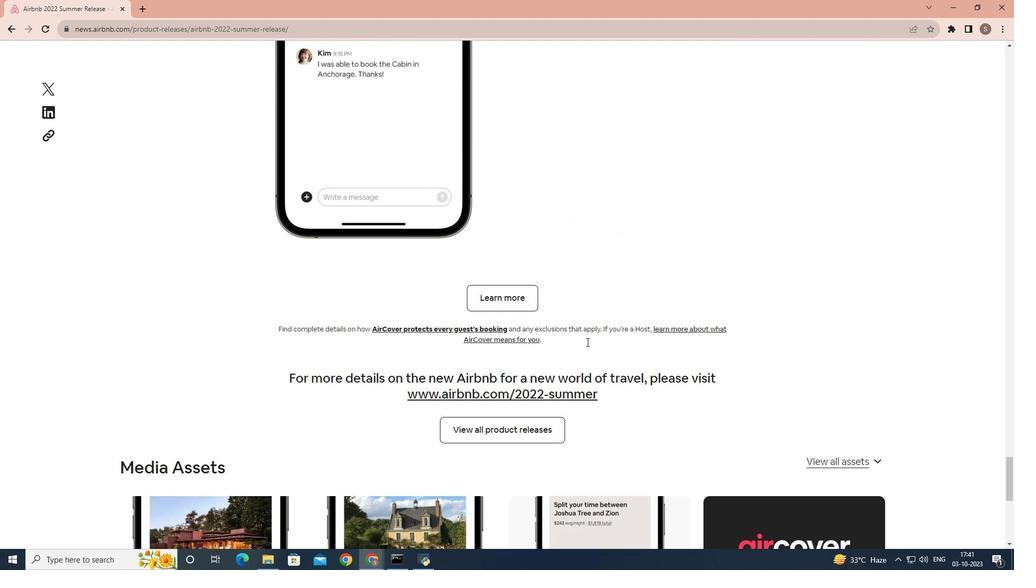 
Action: Mouse moved to (507, 226)
Screenshot: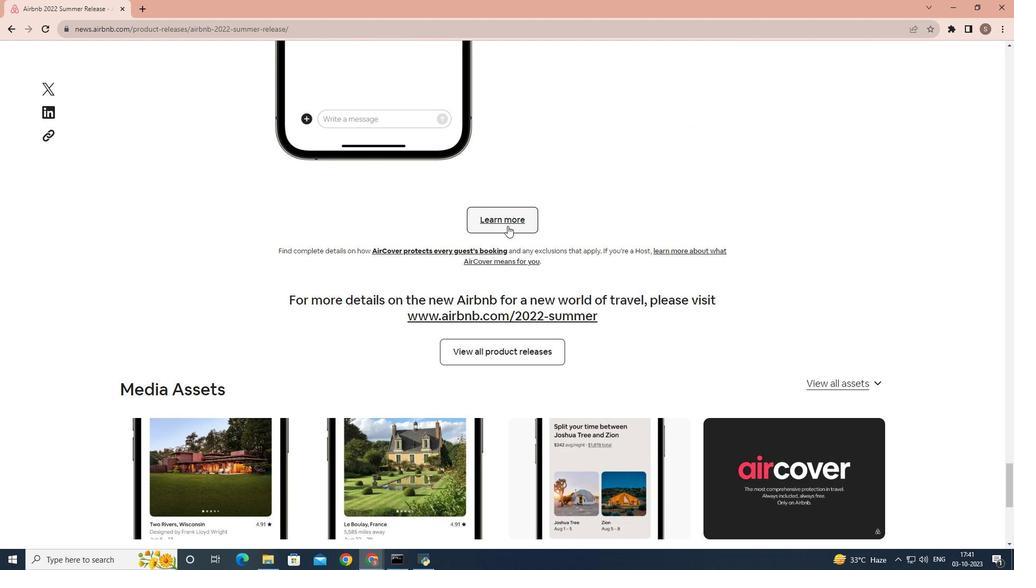 
Action: Mouse pressed left at (507, 226)
Screenshot: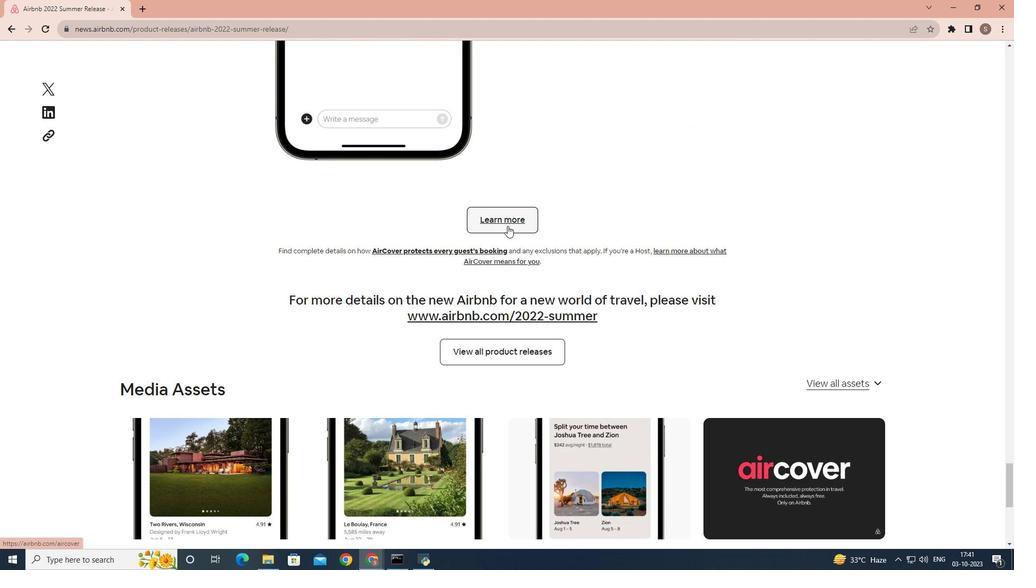 
Action: Mouse scrolled (507, 225) with delta (0, 0)
Screenshot: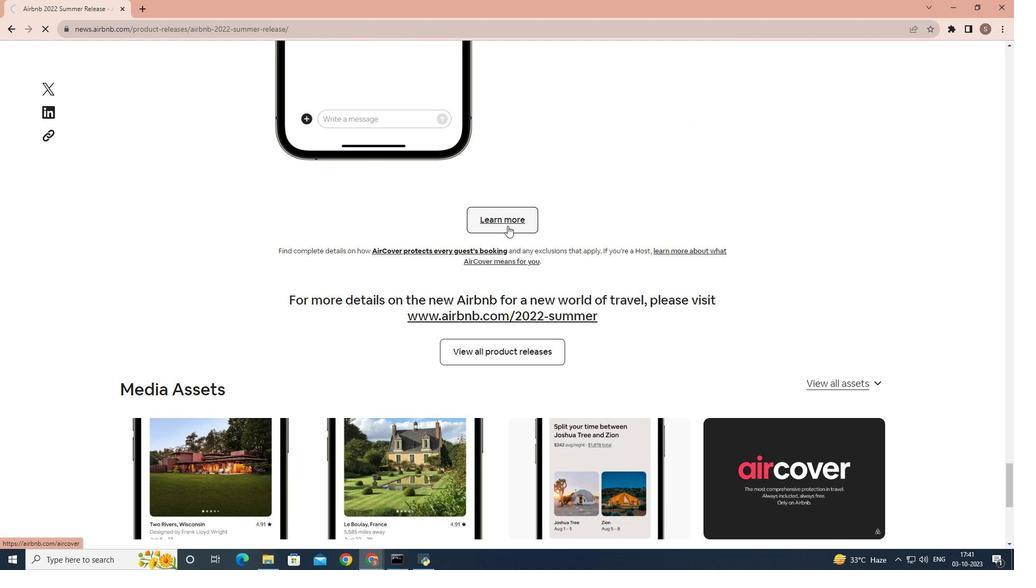 
Action: Mouse scrolled (507, 225) with delta (0, 0)
Screenshot: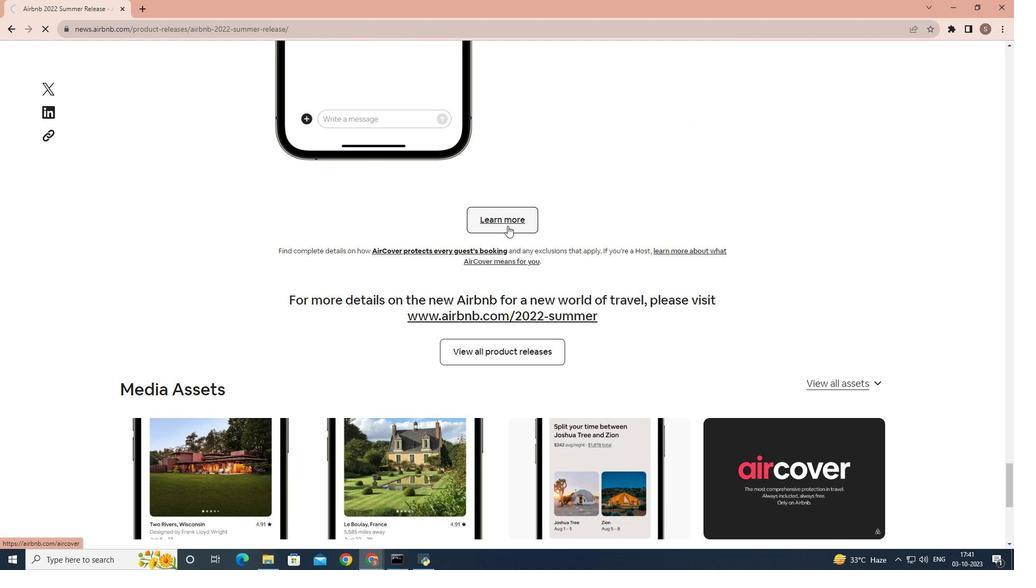 
Action: Mouse scrolled (507, 225) with delta (0, 0)
Screenshot: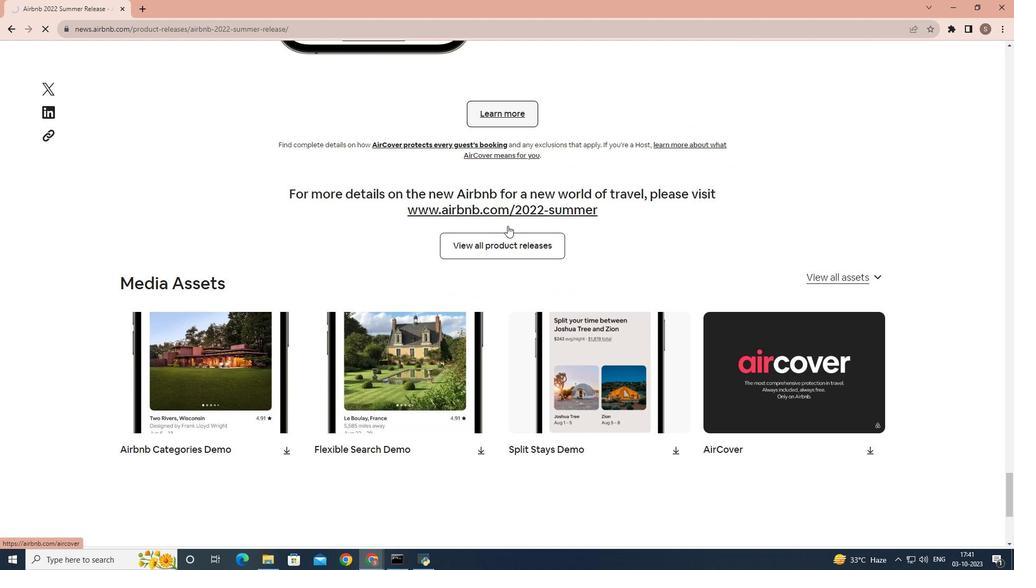 
Action: Mouse scrolled (507, 225) with delta (0, 0)
Screenshot: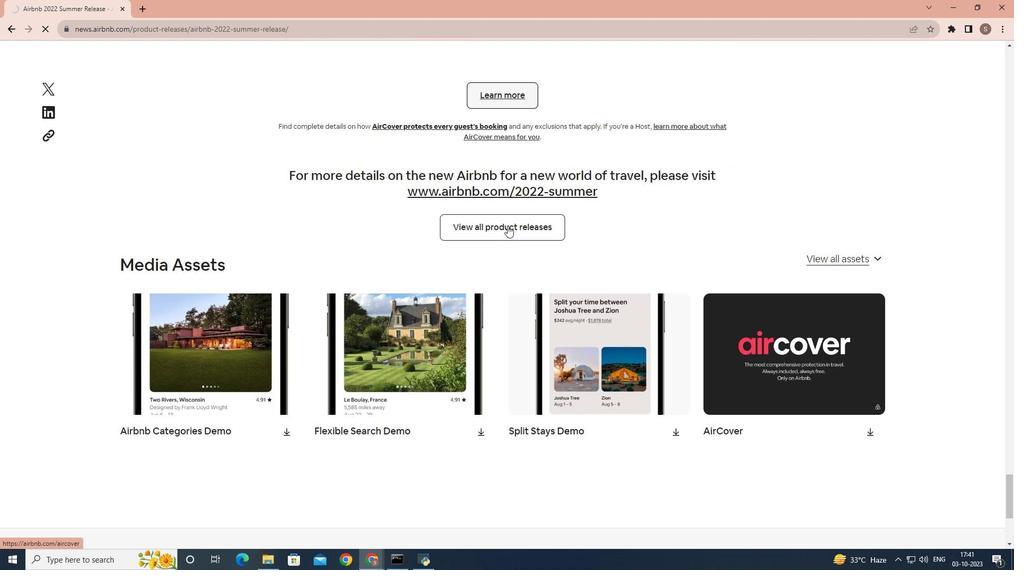
Action: Mouse scrolled (507, 225) with delta (0, 0)
Screenshot: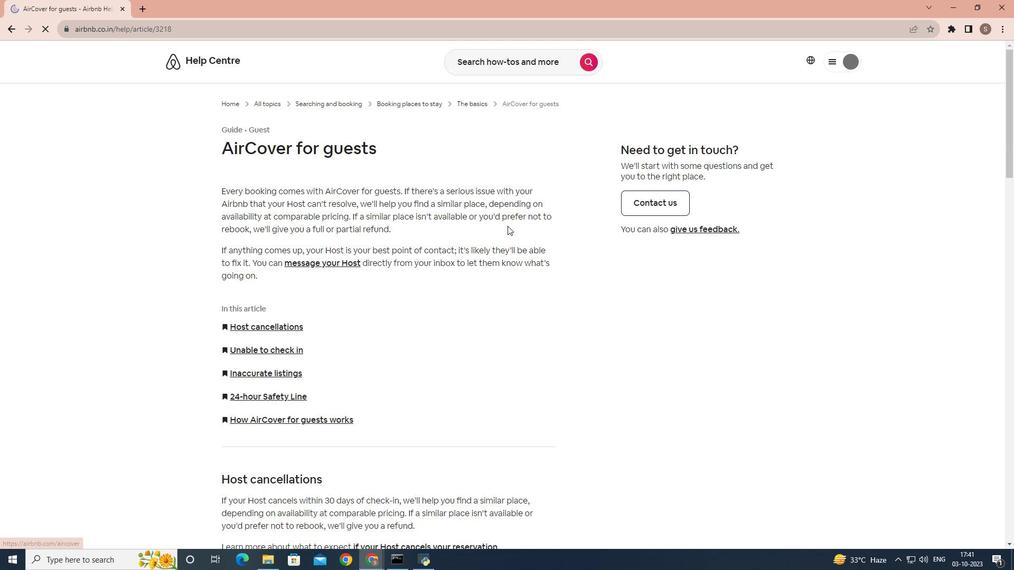 
Action: Mouse scrolled (507, 225) with delta (0, 0)
Screenshot: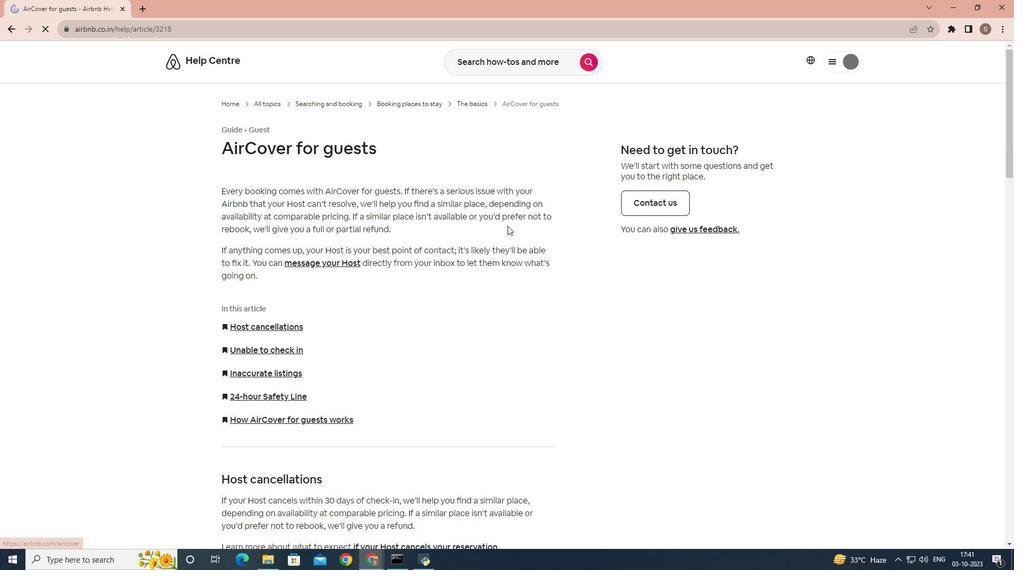 
Action: Mouse scrolled (507, 225) with delta (0, 0)
Screenshot: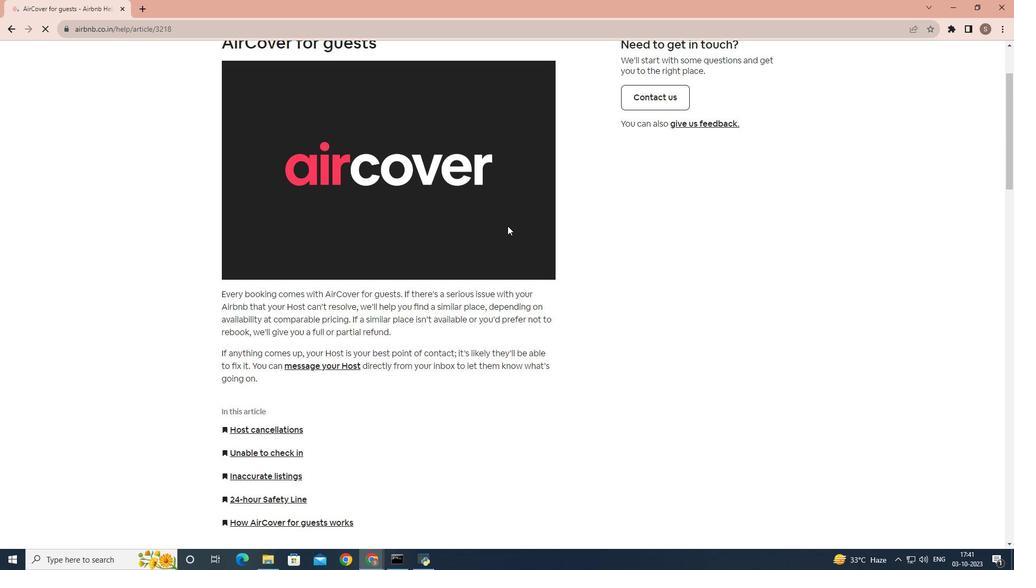 
Action: Mouse scrolled (507, 225) with delta (0, 0)
Screenshot: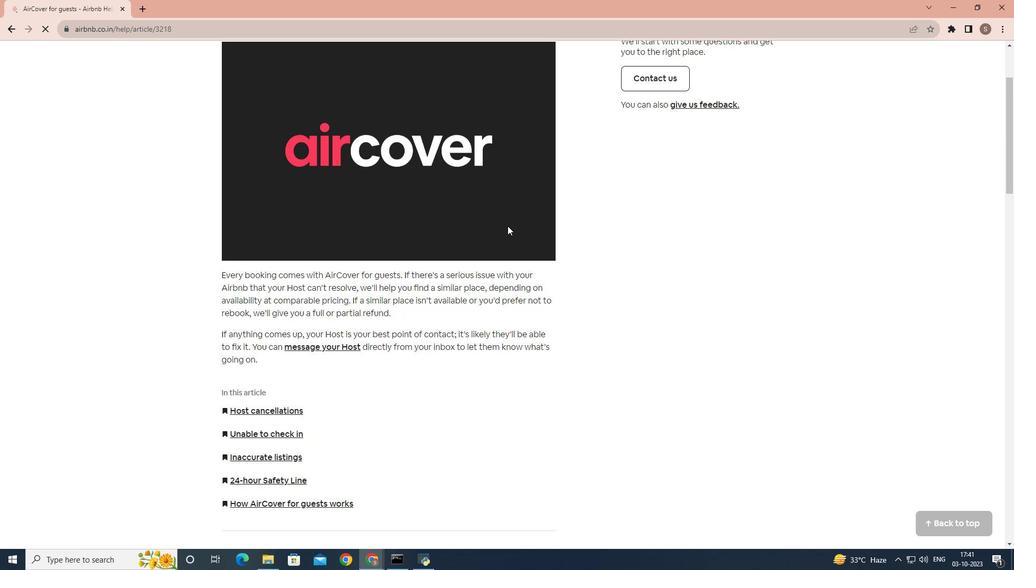 
Action: Mouse scrolled (507, 225) with delta (0, 0)
Screenshot: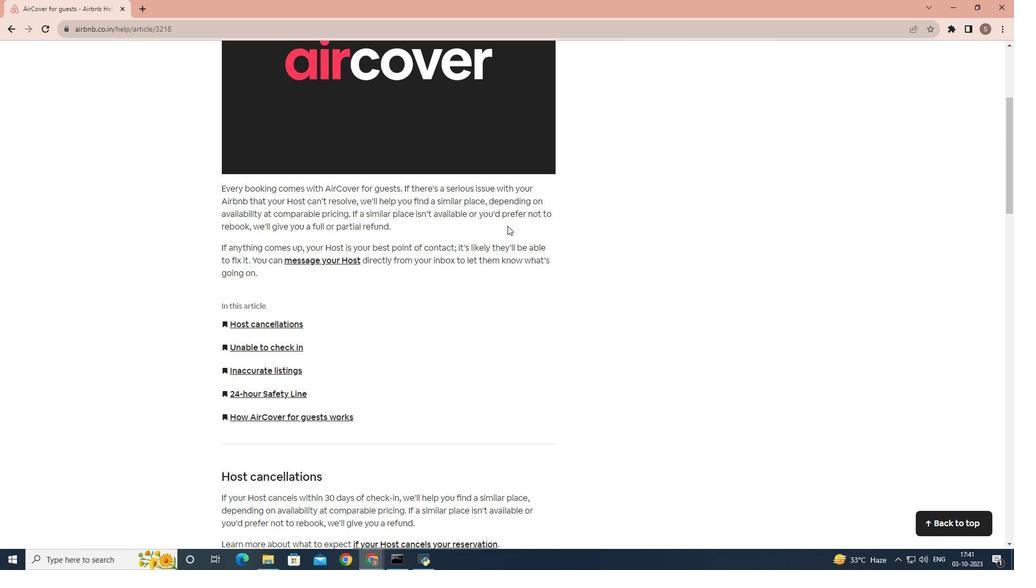
Action: Mouse scrolled (507, 225) with delta (0, 0)
Screenshot: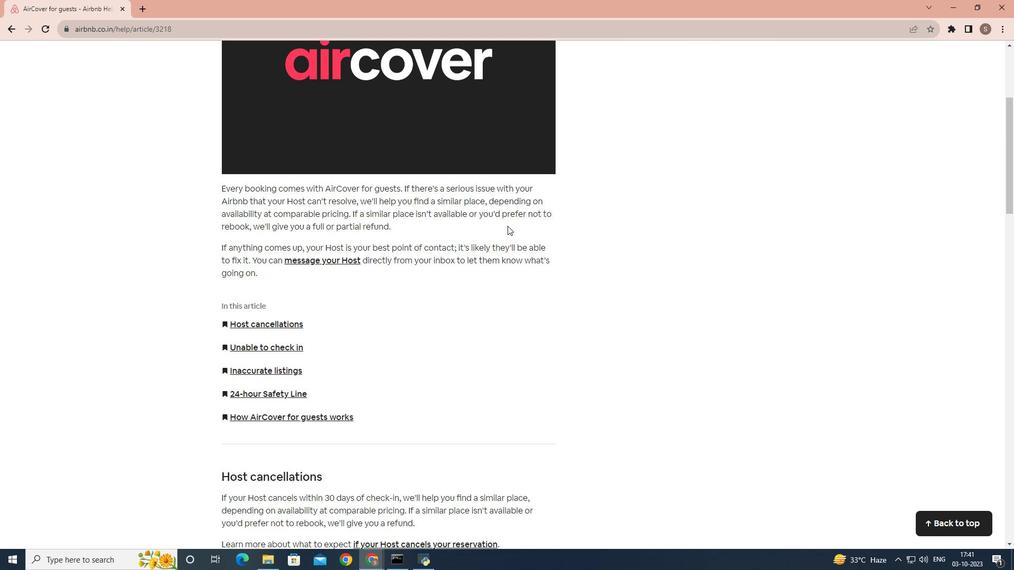 
Action: Mouse scrolled (507, 225) with delta (0, 0)
Screenshot: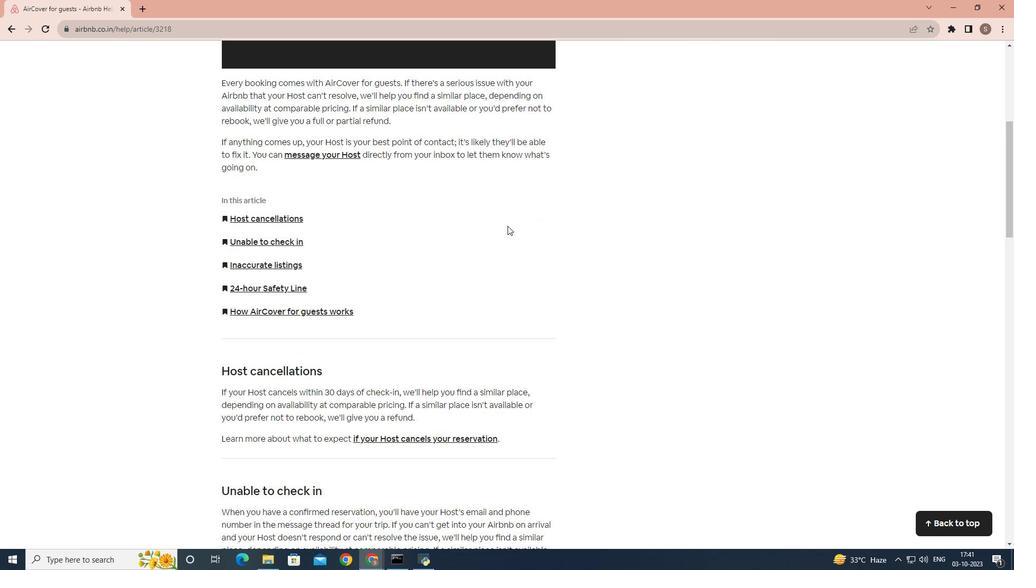 
Action: Mouse scrolled (507, 225) with delta (0, 0)
Screenshot: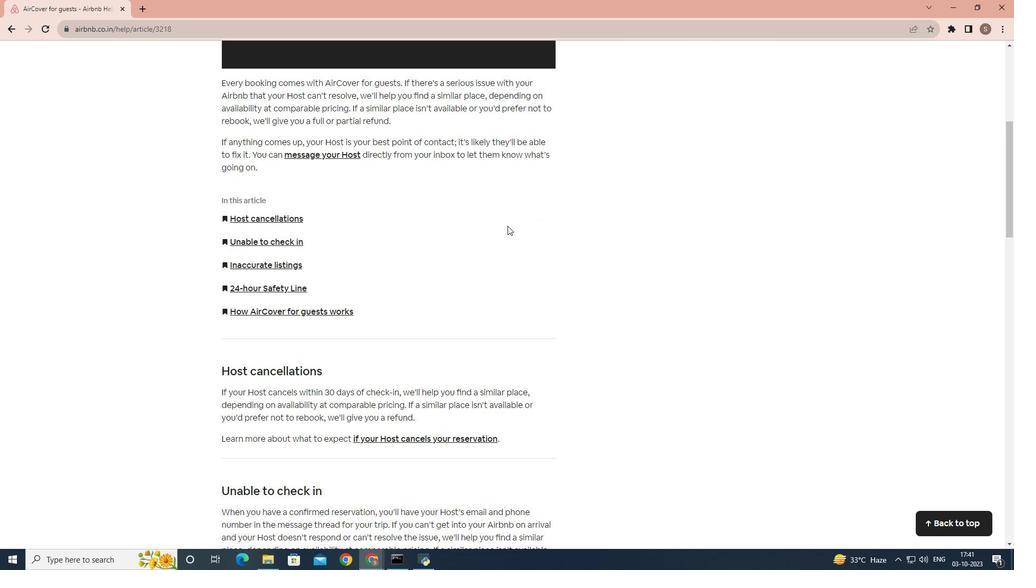 
Action: Mouse scrolled (507, 225) with delta (0, 0)
Screenshot: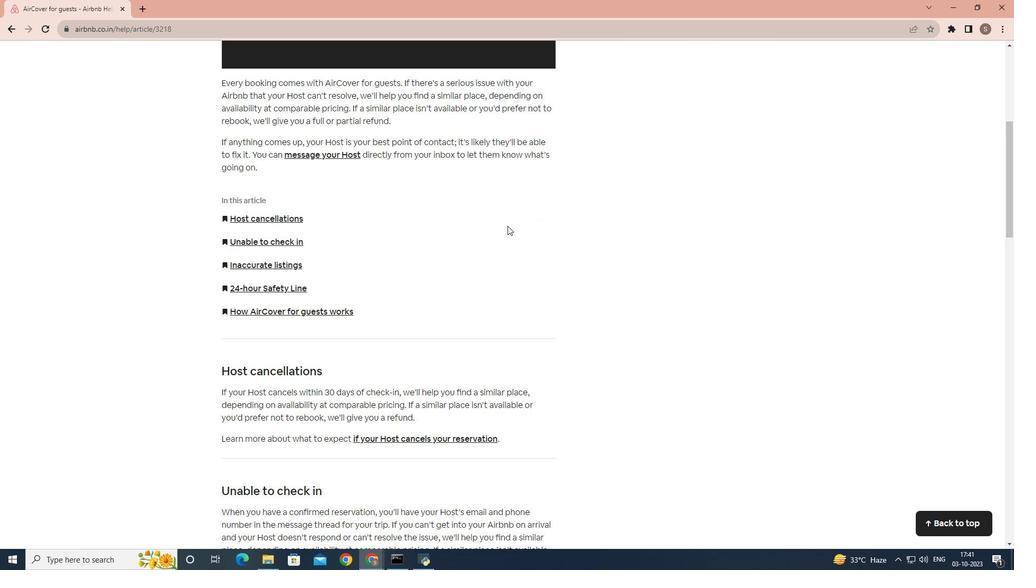 
Action: Mouse scrolled (507, 225) with delta (0, 0)
Screenshot: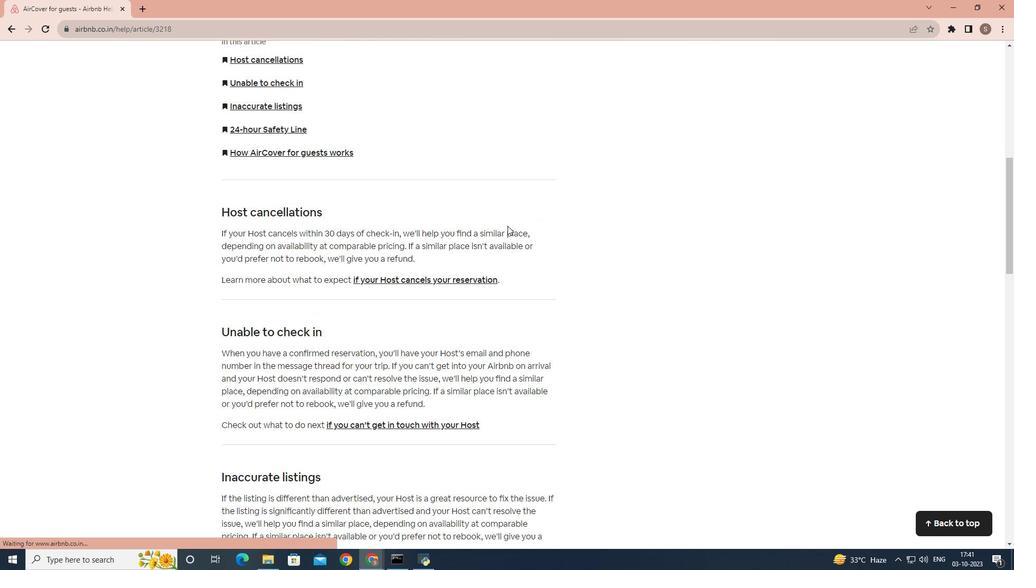 
Action: Mouse scrolled (507, 225) with delta (0, 0)
Screenshot: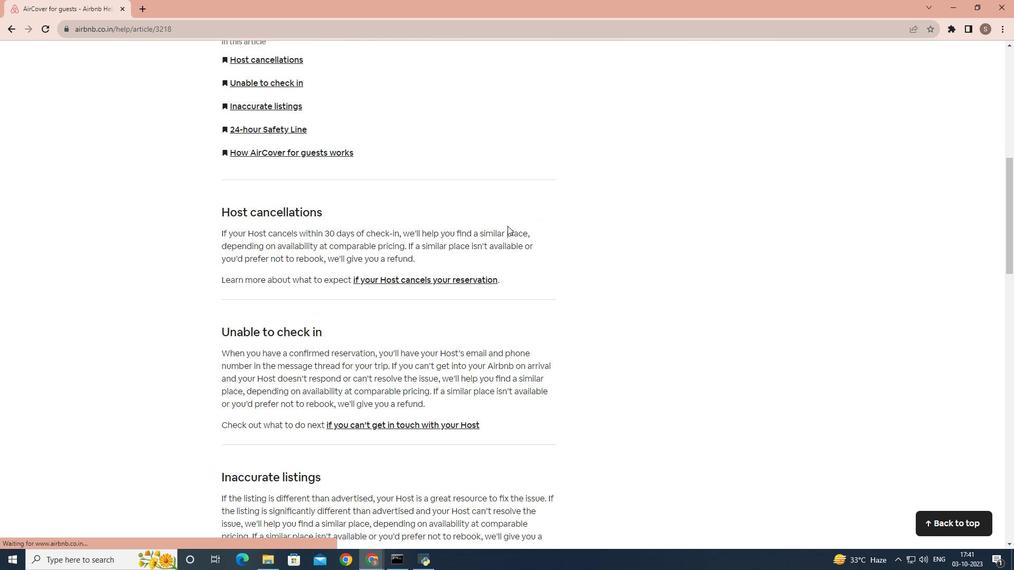 
Action: Mouse scrolled (507, 225) with delta (0, 0)
Screenshot: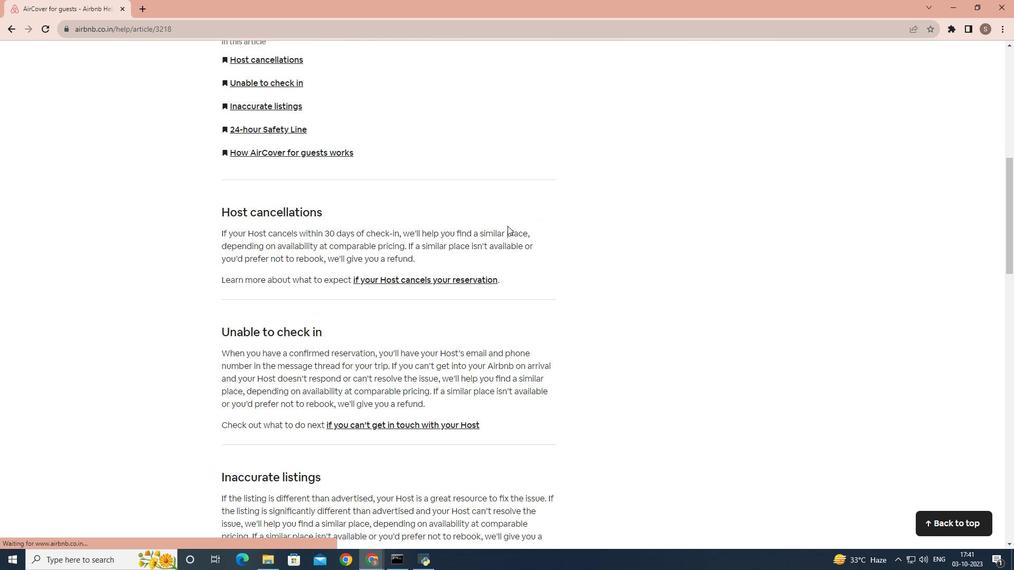 
Action: Mouse scrolled (507, 225) with delta (0, 0)
Screenshot: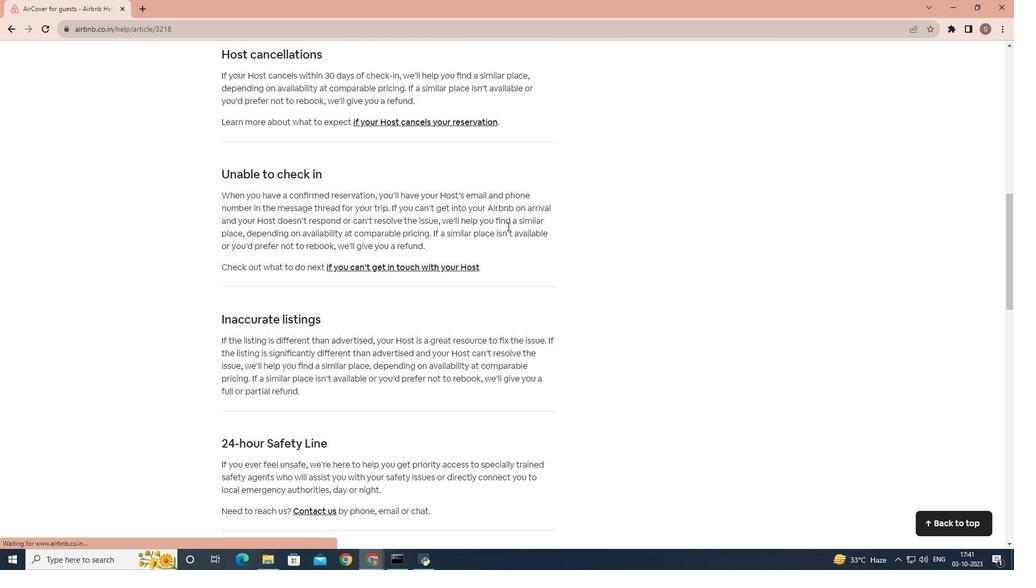 
Action: Mouse scrolled (507, 225) with delta (0, 0)
Screenshot: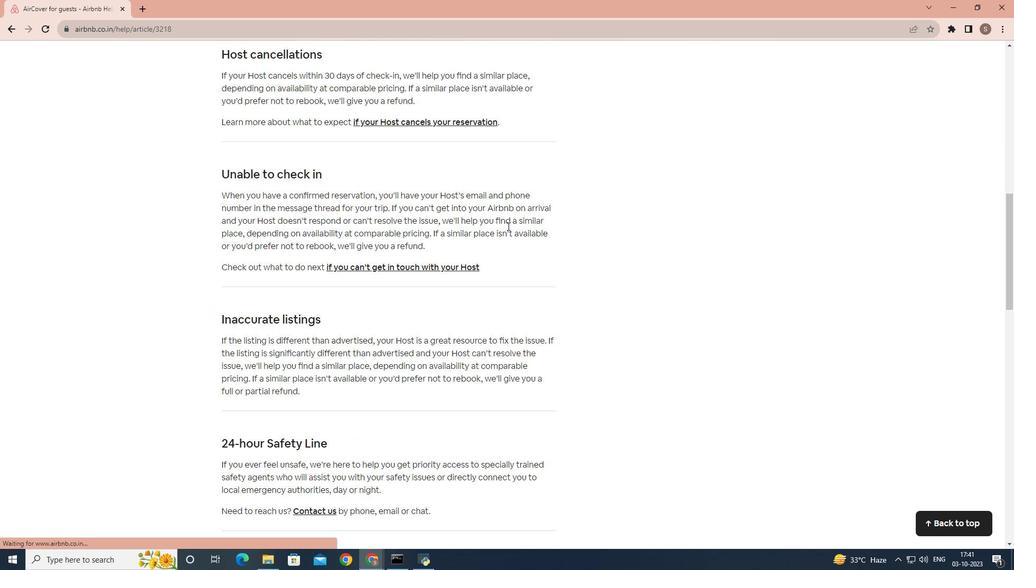 
Action: Mouse scrolled (507, 225) with delta (0, 0)
Screenshot: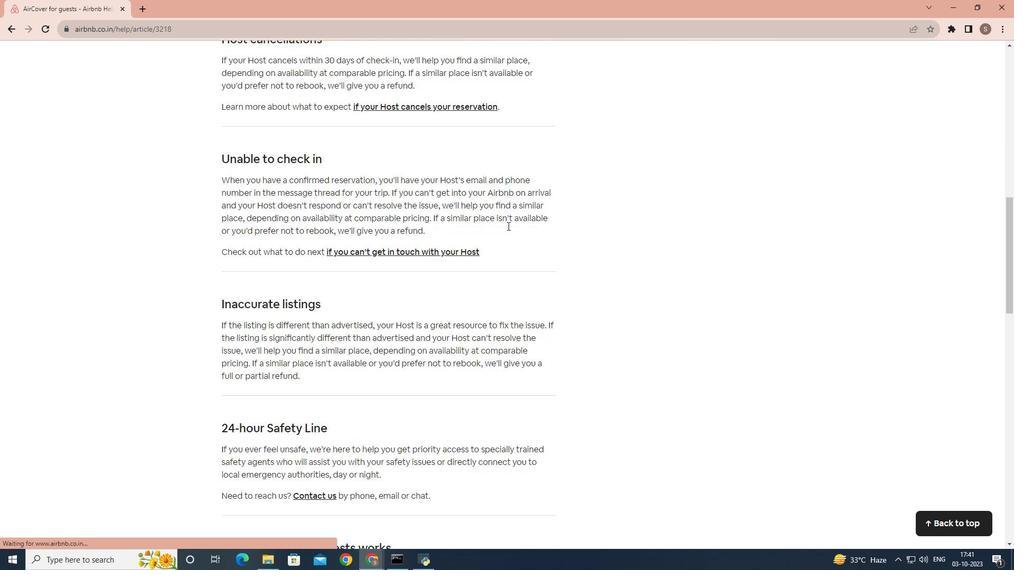 
Action: Mouse scrolled (507, 225) with delta (0, 0)
Screenshot: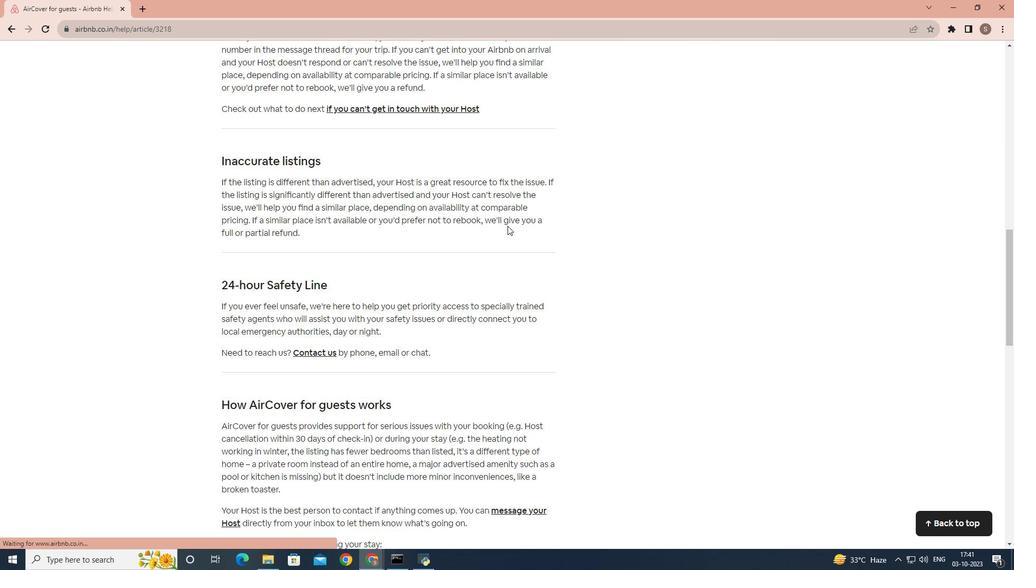 
Action: Mouse scrolled (507, 225) with delta (0, 0)
Screenshot: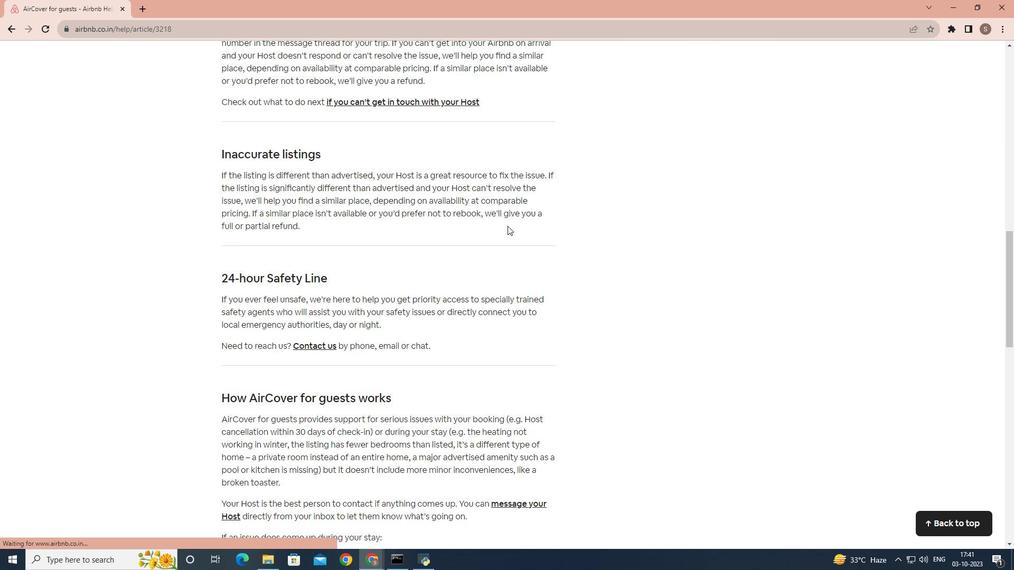 
Action: Mouse scrolled (507, 225) with delta (0, 0)
Screenshot: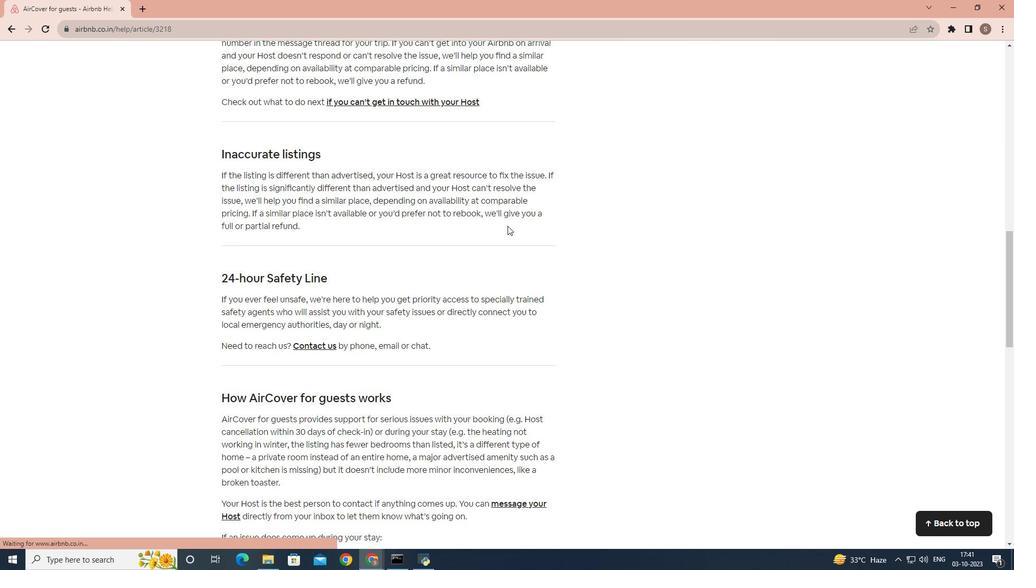 
Action: Mouse scrolled (507, 225) with delta (0, 0)
Screenshot: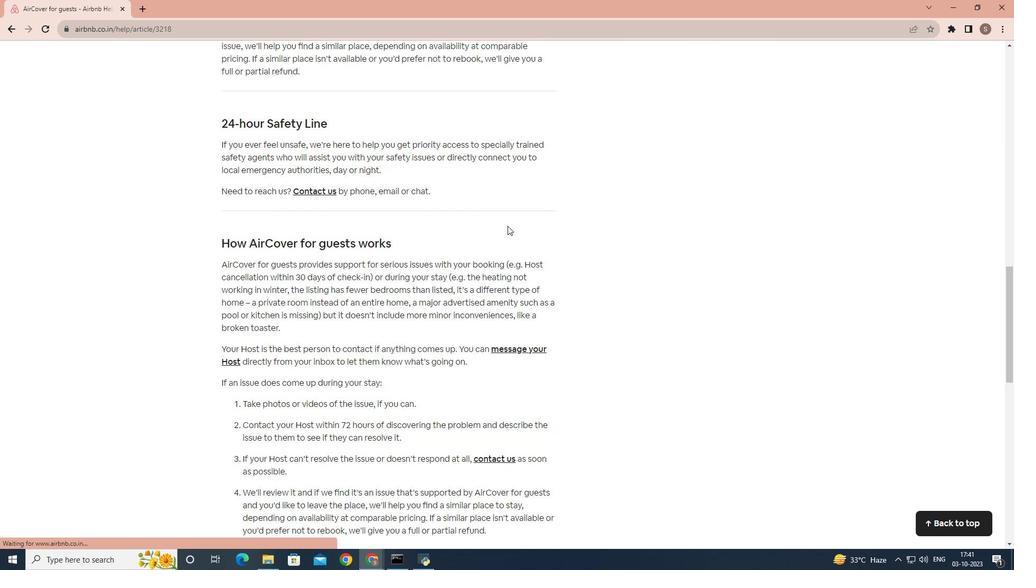 
Action: Mouse scrolled (507, 225) with delta (0, 0)
Screenshot: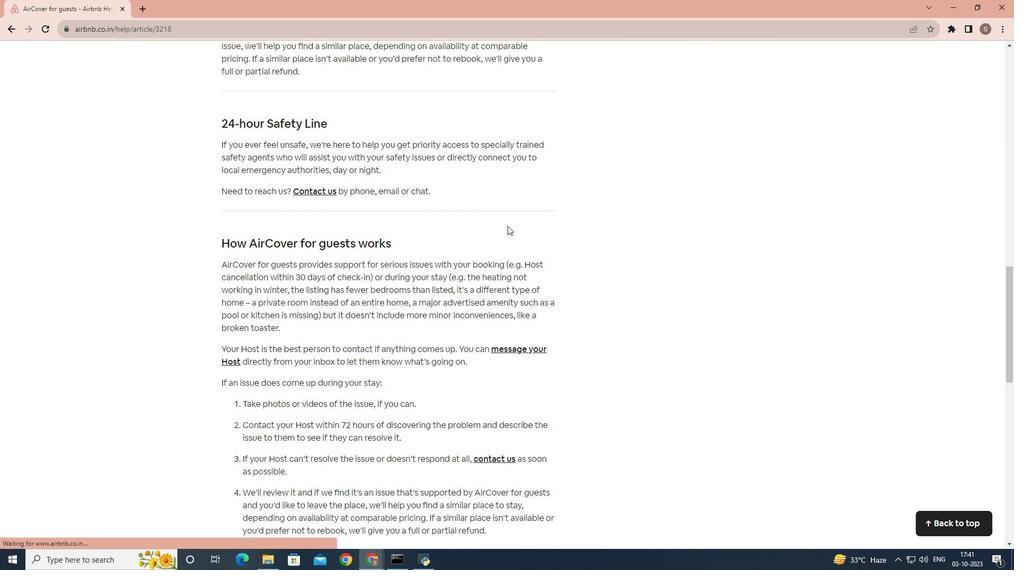 
Action: Mouse scrolled (507, 225) with delta (0, 0)
Screenshot: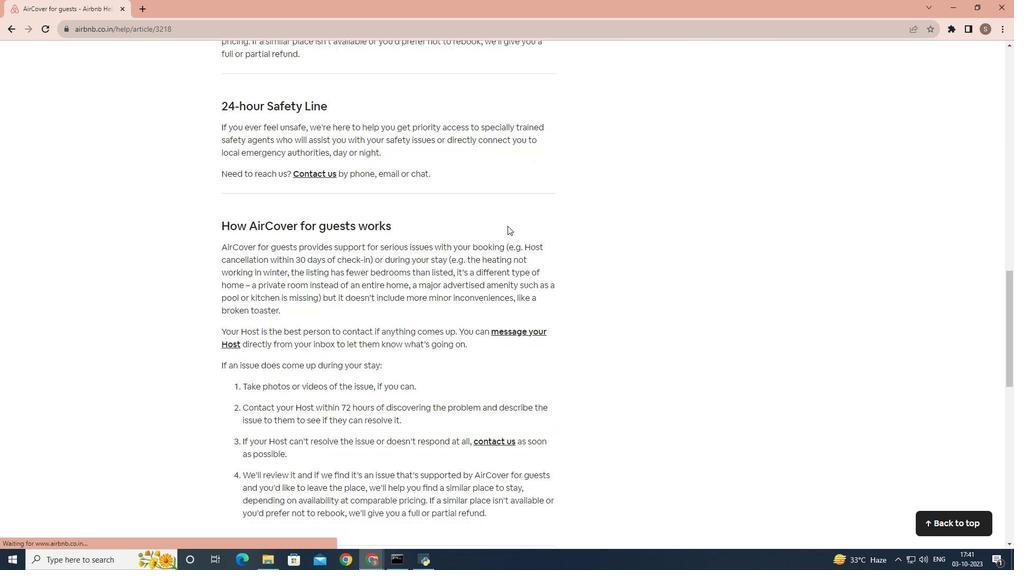 
Action: Mouse scrolled (507, 225) with delta (0, 0)
Screenshot: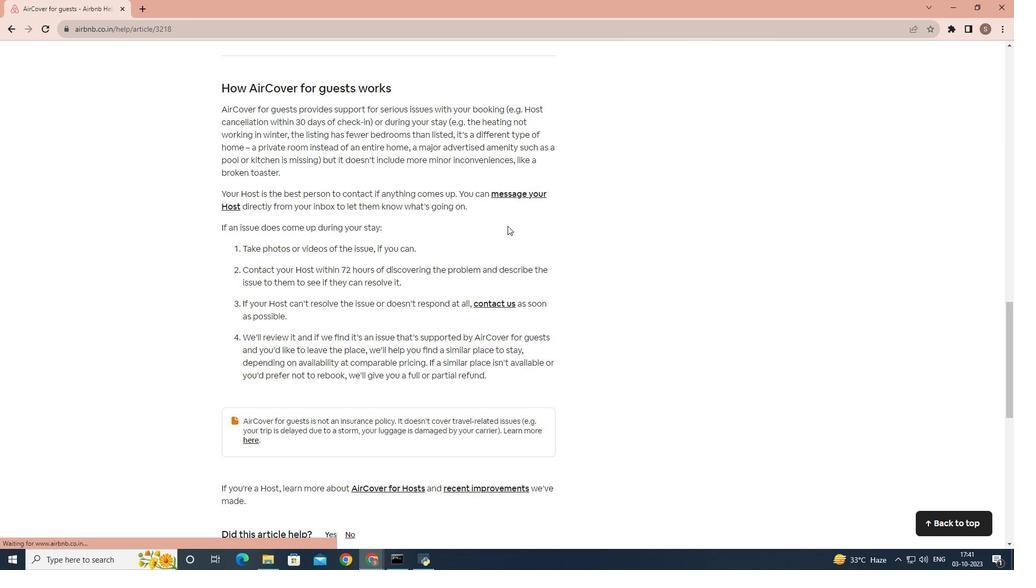 
Action: Mouse scrolled (507, 225) with delta (0, 0)
Screenshot: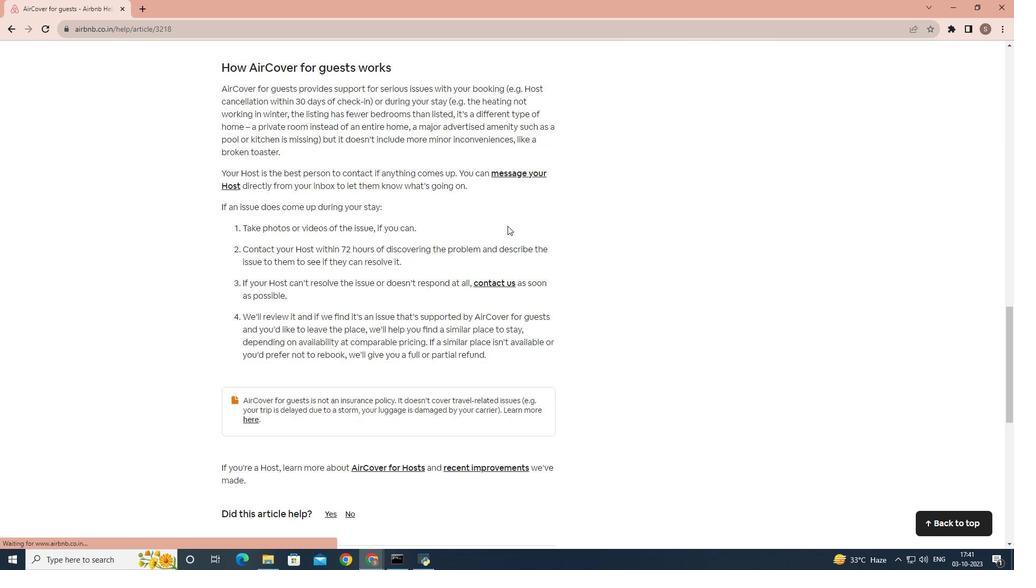 
Action: Mouse scrolled (507, 225) with delta (0, 0)
Screenshot: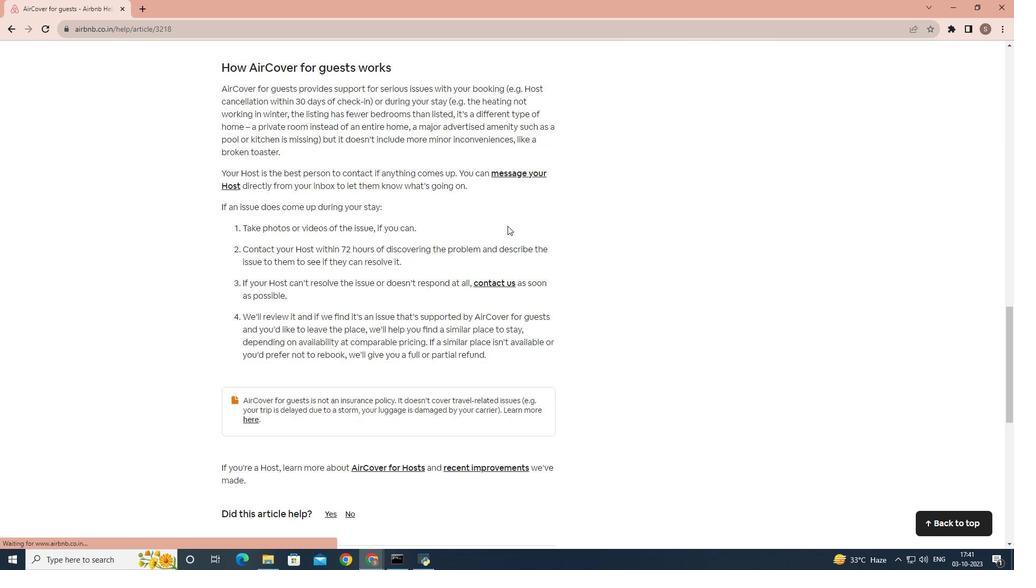 
Action: Mouse scrolled (507, 225) with delta (0, 0)
Screenshot: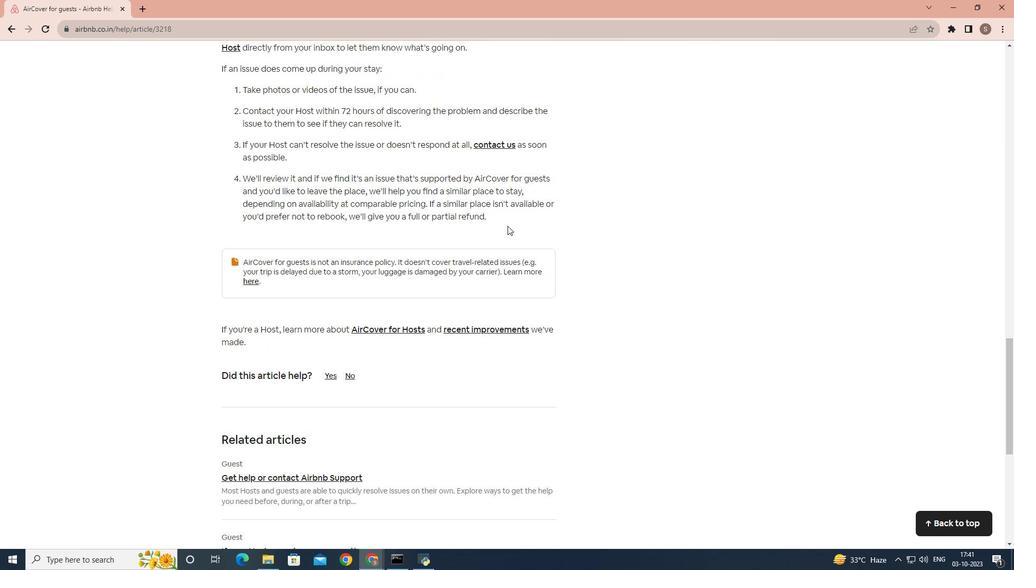 
Action: Mouse scrolled (507, 225) with delta (0, 0)
Screenshot: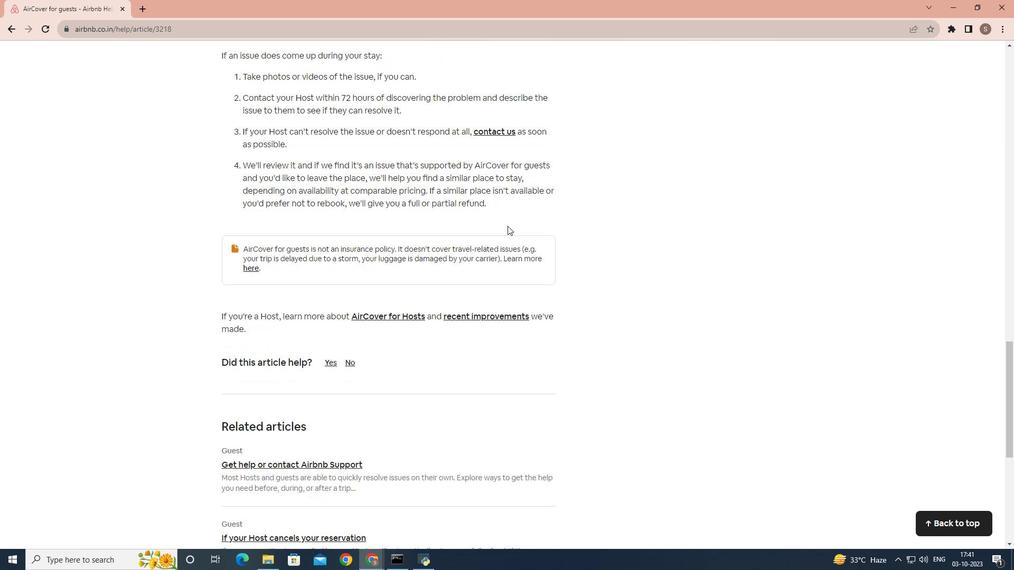 
Action: Mouse scrolled (507, 225) with delta (0, 0)
Screenshot: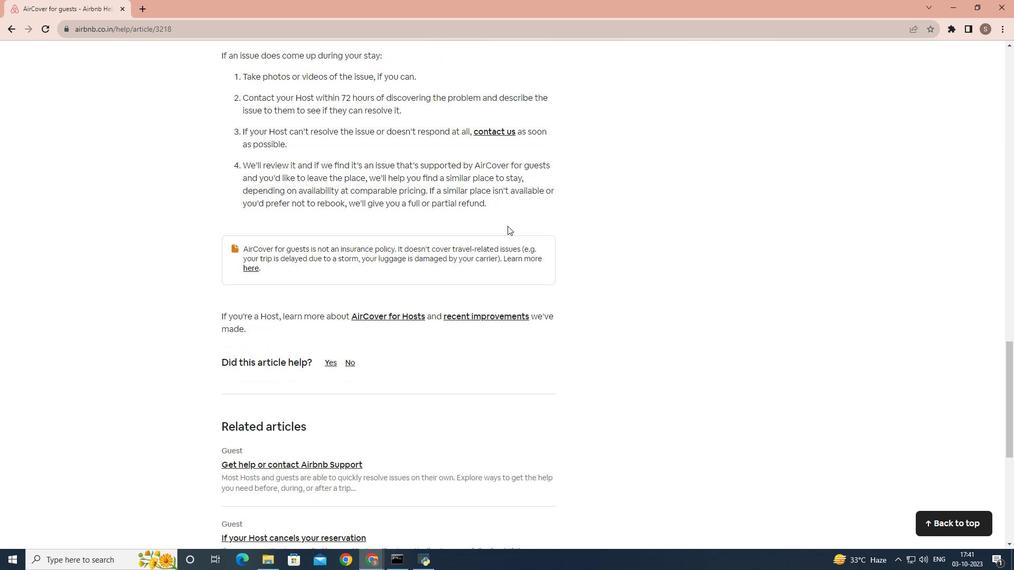 
Action: Mouse scrolled (507, 225) with delta (0, 0)
Screenshot: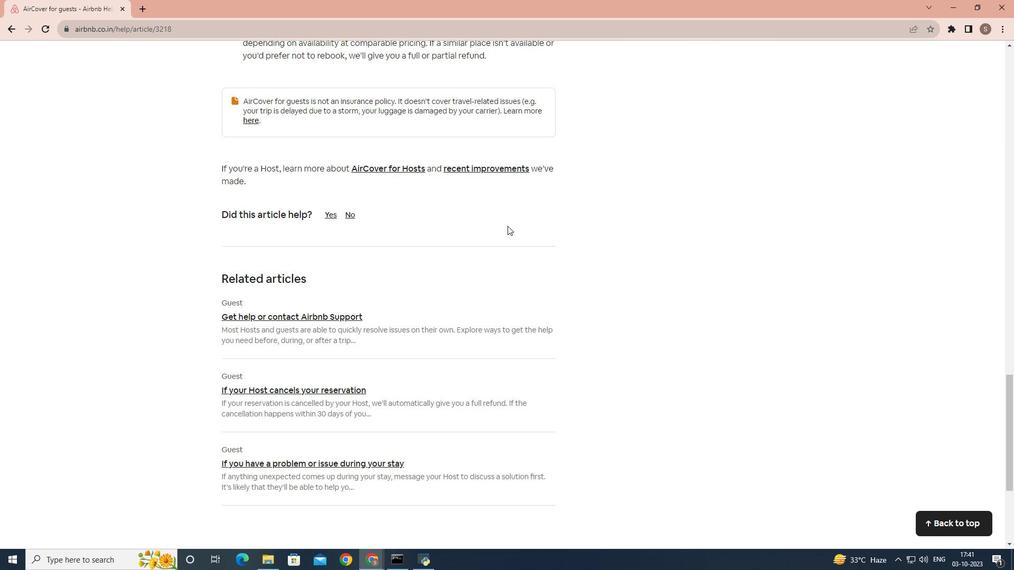 
Action: Mouse scrolled (507, 225) with delta (0, 0)
Screenshot: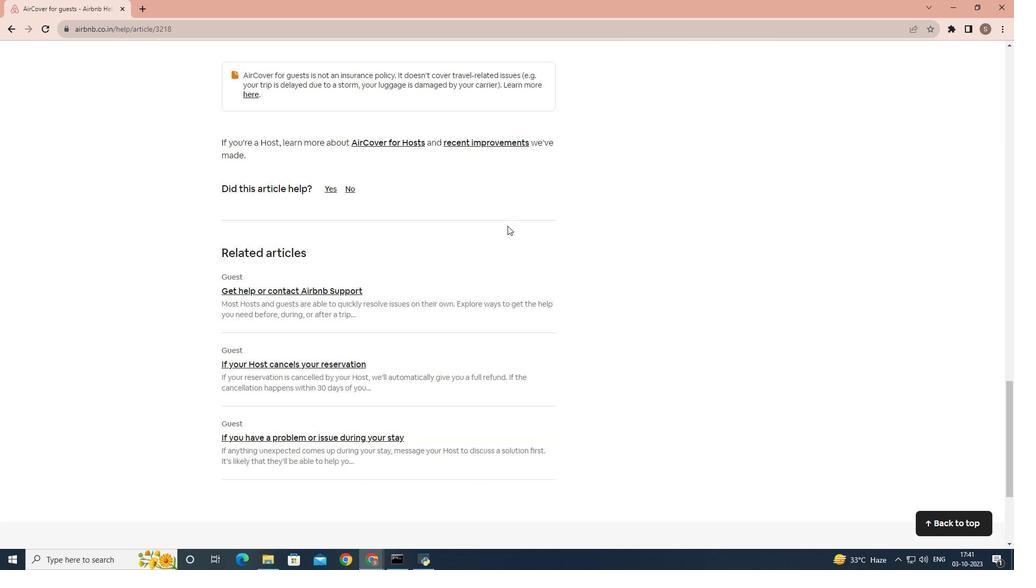 
Action: Mouse scrolled (507, 225) with delta (0, 0)
Screenshot: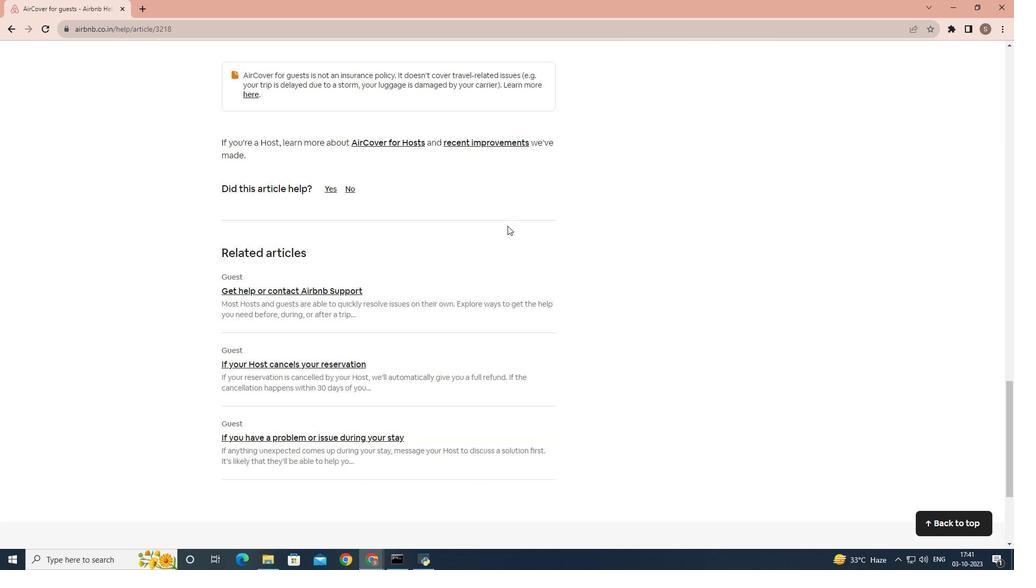 
Action: Mouse scrolled (507, 225) with delta (0, 0)
Screenshot: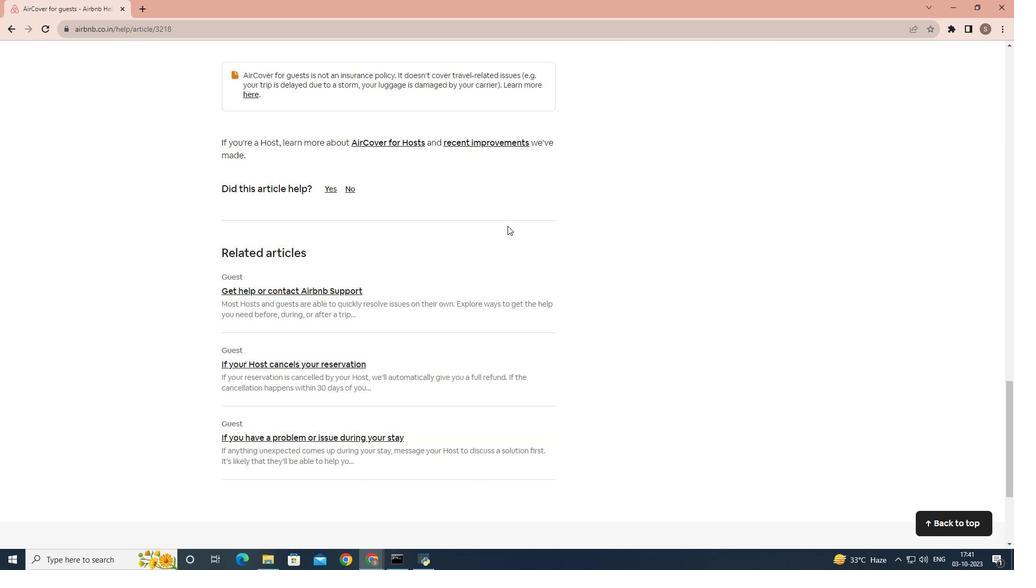 
Action: Mouse scrolled (507, 225) with delta (0, 0)
Screenshot: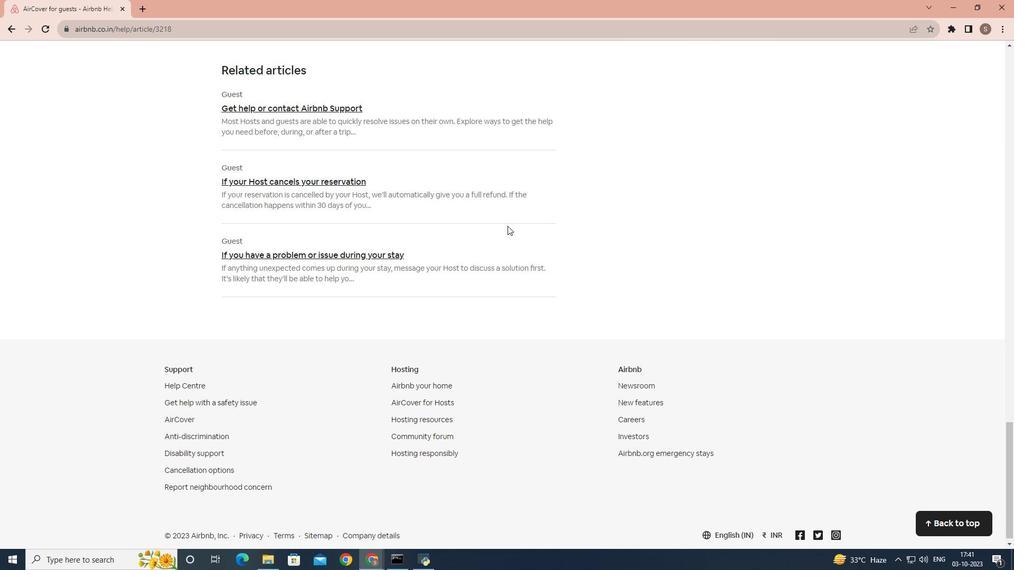 
Action: Mouse scrolled (507, 225) with delta (0, 0)
Screenshot: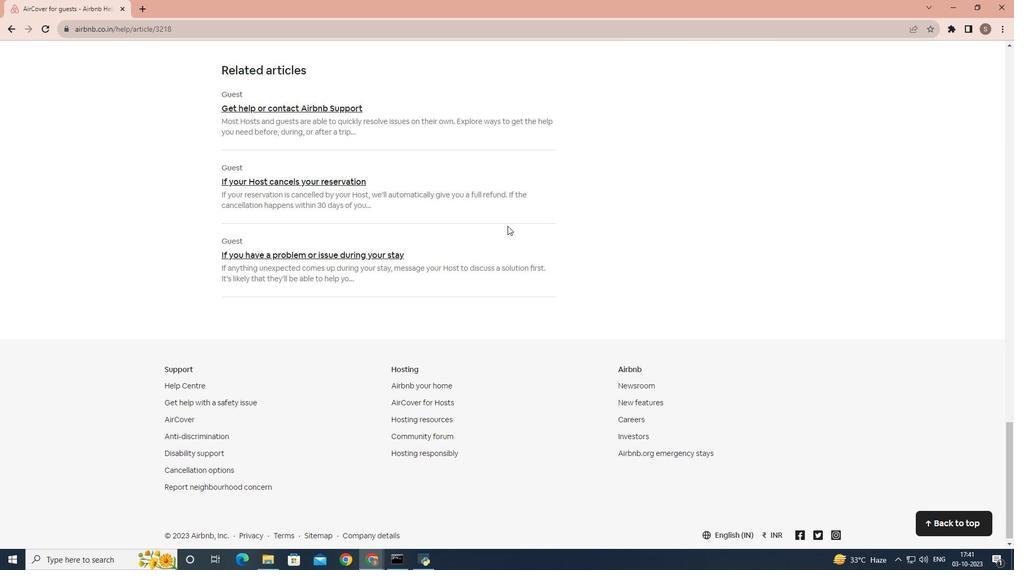 
Action: Mouse scrolled (507, 225) with delta (0, 0)
Screenshot: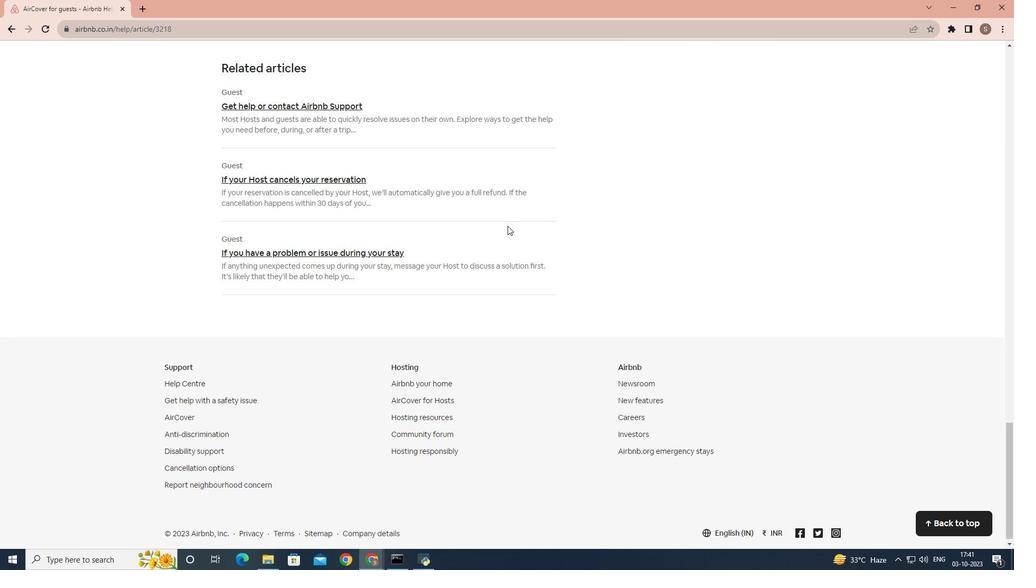 
Action: Mouse scrolled (507, 225) with delta (0, 0)
Screenshot: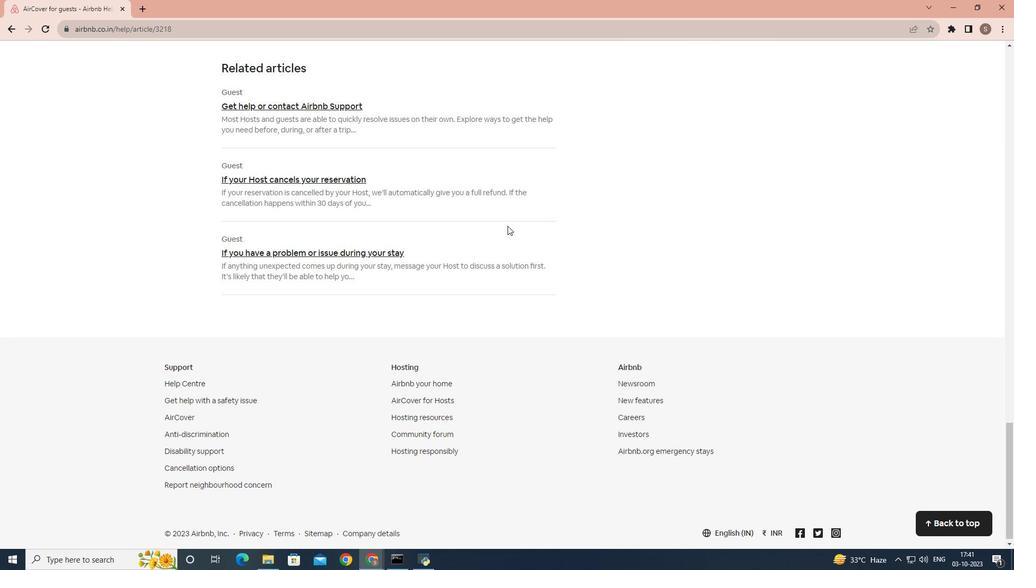 
